 Task: Find connections with filter location Brčko with filter topic #lifewith filter profile language Spanish with filter current company Medline Industries, LP with filter school St. John's High School with filter industry Office Furniture and Fixtures Manufacturing with filter service category Translation with filter keywords title Chemical Engineer
Action: Mouse moved to (620, 118)
Screenshot: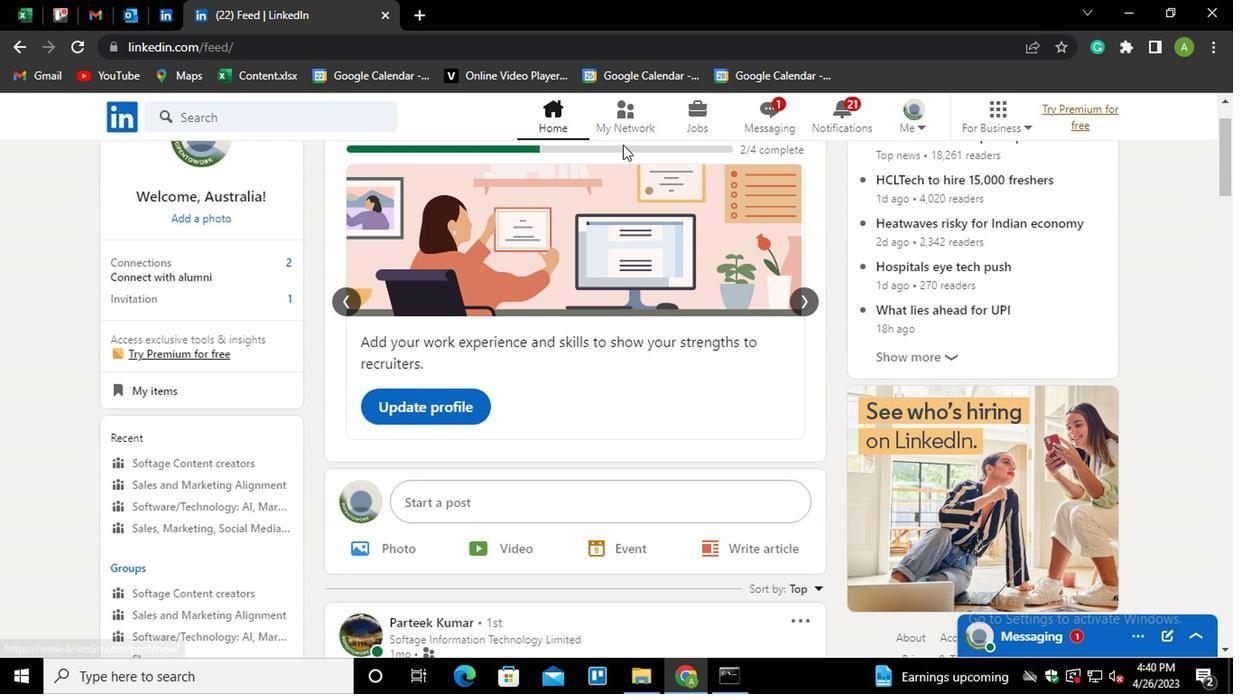 
Action: Mouse pressed left at (620, 118)
Screenshot: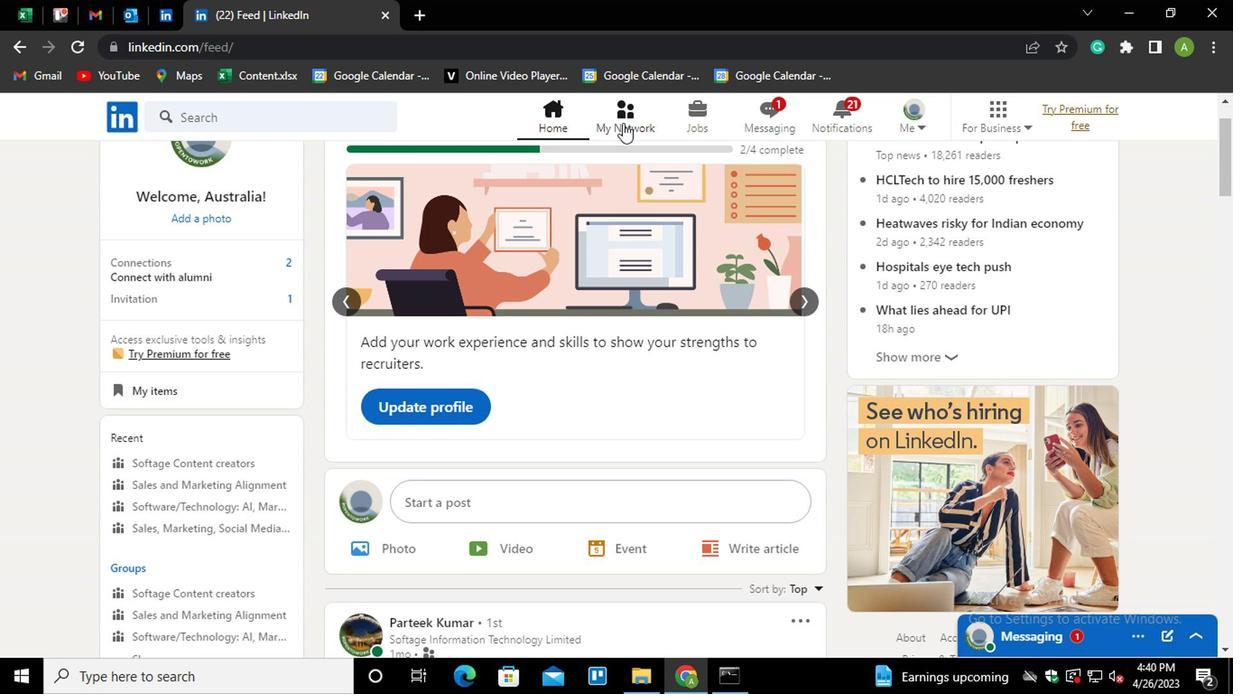
Action: Mouse moved to (190, 217)
Screenshot: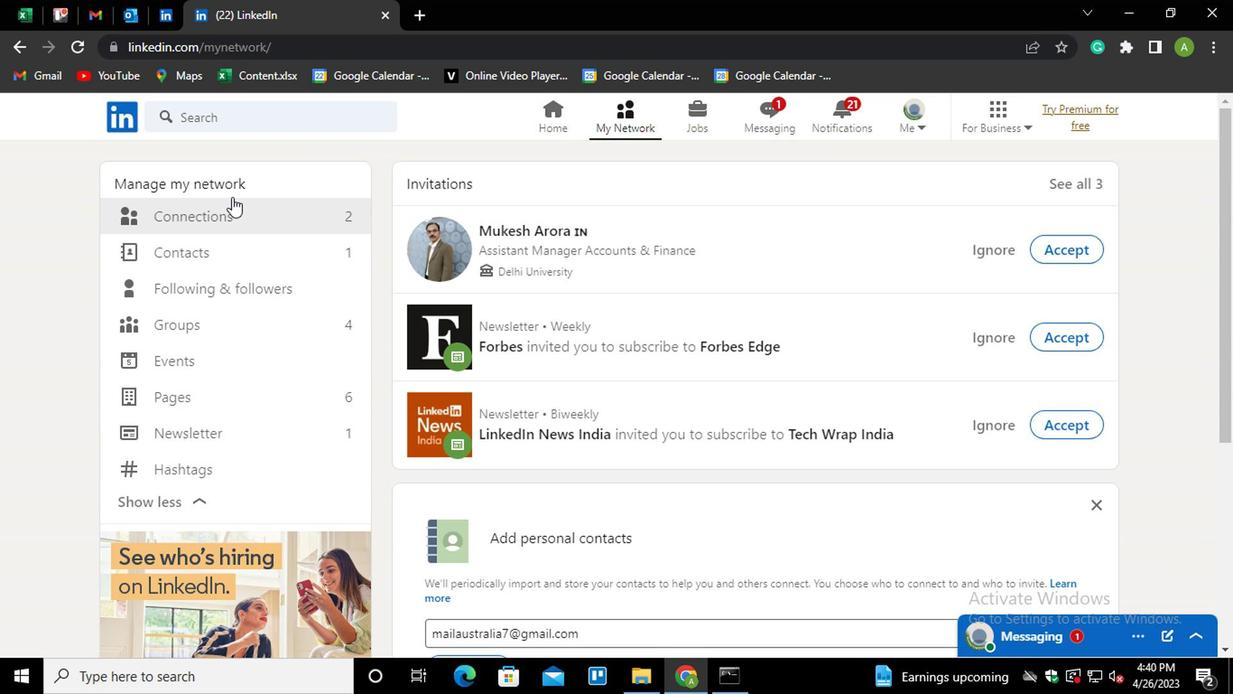 
Action: Mouse pressed left at (190, 217)
Screenshot: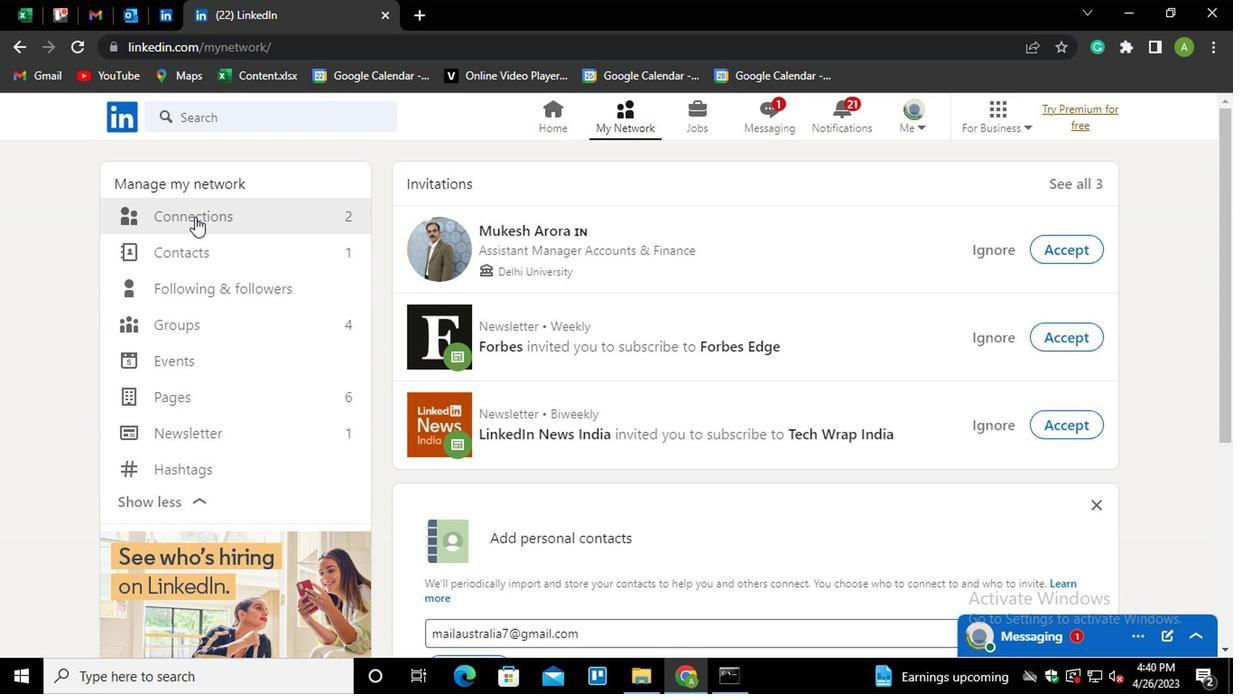 
Action: Mouse moved to (723, 219)
Screenshot: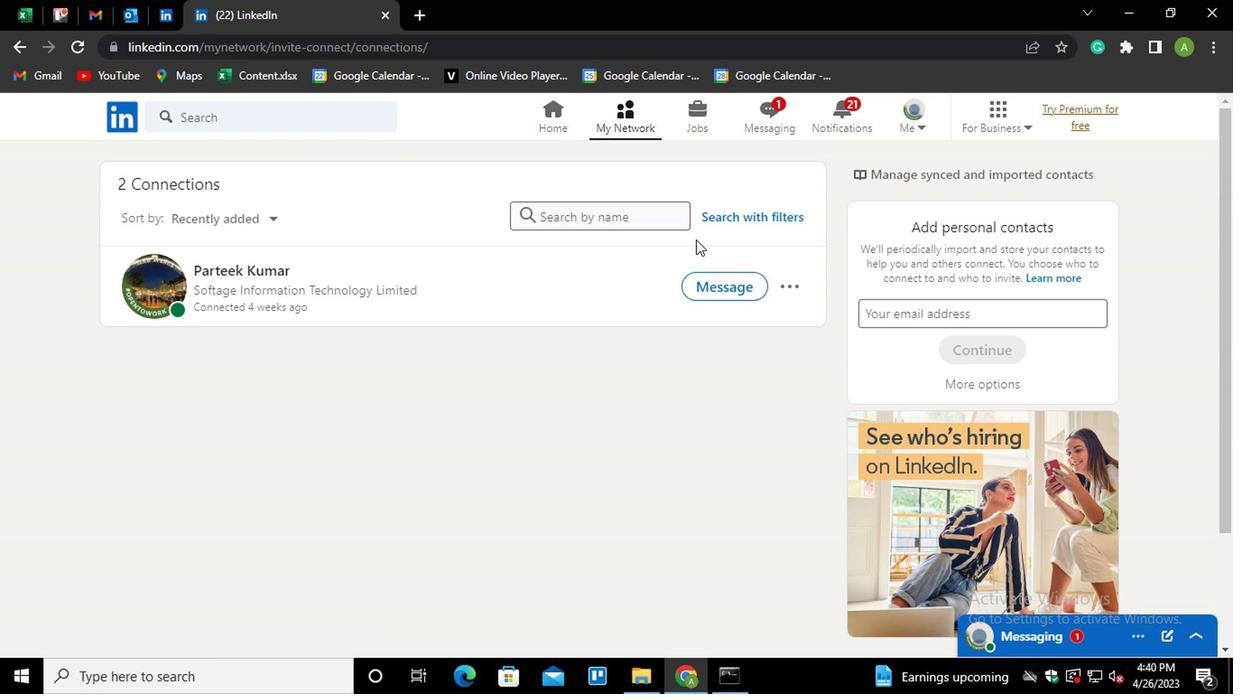 
Action: Mouse pressed left at (723, 219)
Screenshot: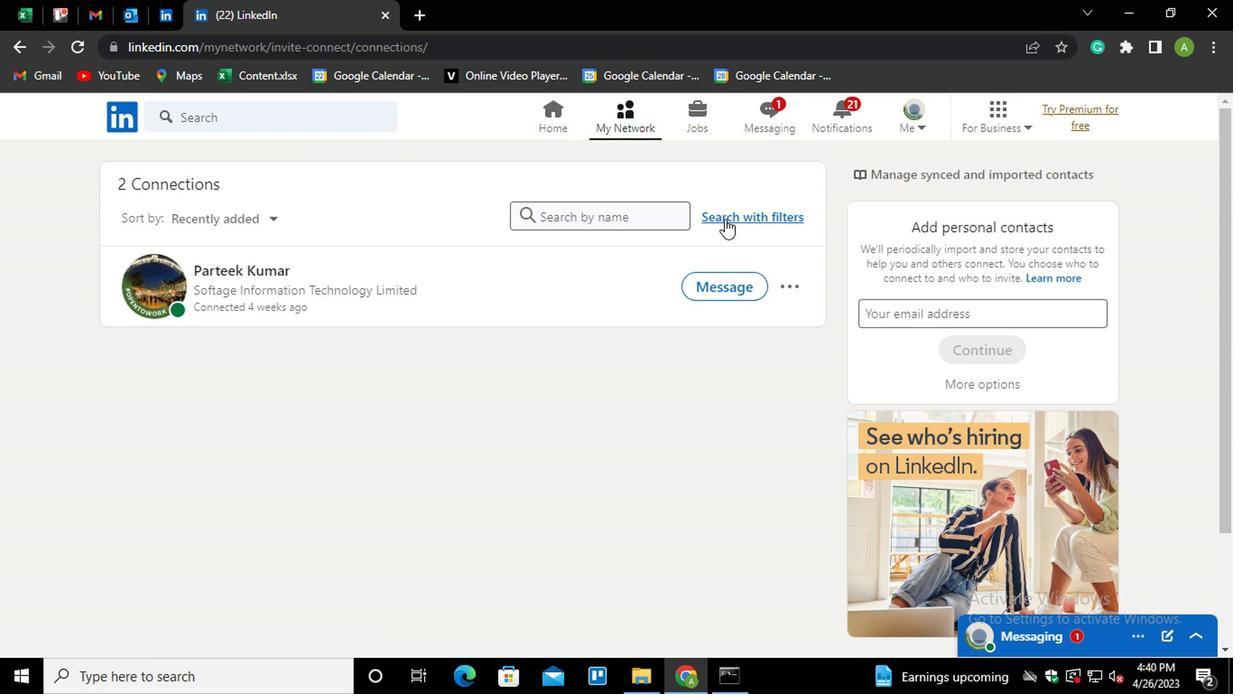 
Action: Mouse moved to (602, 165)
Screenshot: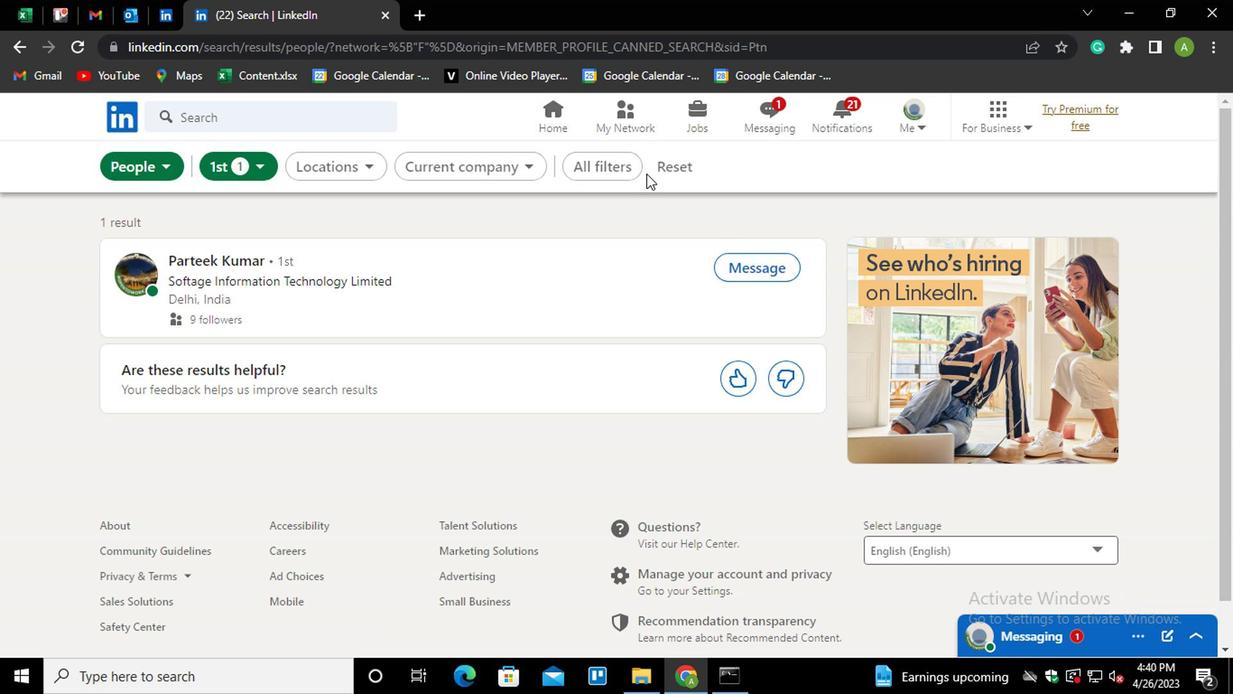 
Action: Mouse pressed left at (602, 165)
Screenshot: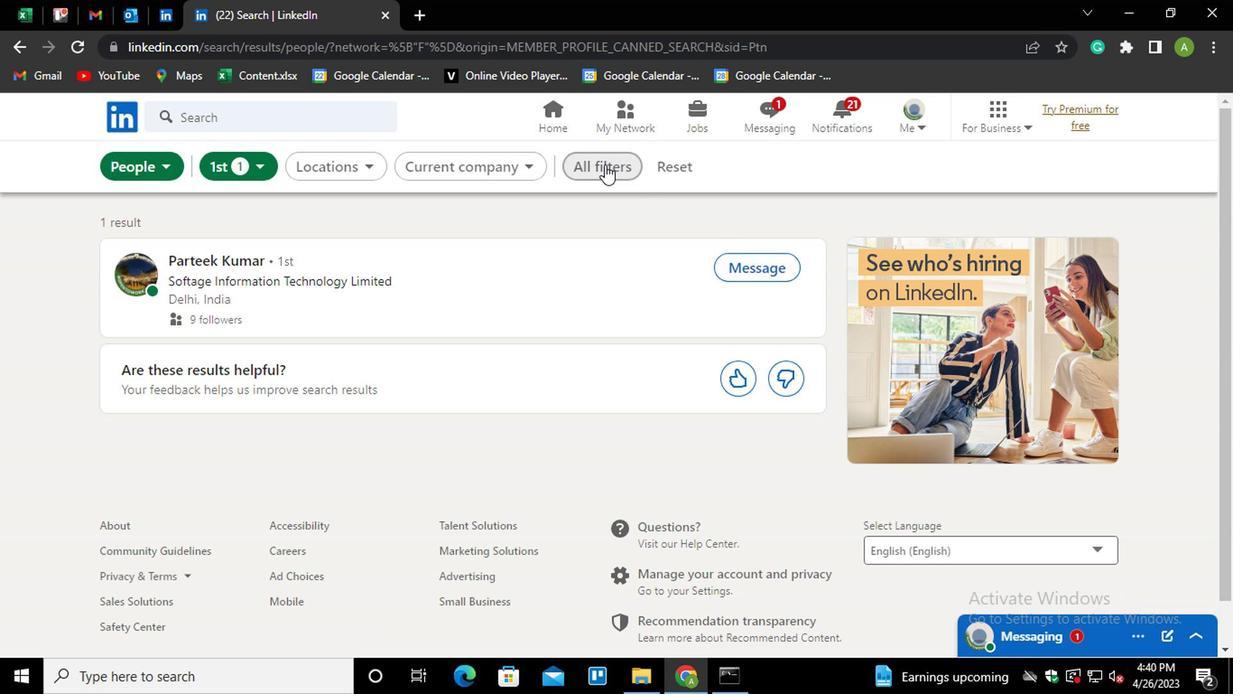 
Action: Mouse moved to (868, 303)
Screenshot: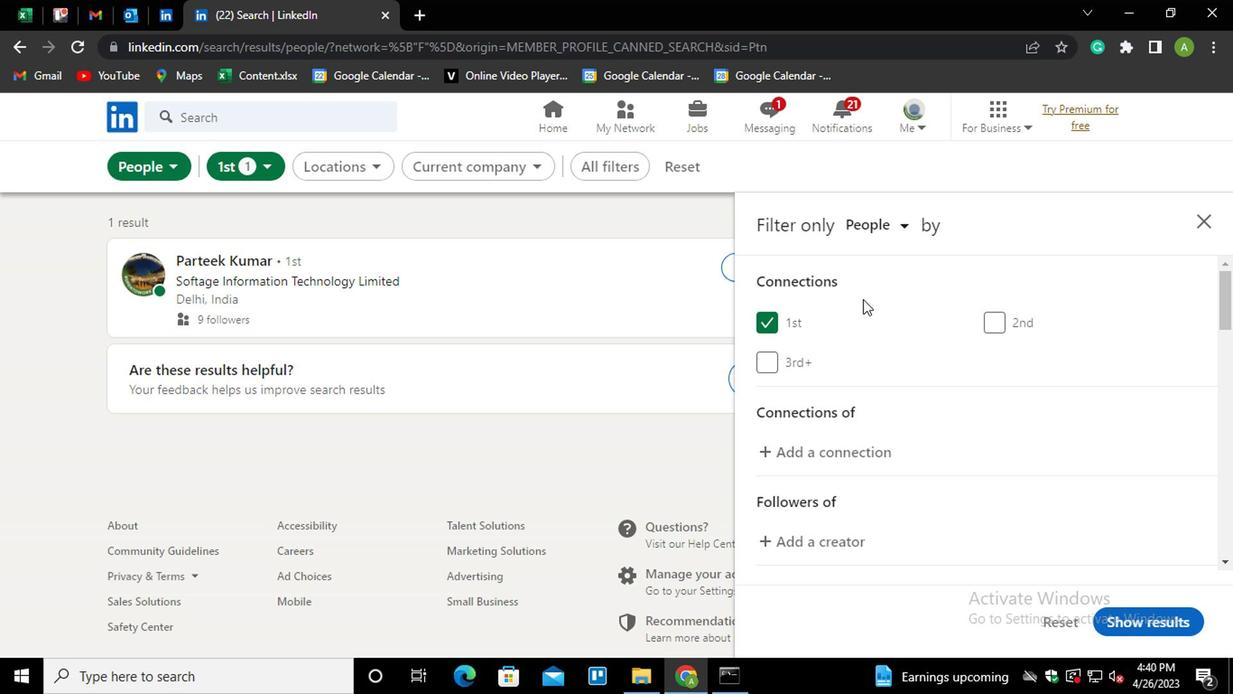 
Action: Mouse scrolled (868, 303) with delta (0, 0)
Screenshot: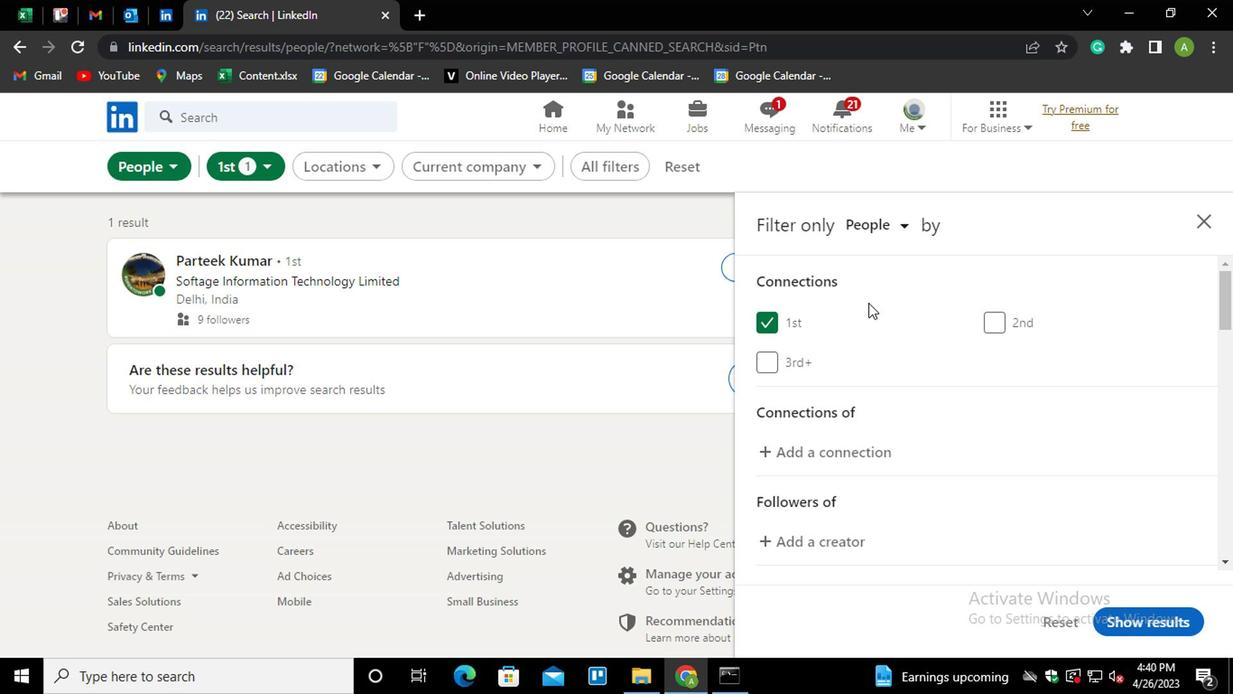 
Action: Mouse moved to (868, 305)
Screenshot: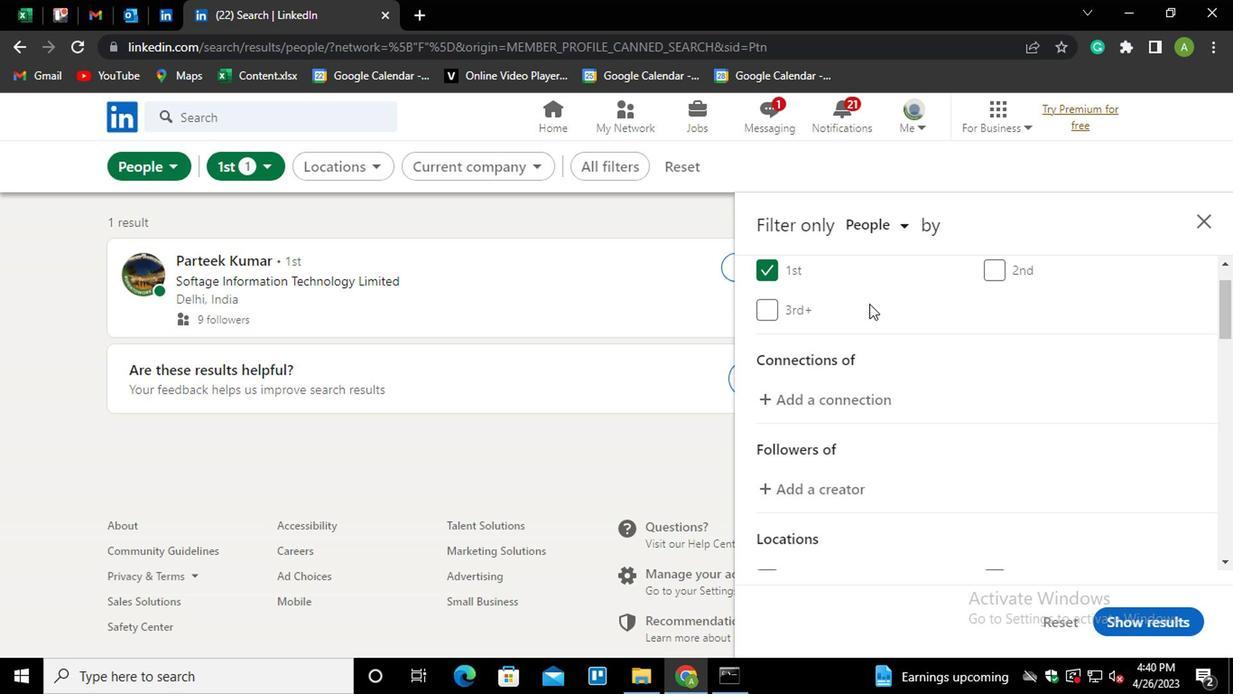 
Action: Mouse scrolled (868, 303) with delta (0, -1)
Screenshot: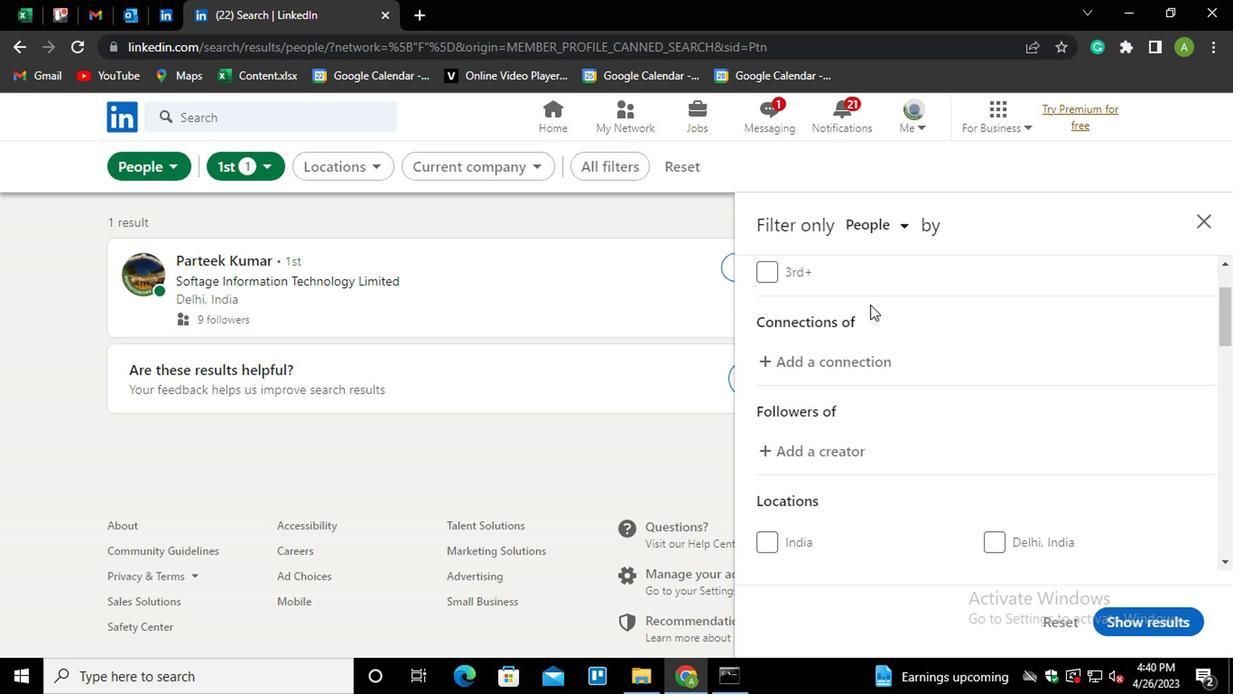 
Action: Mouse moved to (850, 303)
Screenshot: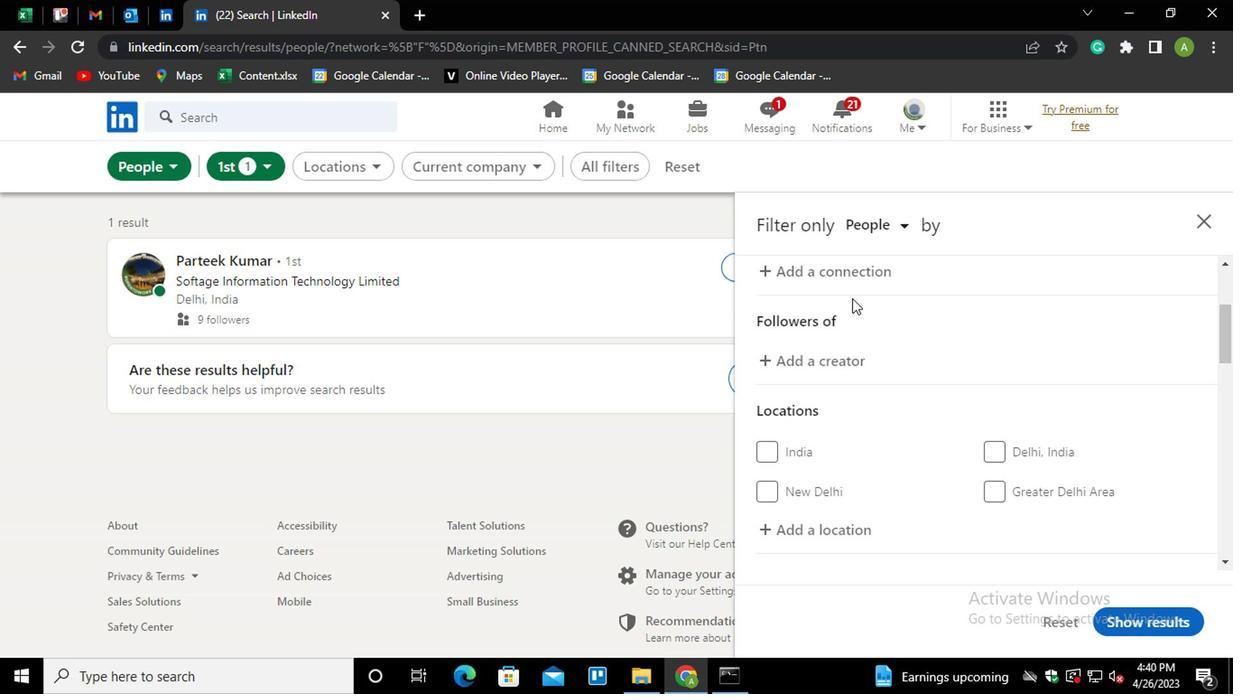 
Action: Mouse scrolled (850, 303) with delta (0, 0)
Screenshot: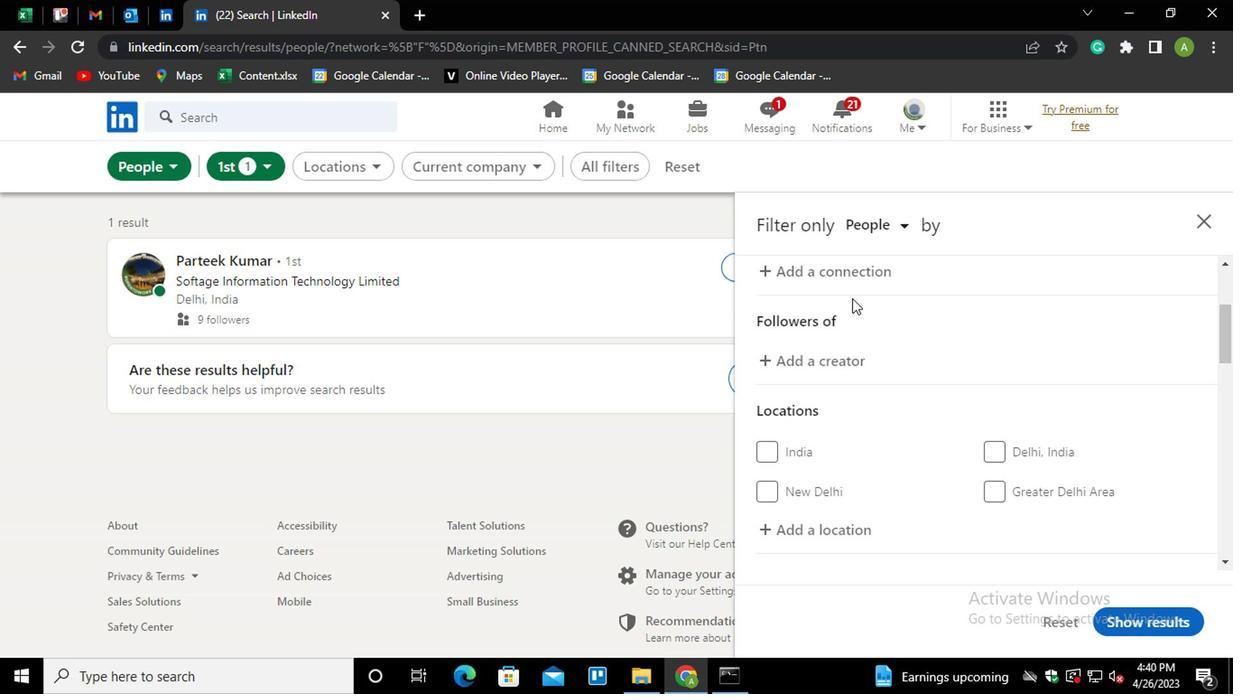 
Action: Mouse moved to (811, 431)
Screenshot: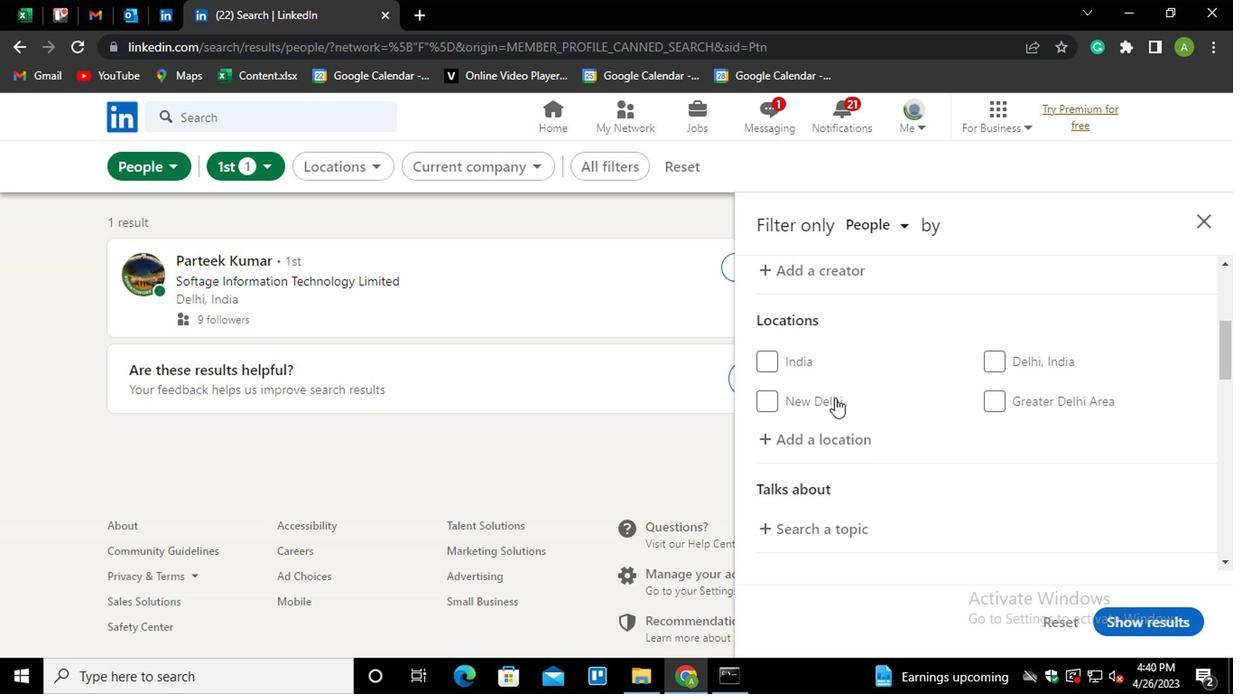 
Action: Mouse pressed left at (811, 431)
Screenshot: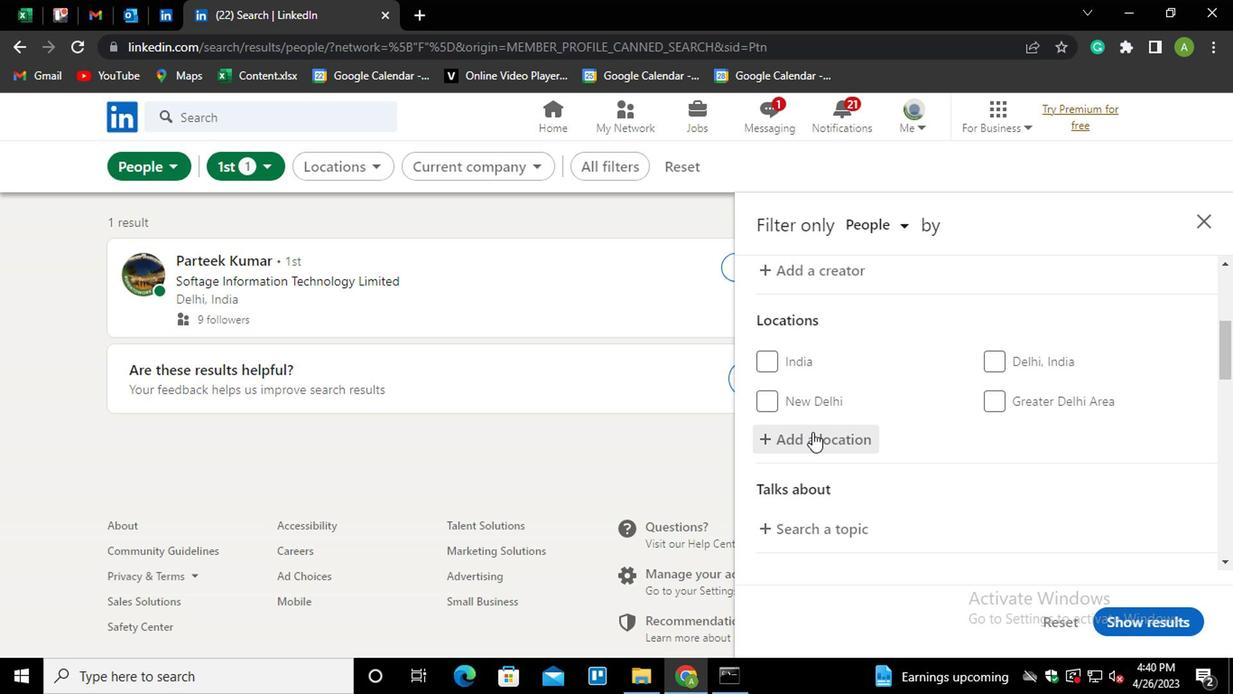
Action: Mouse moved to (813, 436)
Screenshot: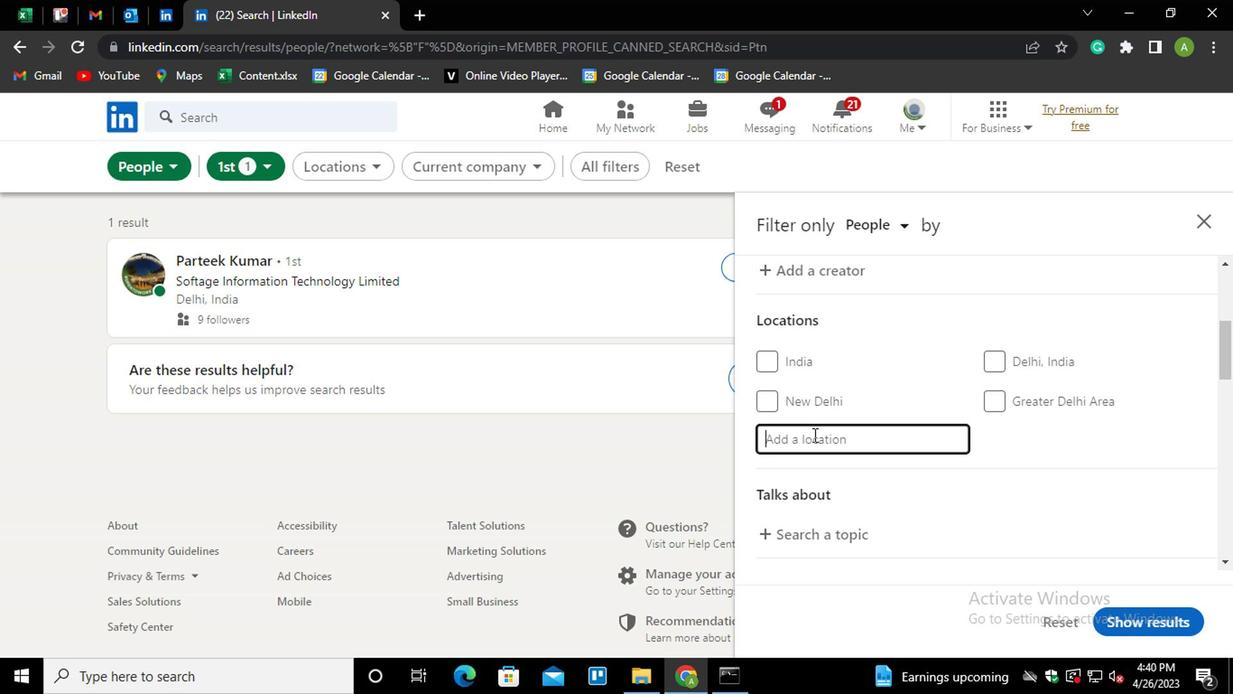 
Action: Mouse pressed left at (813, 436)
Screenshot: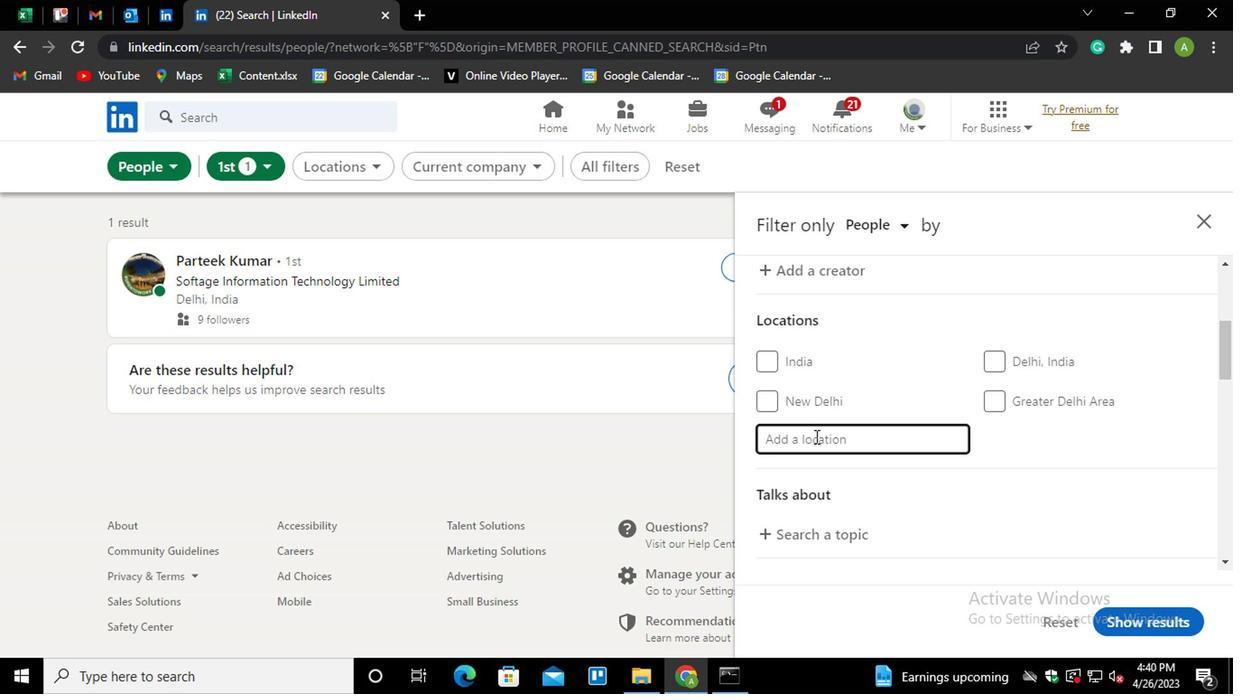 
Action: Mouse moved to (811, 268)
Screenshot: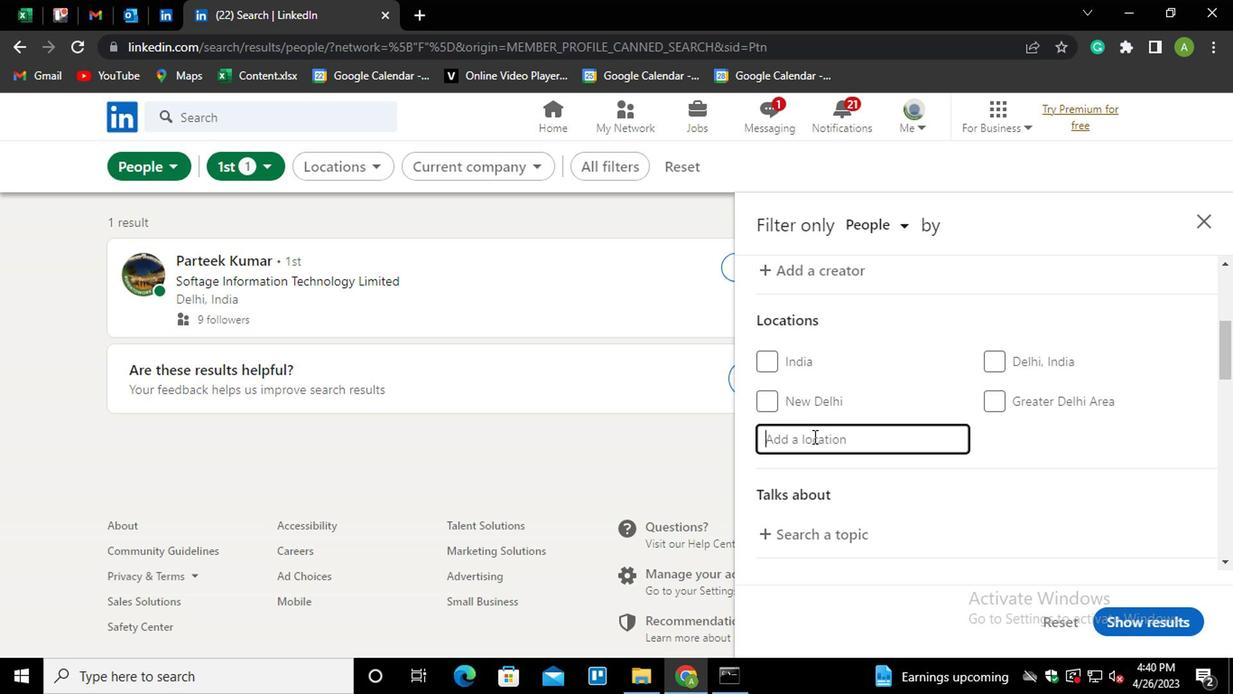 
Action: Key pressed <Key.shift>BRCKO<Key.down><Key.enter>
Screenshot: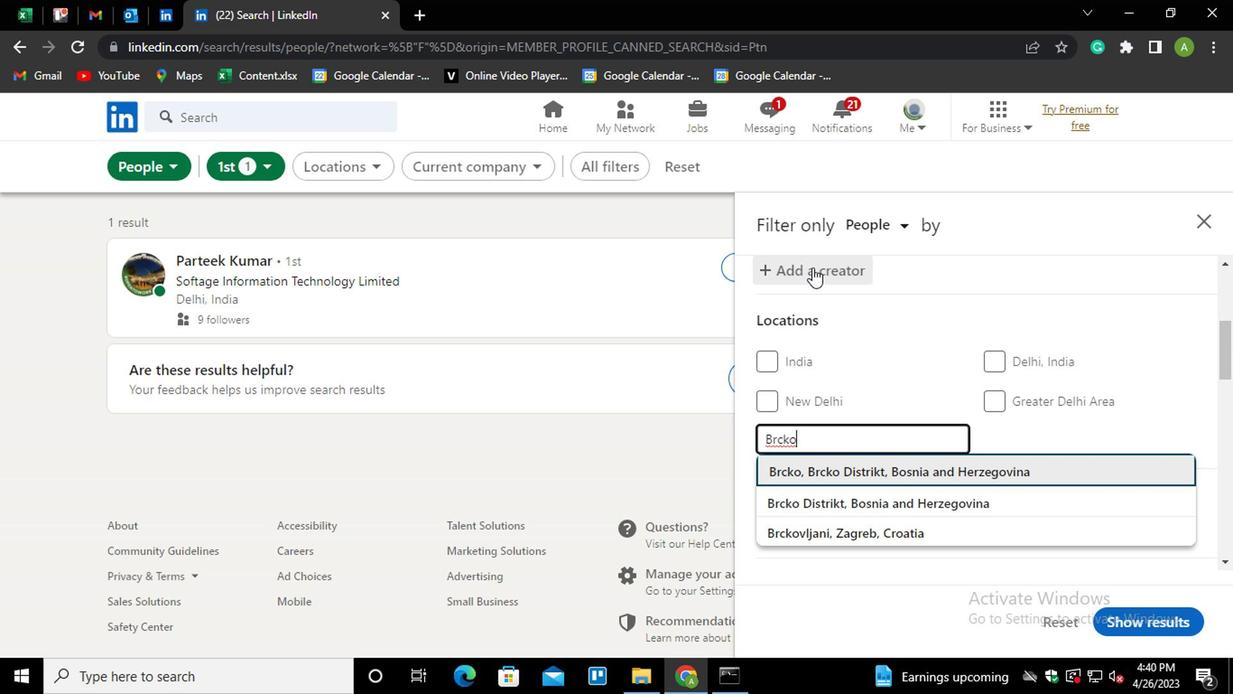 
Action: Mouse moved to (985, 347)
Screenshot: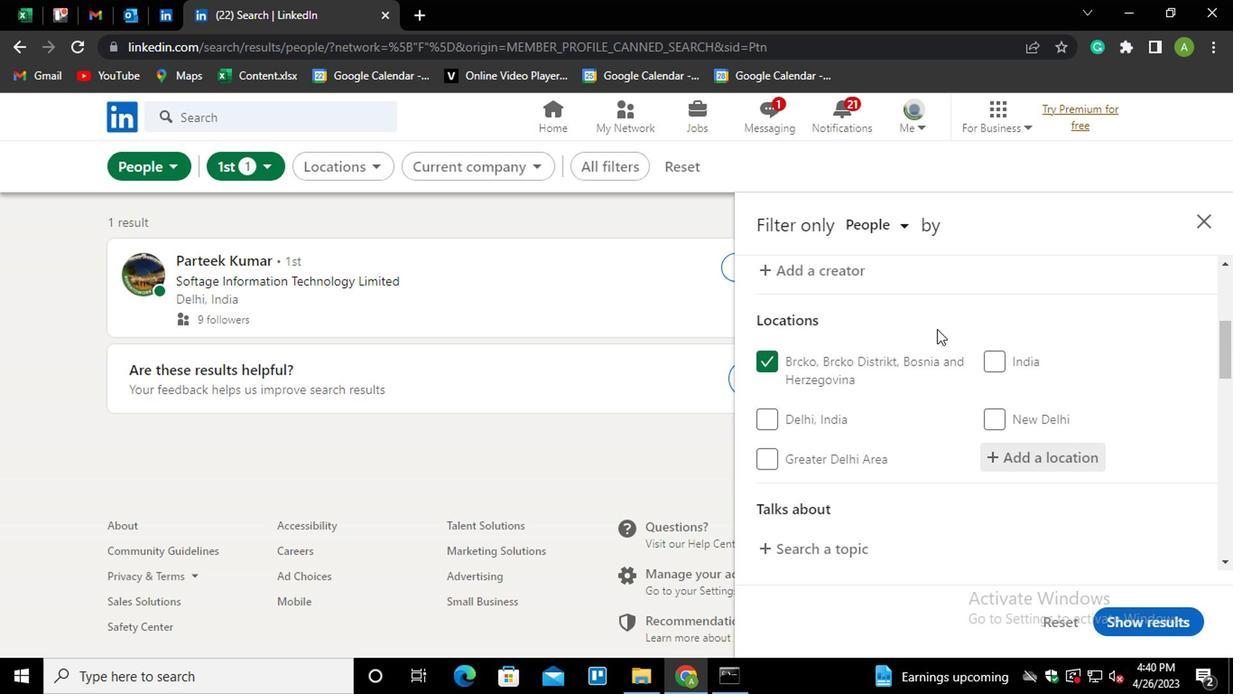 
Action: Mouse scrolled (985, 346) with delta (0, 0)
Screenshot: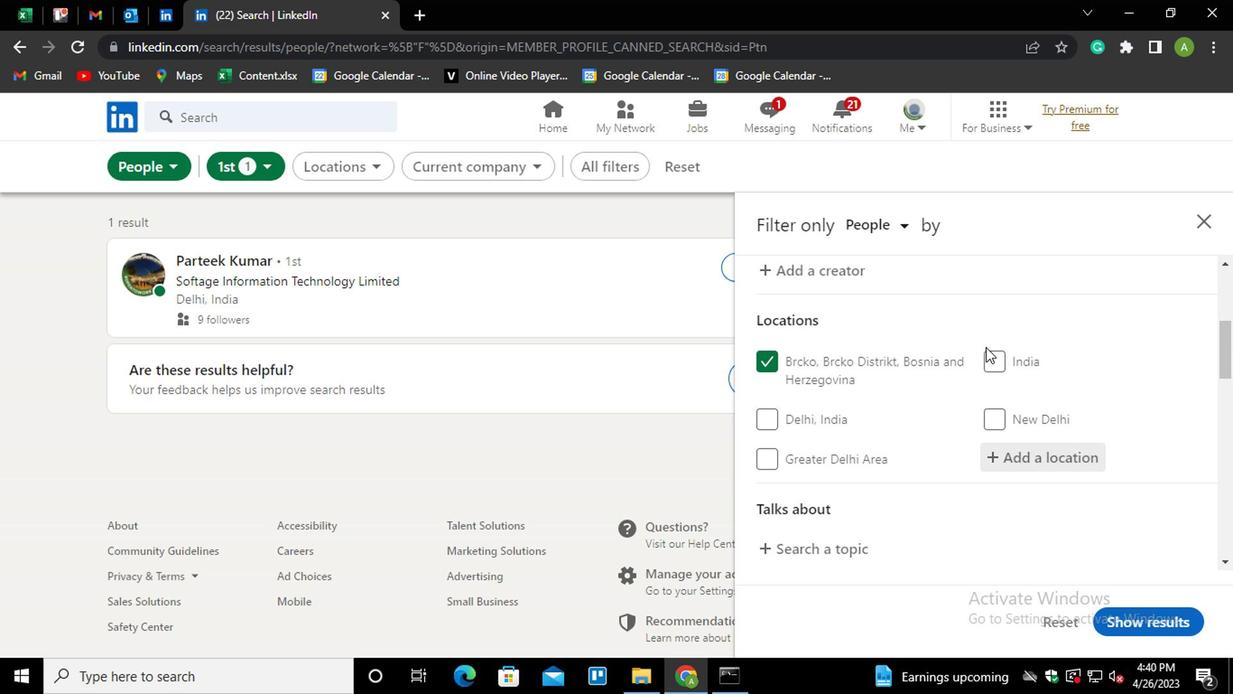 
Action: Mouse moved to (985, 348)
Screenshot: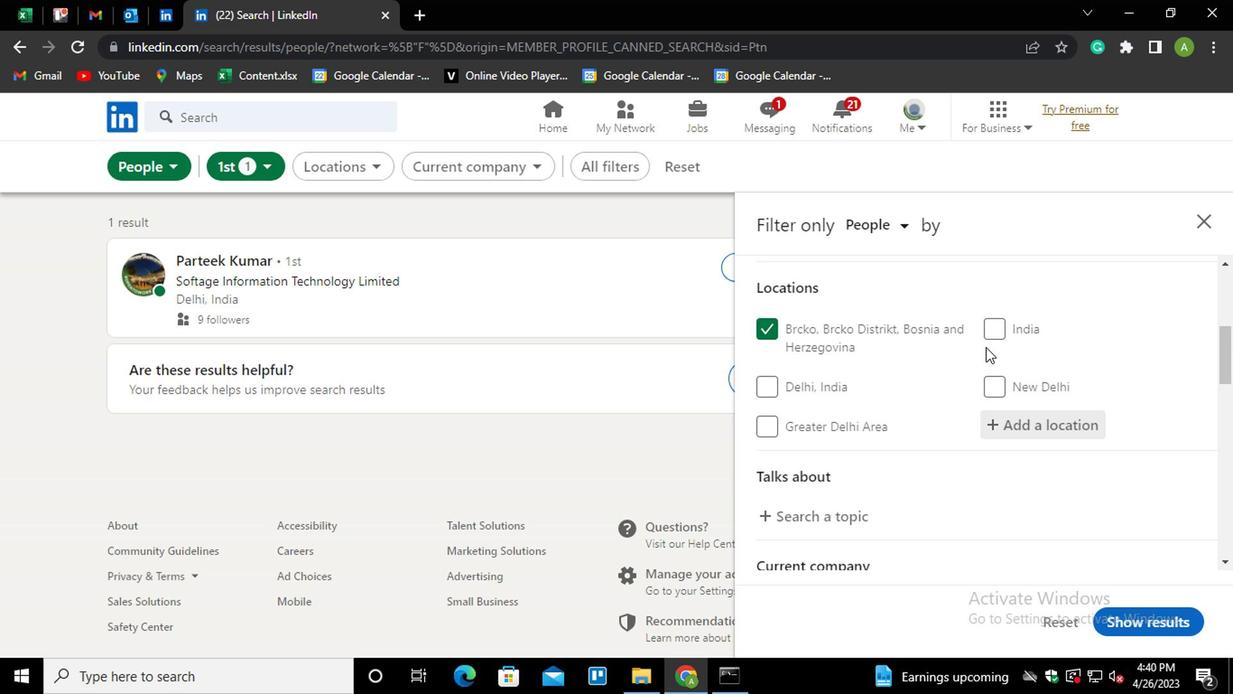 
Action: Mouse scrolled (985, 347) with delta (0, -1)
Screenshot: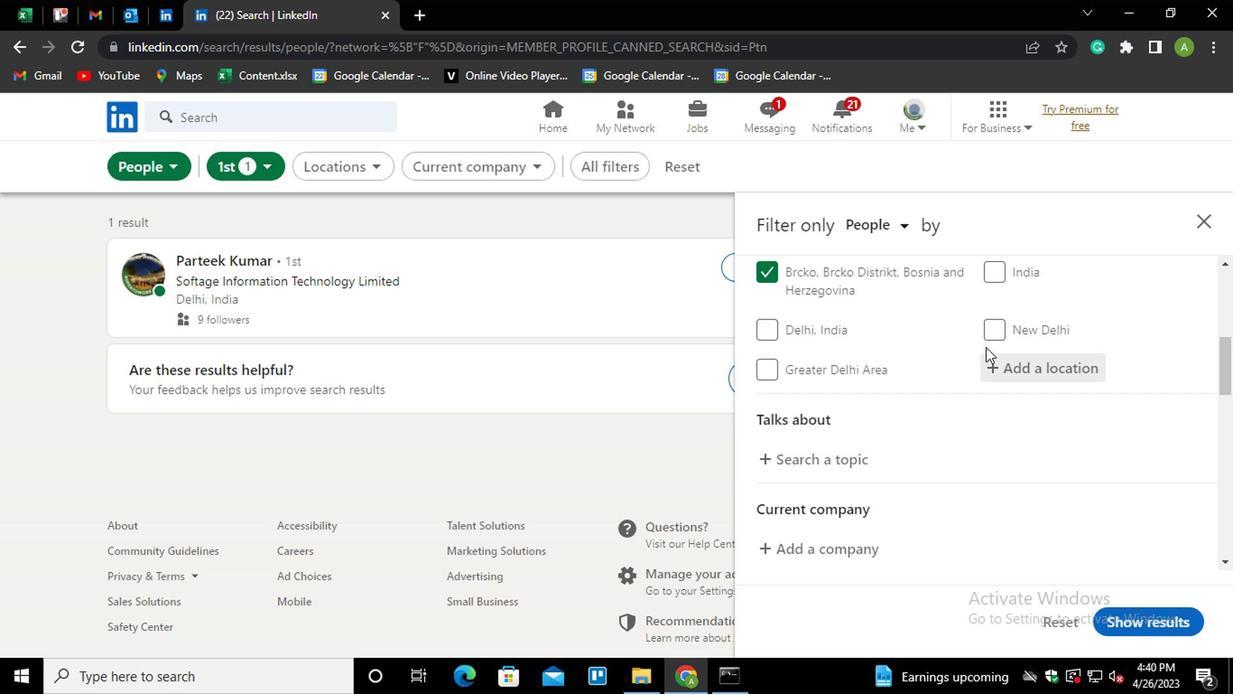 
Action: Mouse moved to (985, 348)
Screenshot: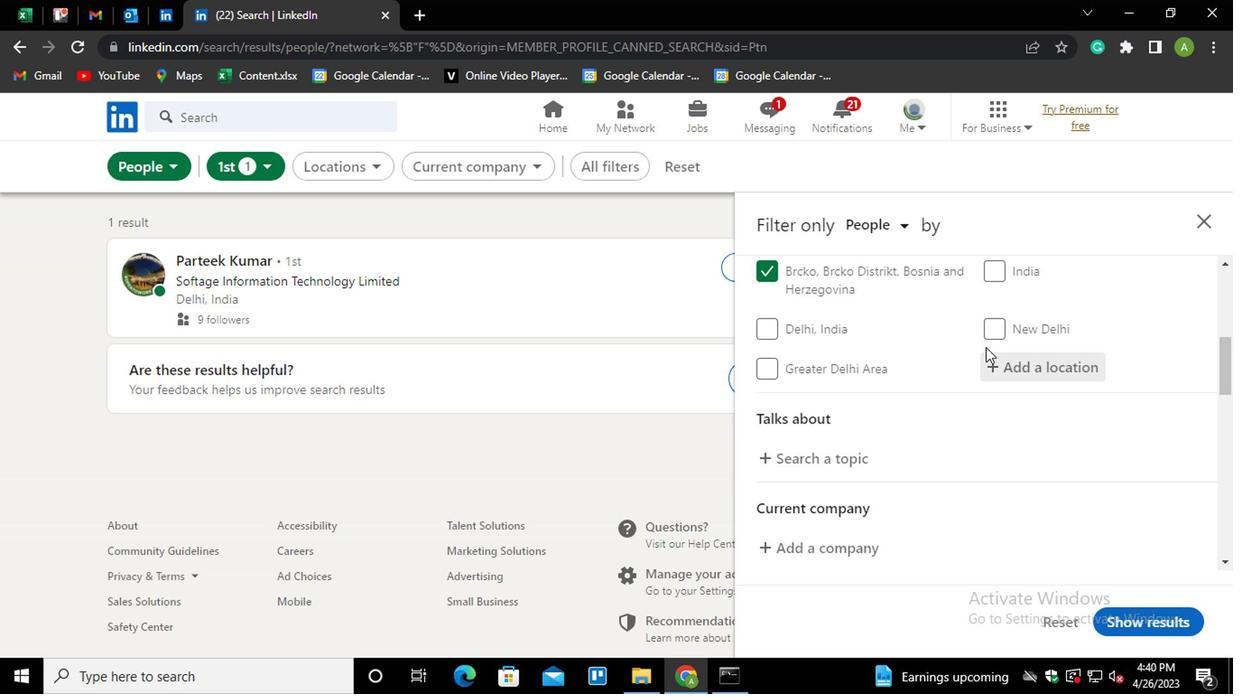 
Action: Mouse scrolled (985, 348) with delta (0, 0)
Screenshot: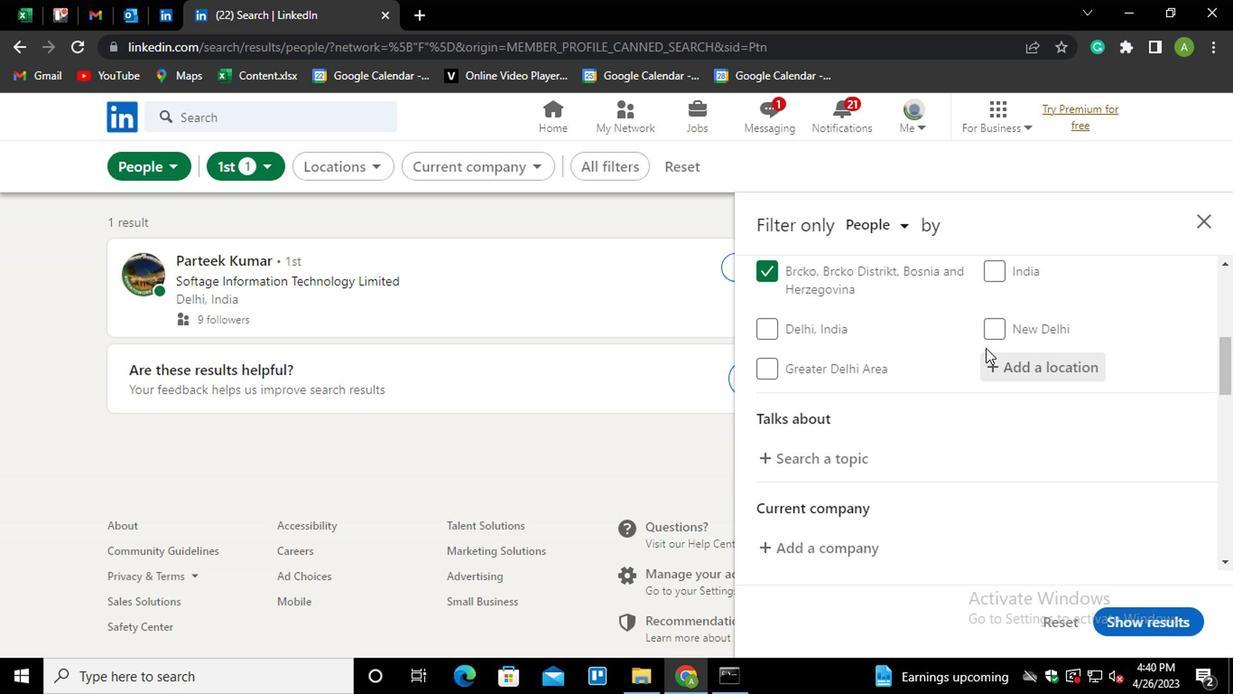 
Action: Mouse moved to (802, 280)
Screenshot: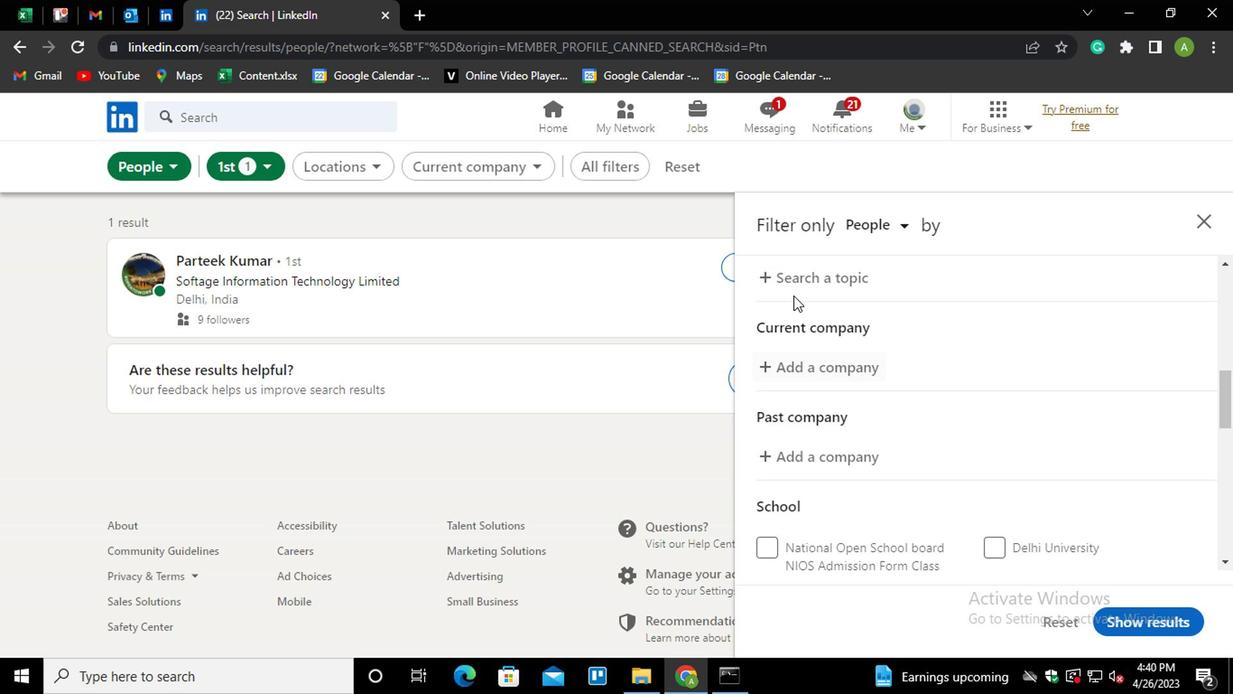 
Action: Mouse pressed left at (802, 280)
Screenshot: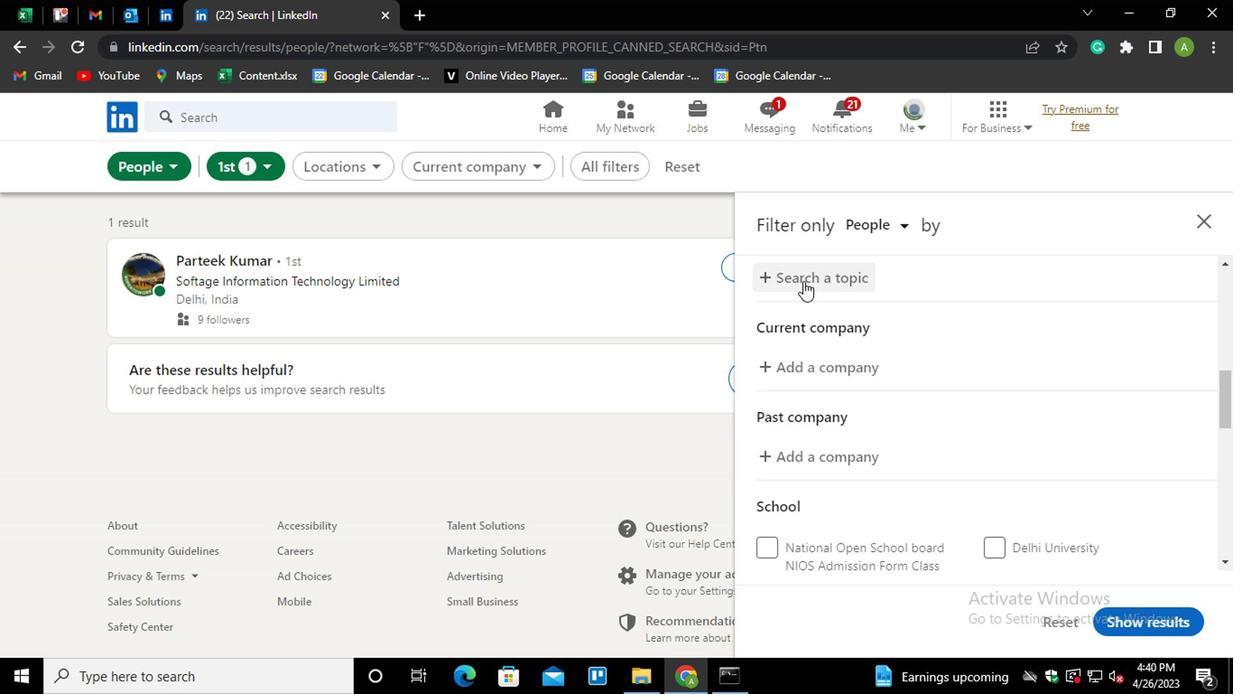 
Action: Mouse moved to (829, 268)
Screenshot: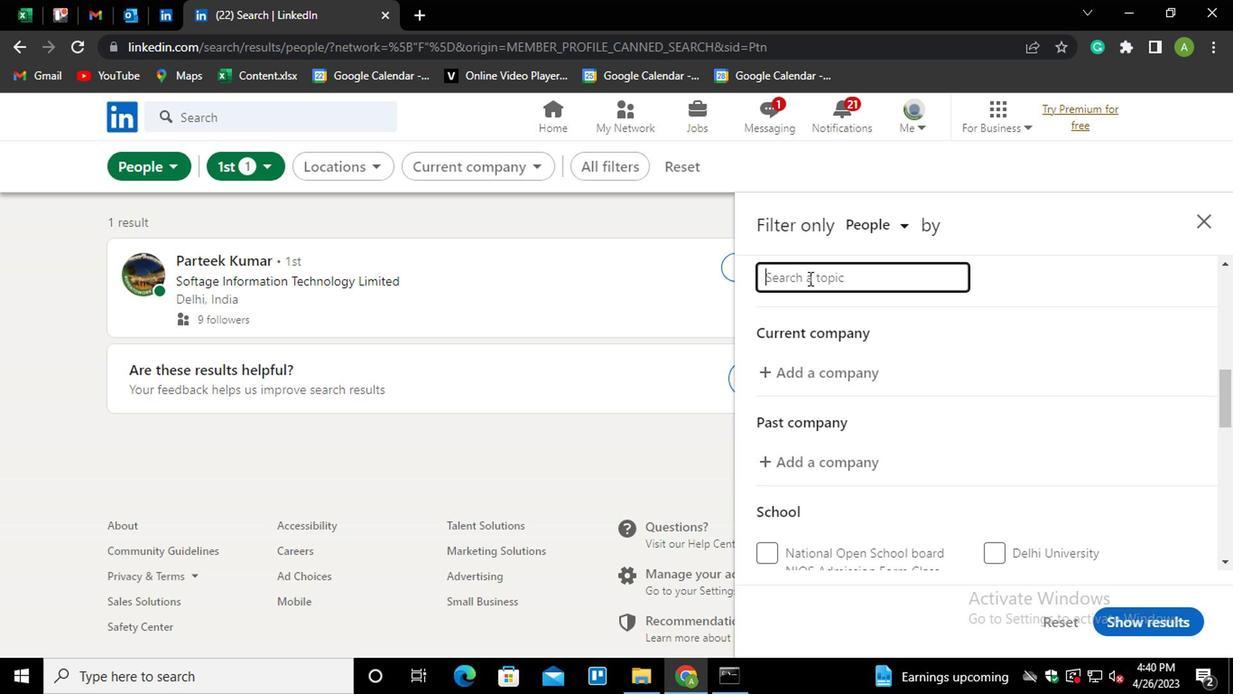 
Action: Key pressed <Key.shift>#LIFE
Screenshot: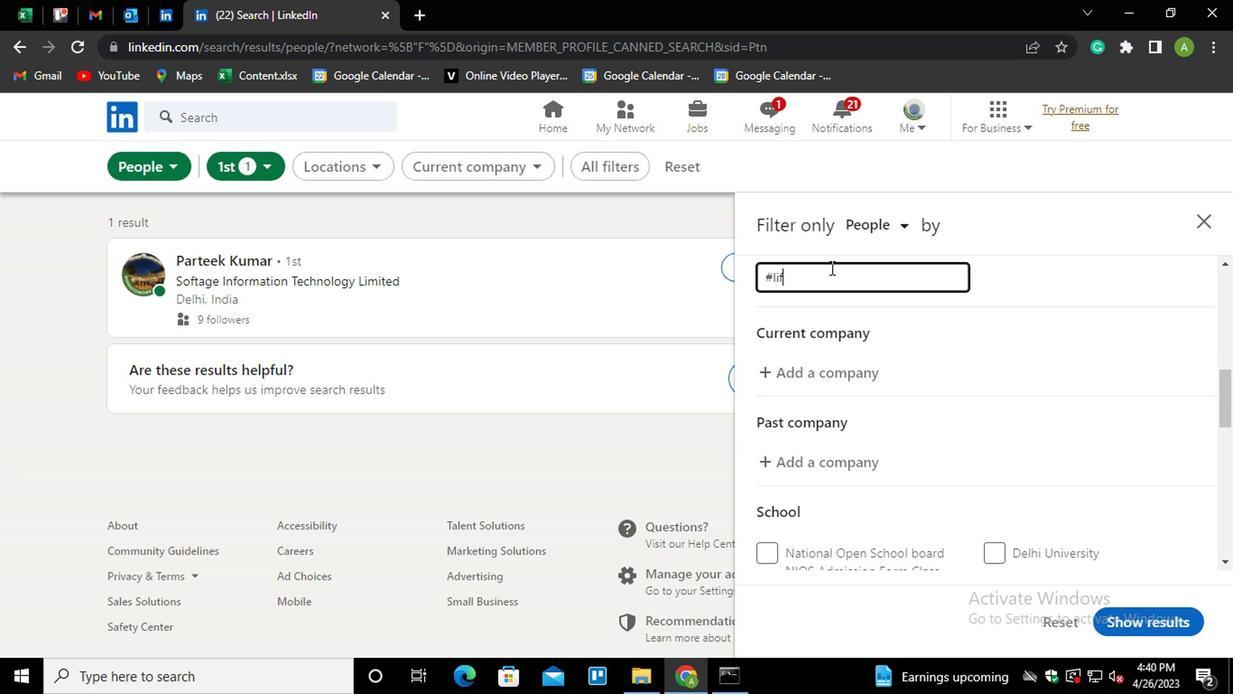 
Action: Mouse moved to (1102, 298)
Screenshot: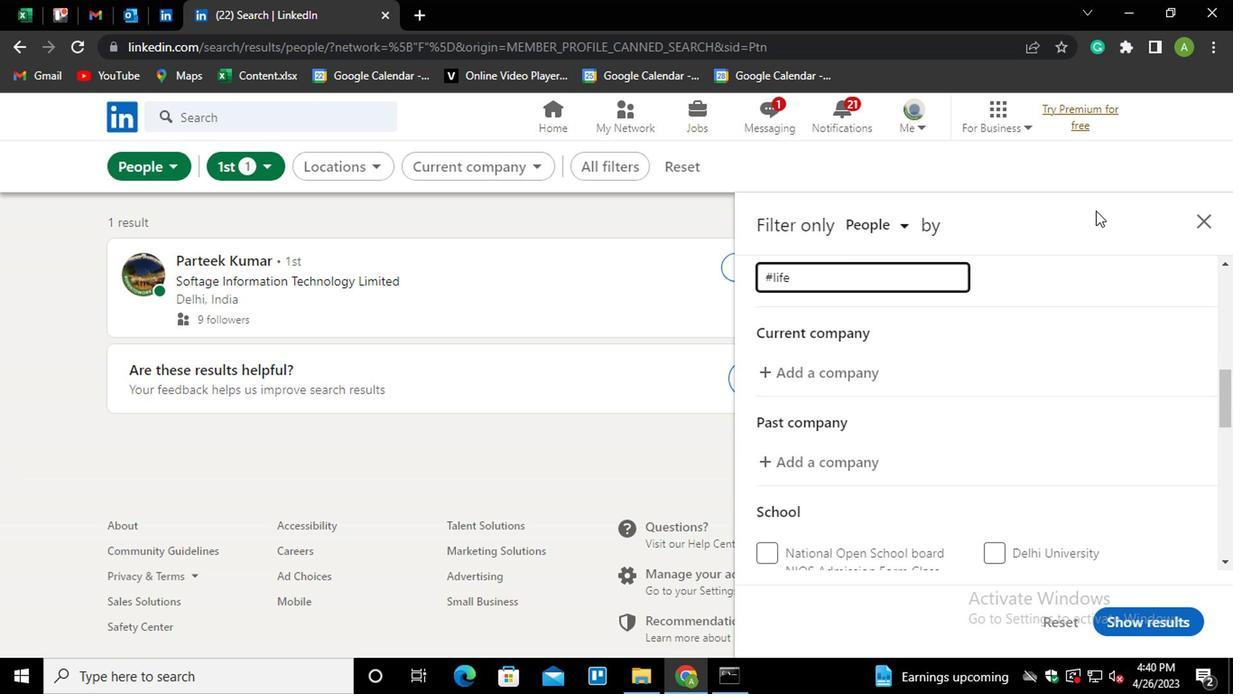 
Action: Mouse pressed left at (1102, 298)
Screenshot: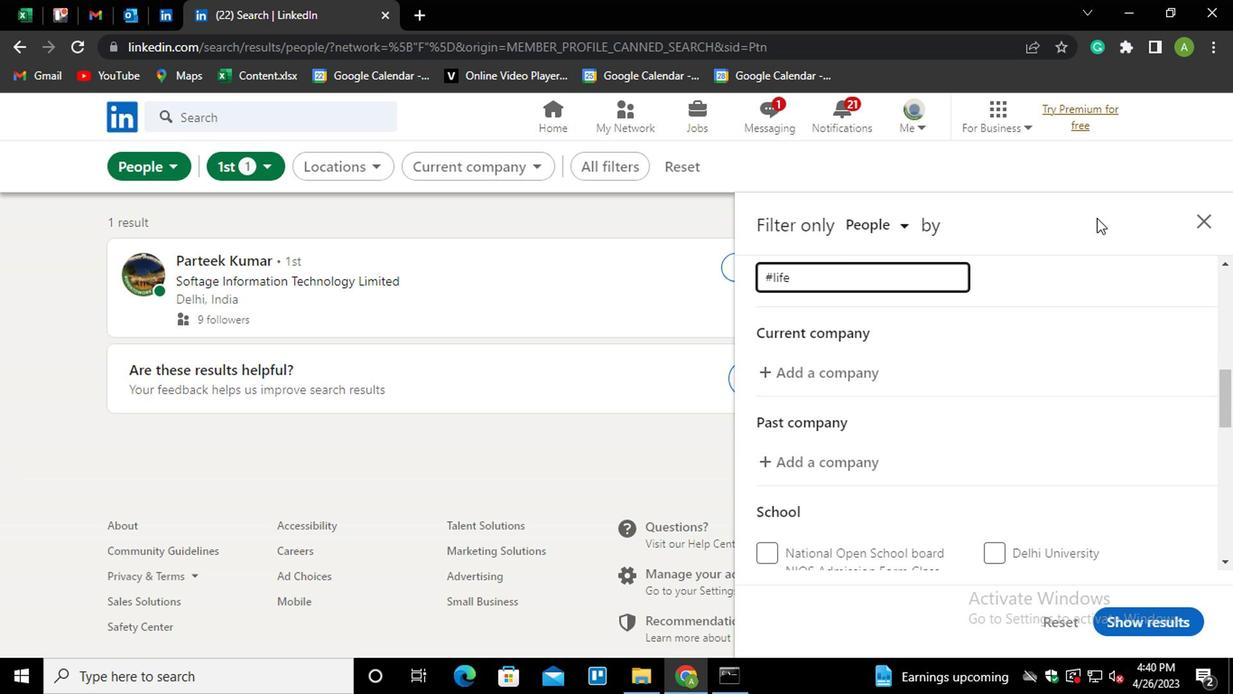 
Action: Mouse moved to (1087, 314)
Screenshot: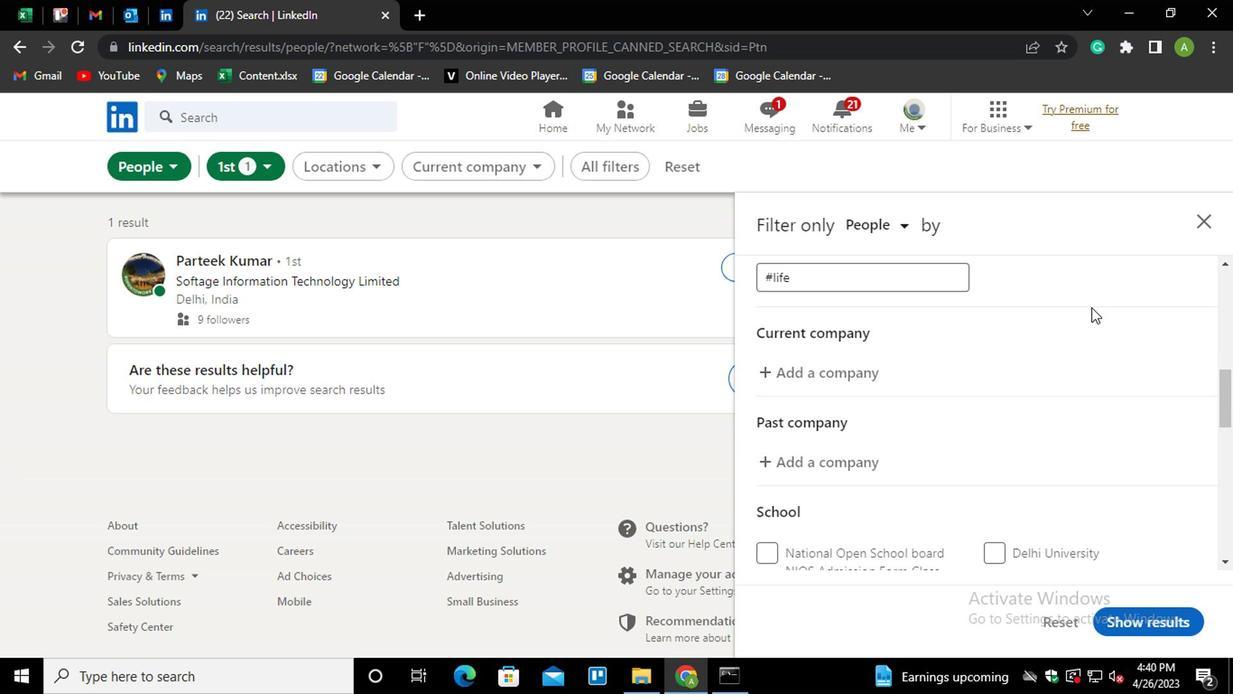 
Action: Mouse scrolled (1087, 312) with delta (0, -1)
Screenshot: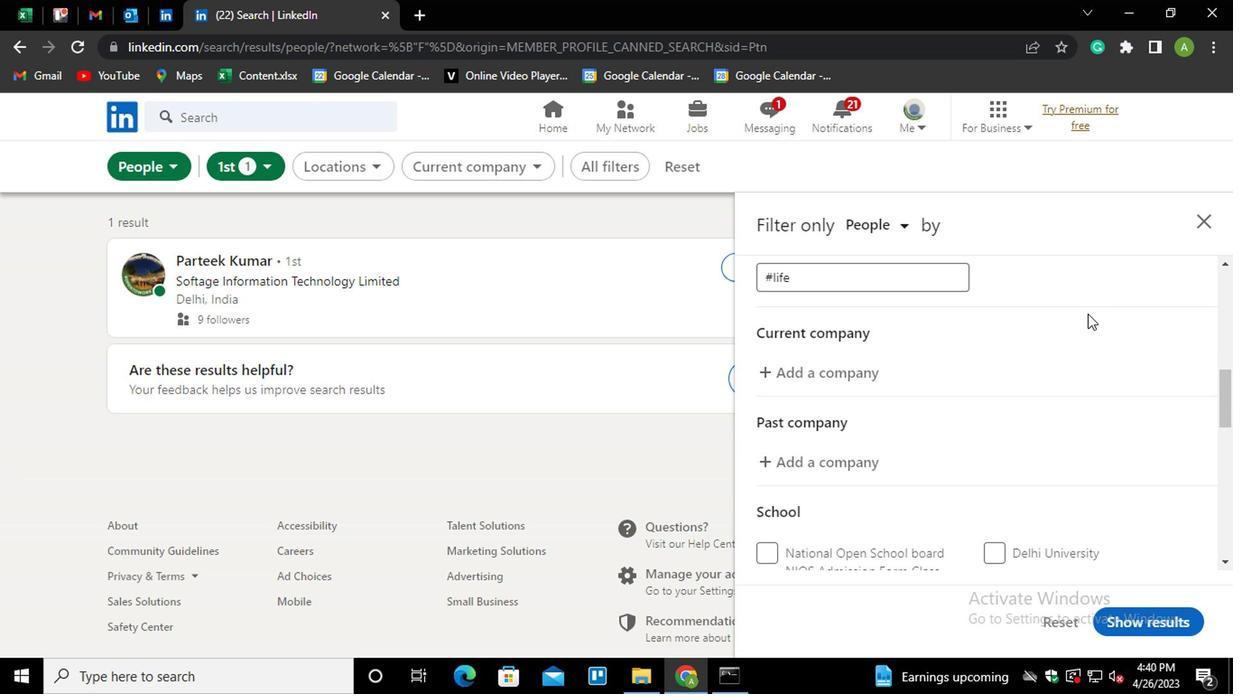 
Action: Mouse moved to (839, 422)
Screenshot: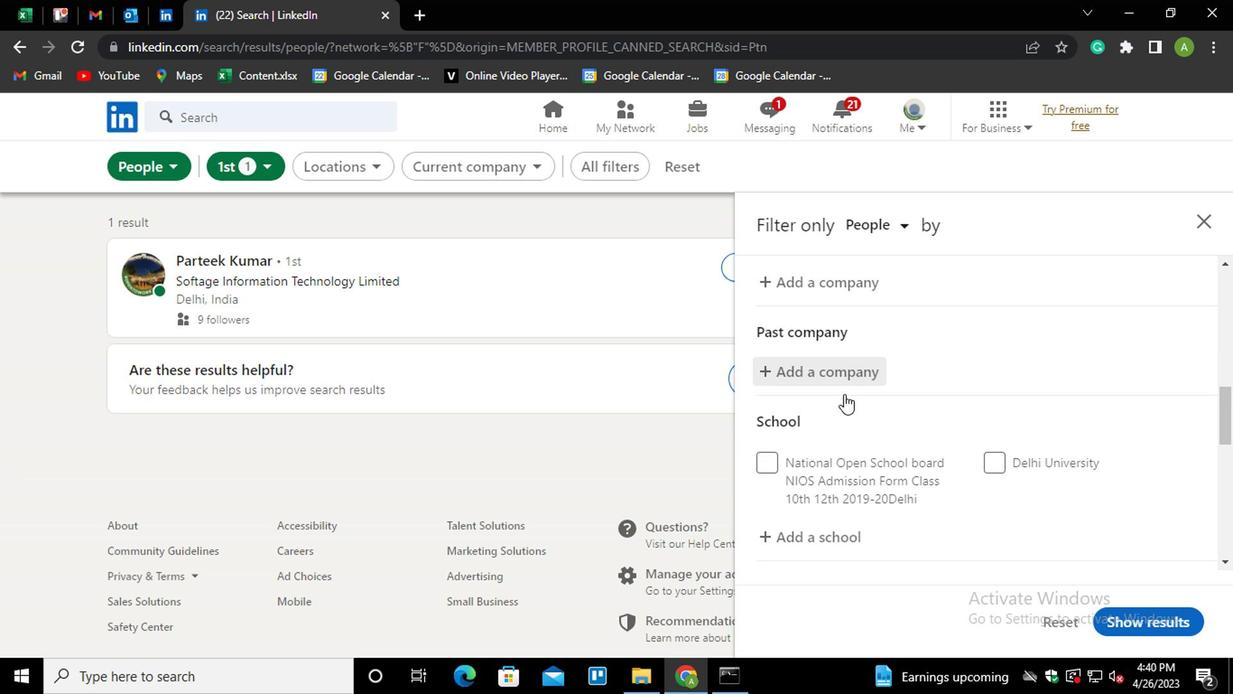 
Action: Mouse scrolled (839, 422) with delta (0, 0)
Screenshot: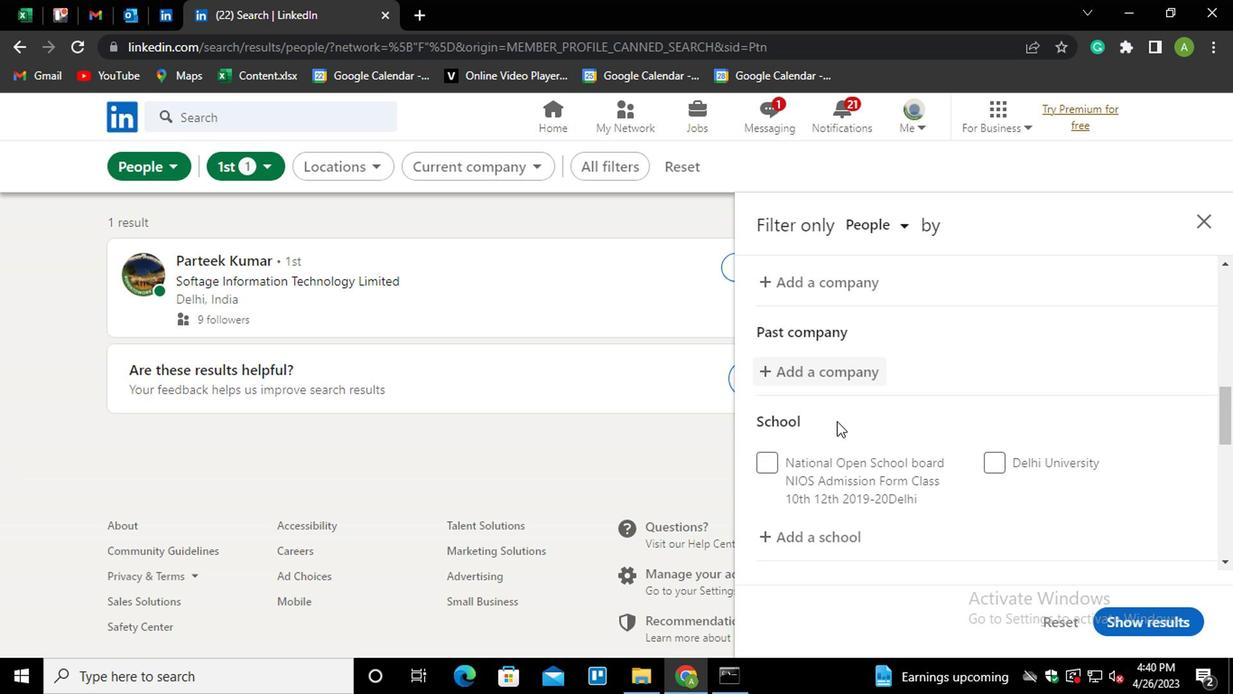 
Action: Mouse moved to (815, 439)
Screenshot: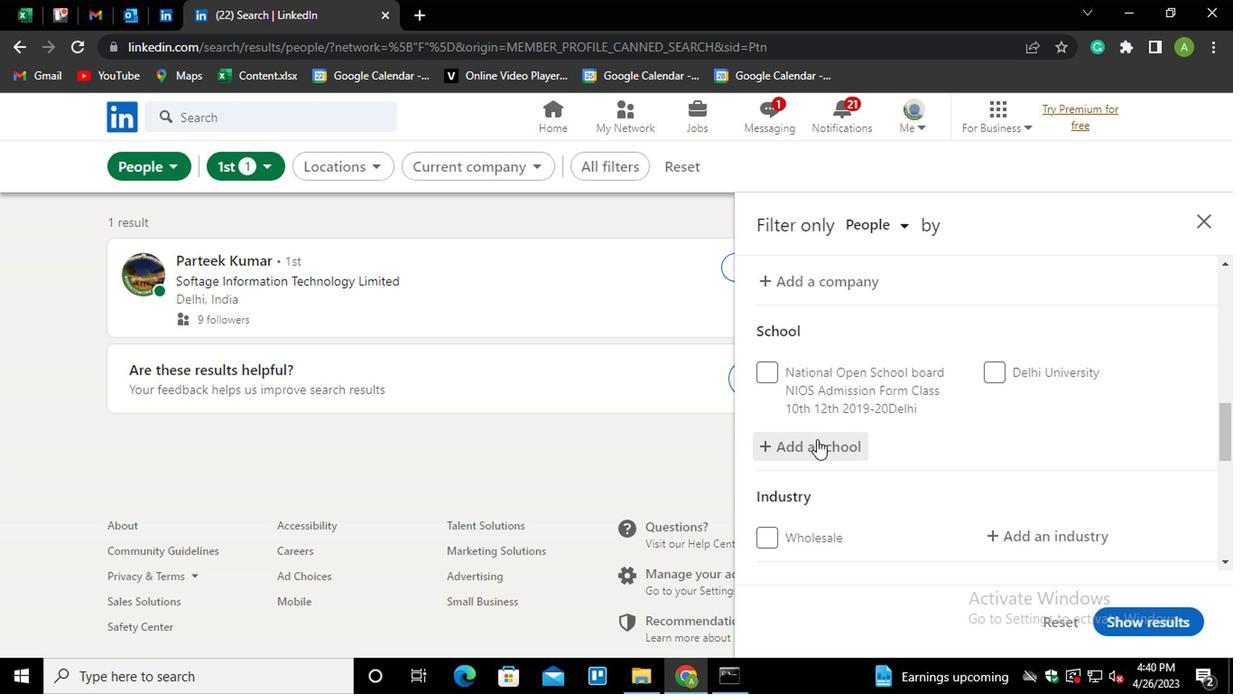 
Action: Mouse pressed left at (815, 439)
Screenshot: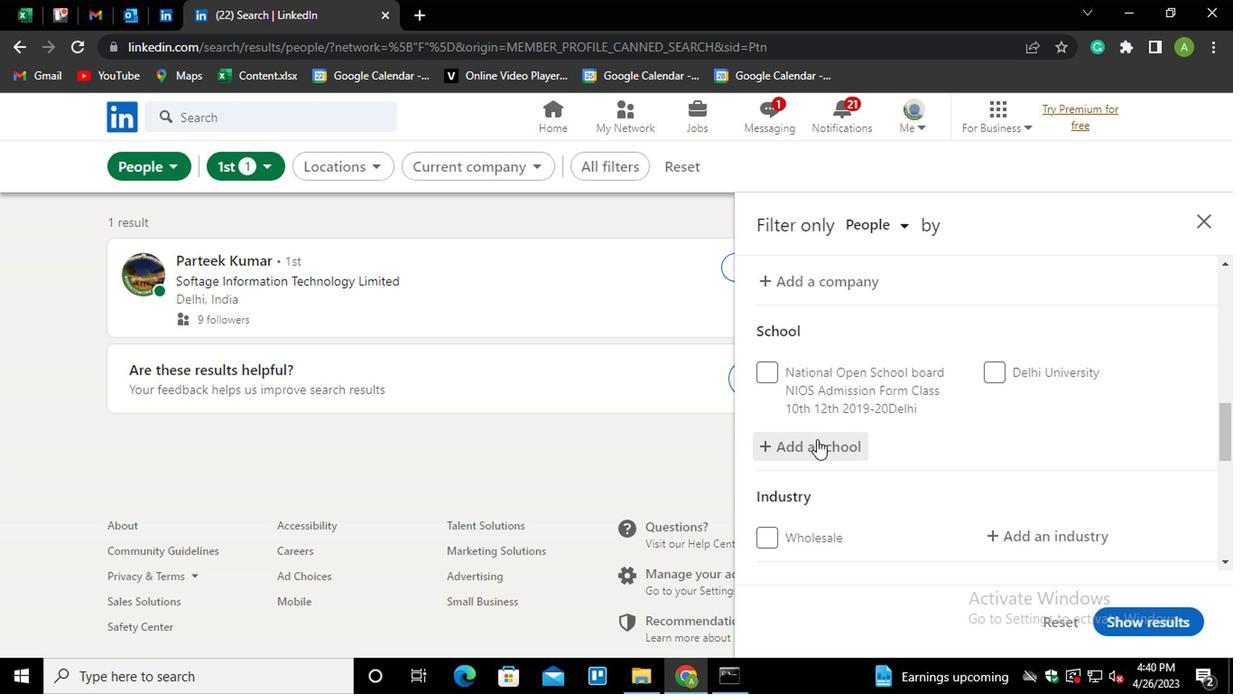 
Action: Mouse moved to (859, 401)
Screenshot: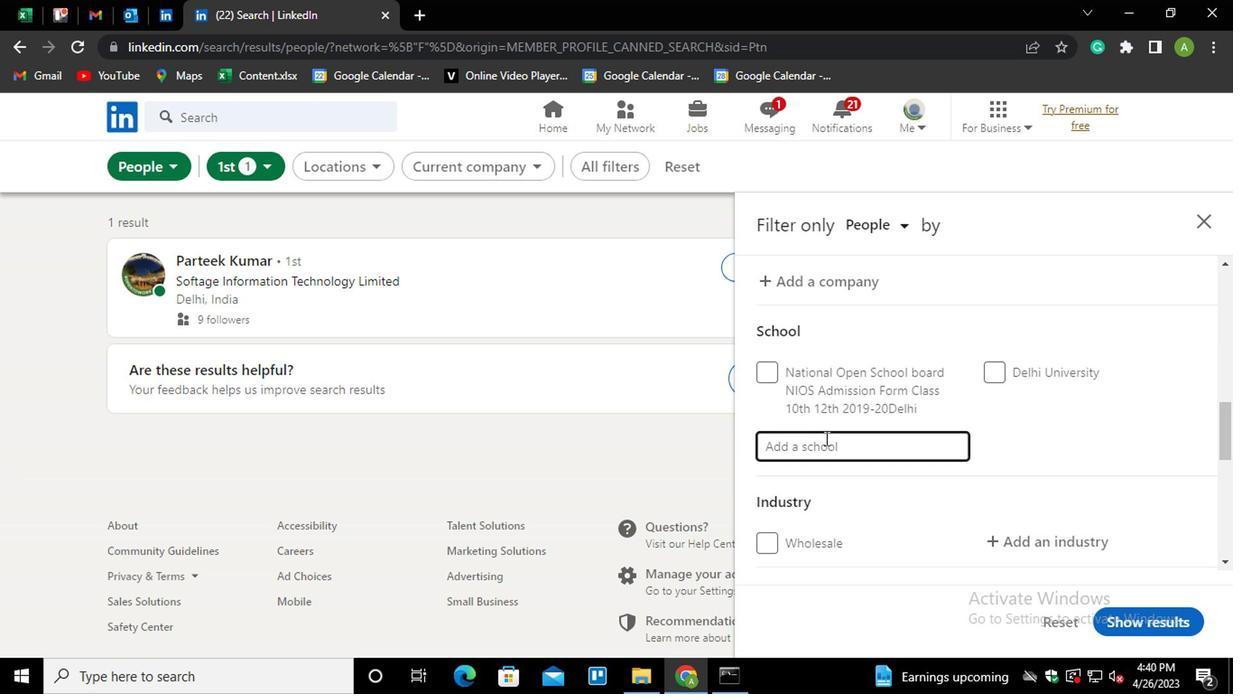 
Action: Mouse scrolled (859, 402) with delta (0, 1)
Screenshot: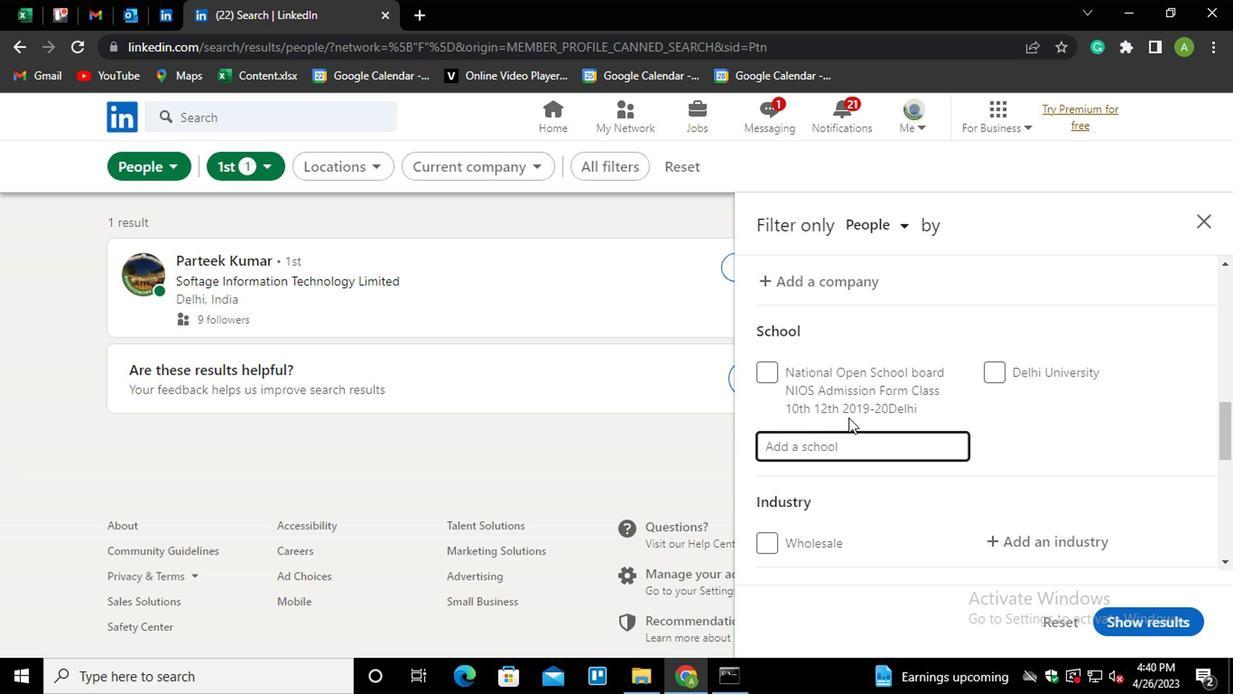 
Action: Mouse scrolled (859, 402) with delta (0, 1)
Screenshot: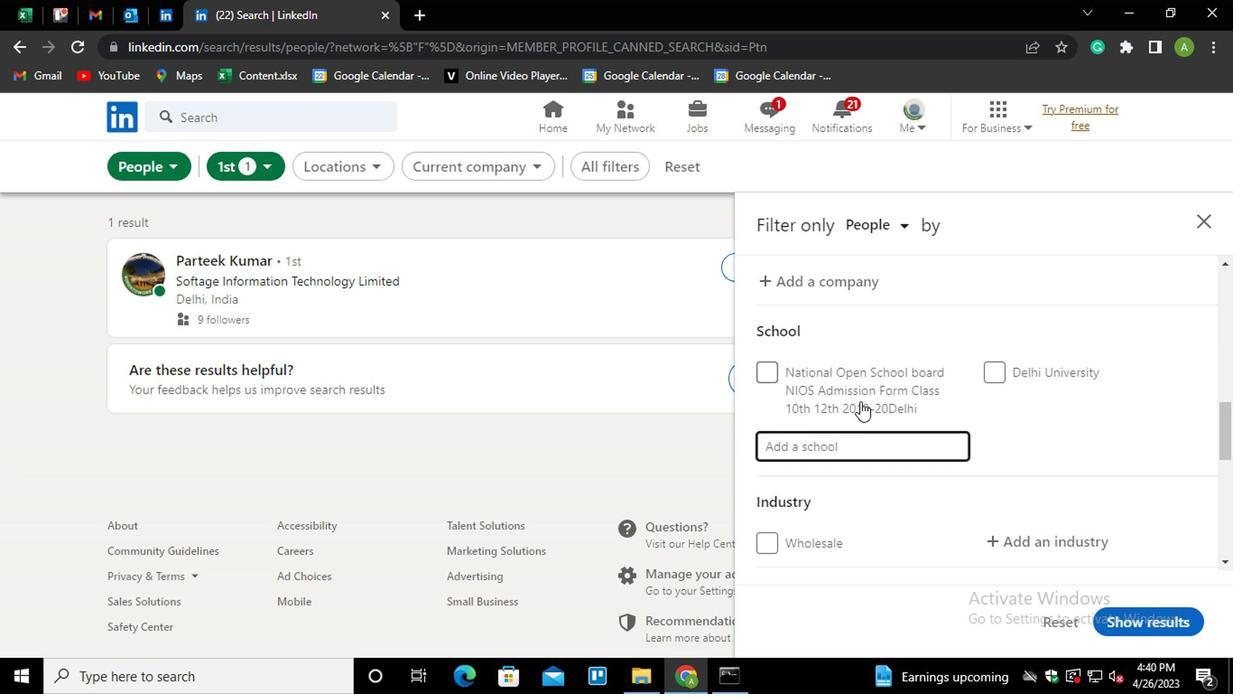 
Action: Mouse moved to (816, 357)
Screenshot: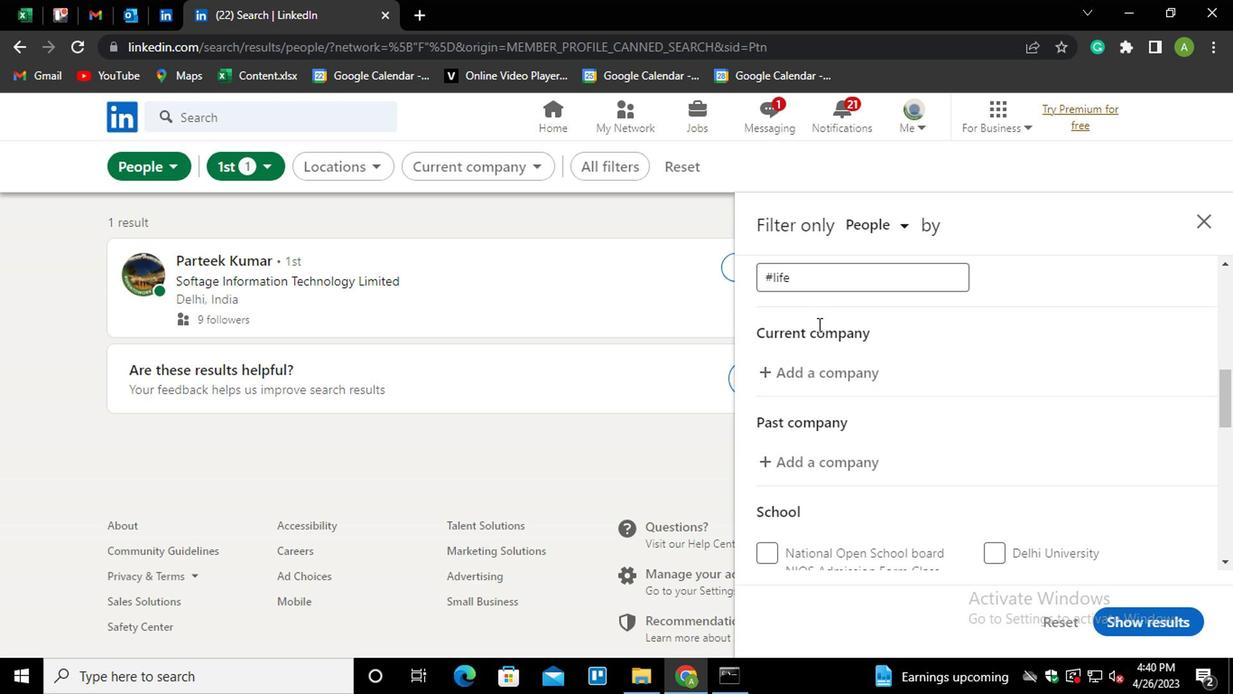 
Action: Mouse pressed left at (816, 357)
Screenshot: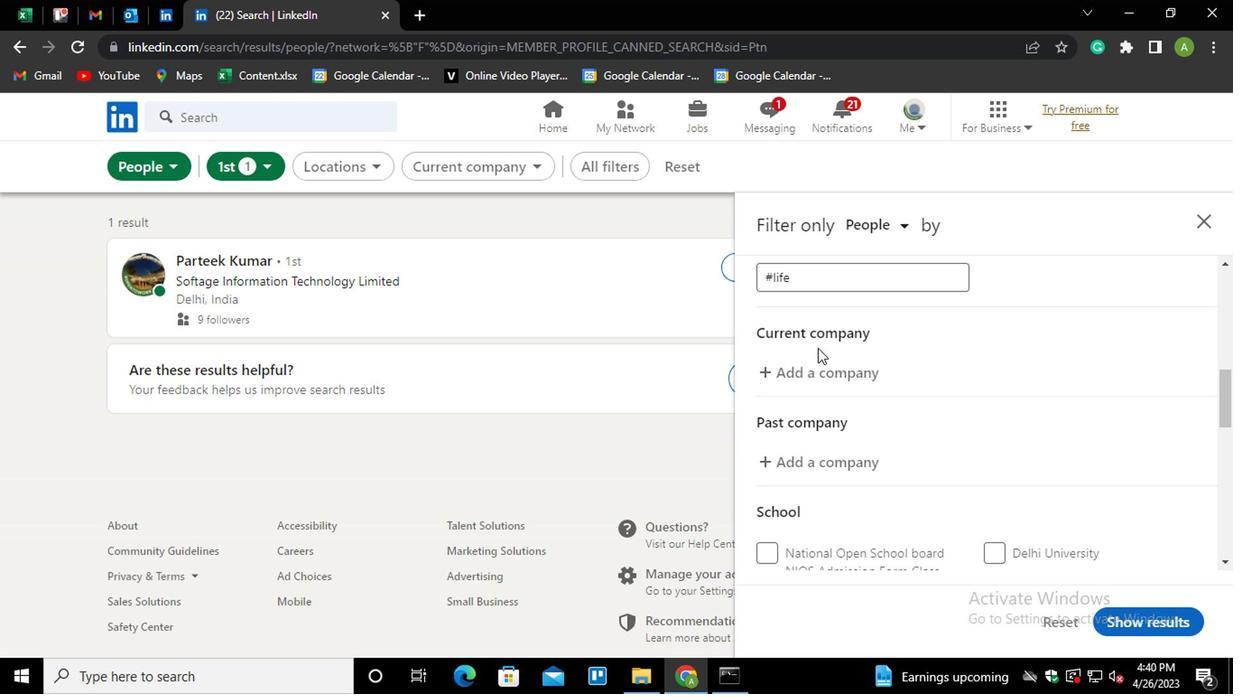 
Action: Mouse moved to (822, 365)
Screenshot: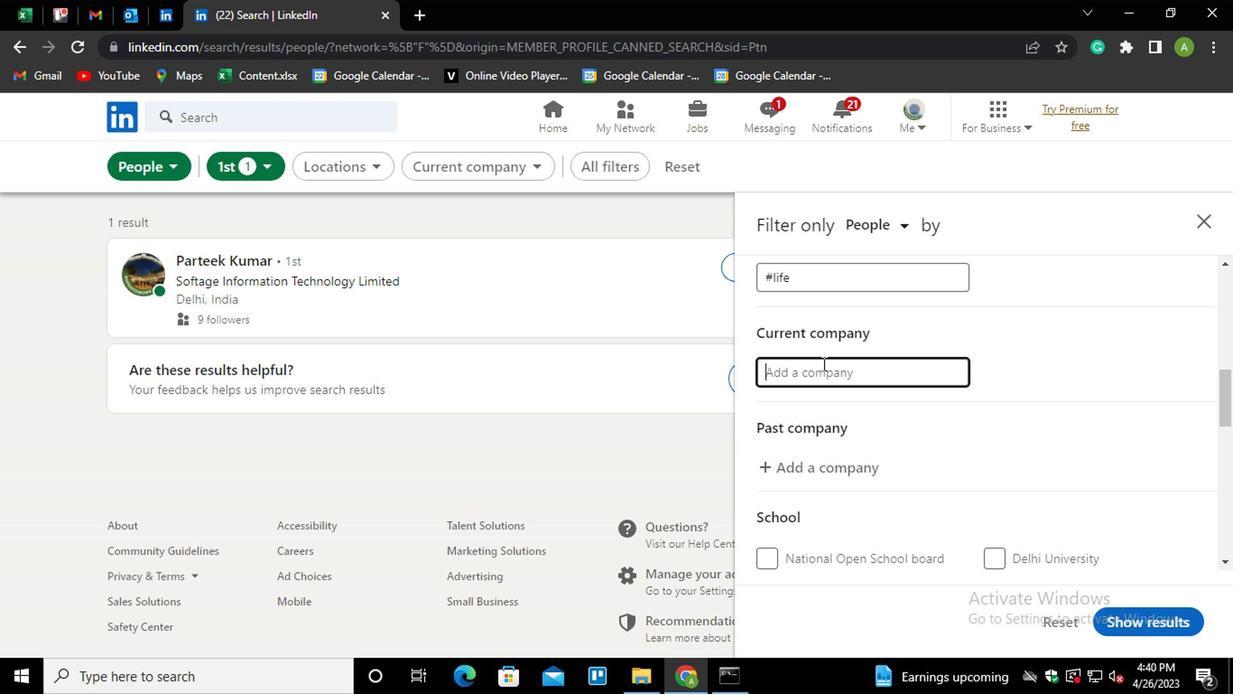 
Action: Mouse pressed left at (822, 365)
Screenshot: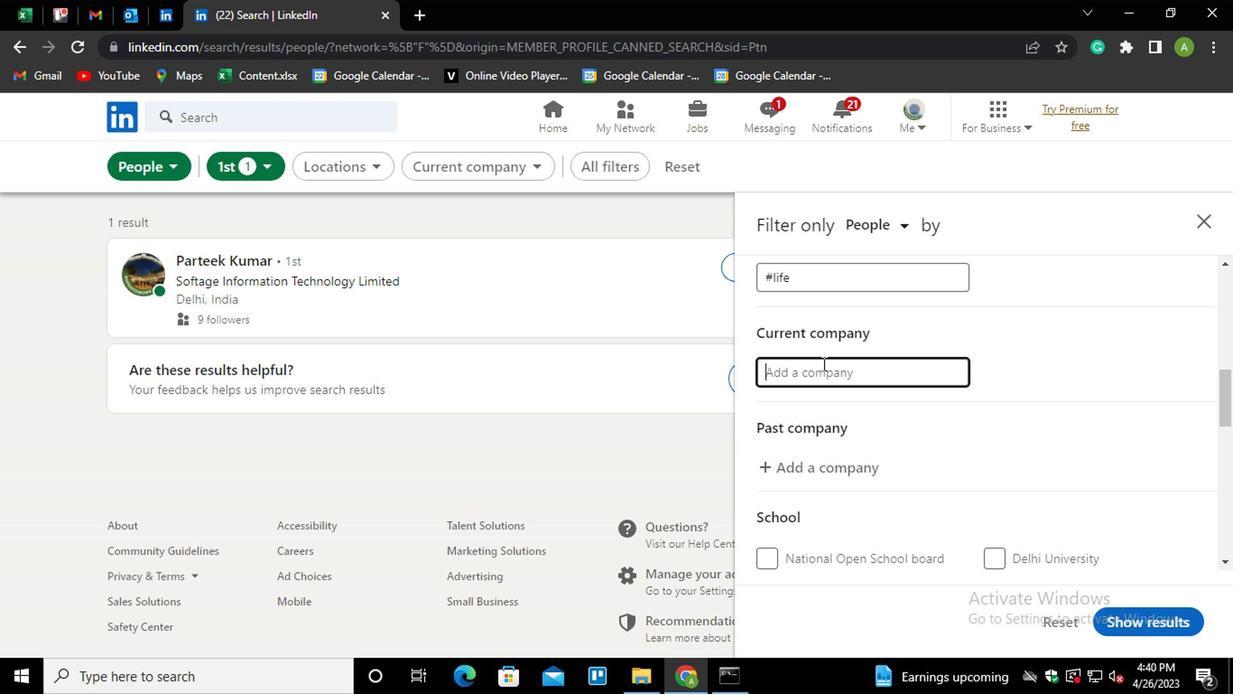 
Action: Mouse moved to (825, 363)
Screenshot: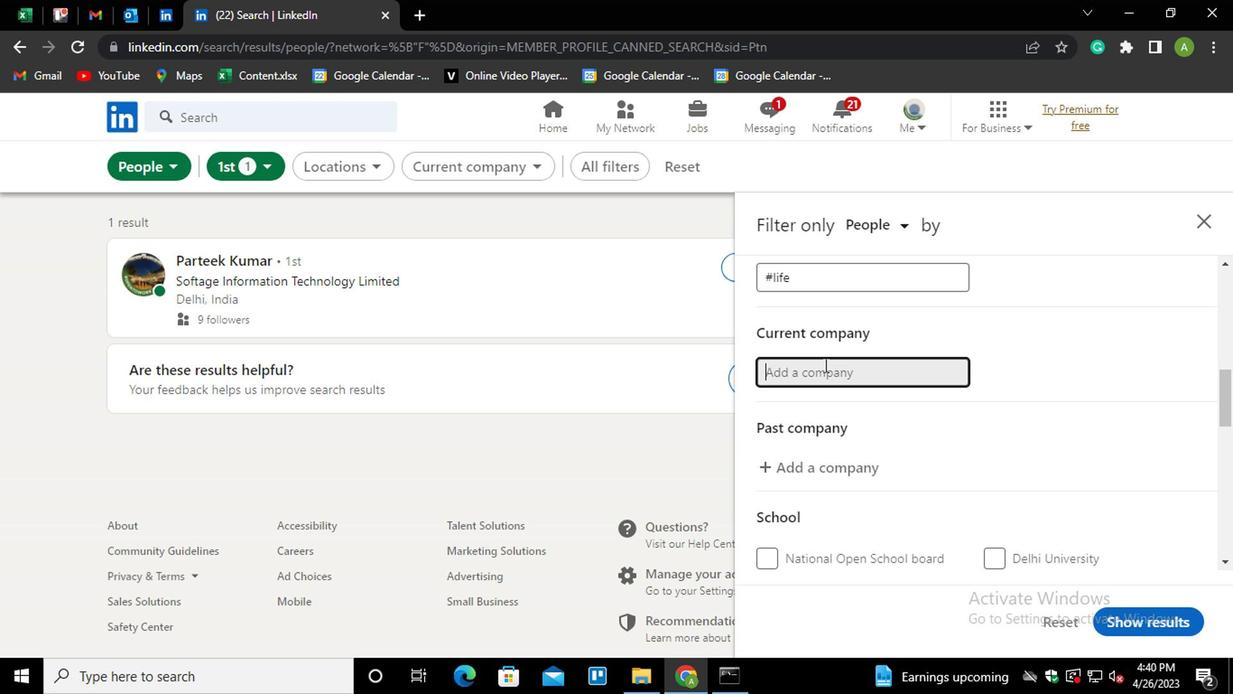 
Action: Key pressed <Key.shift_r>MEDLINE<Key.space>
Screenshot: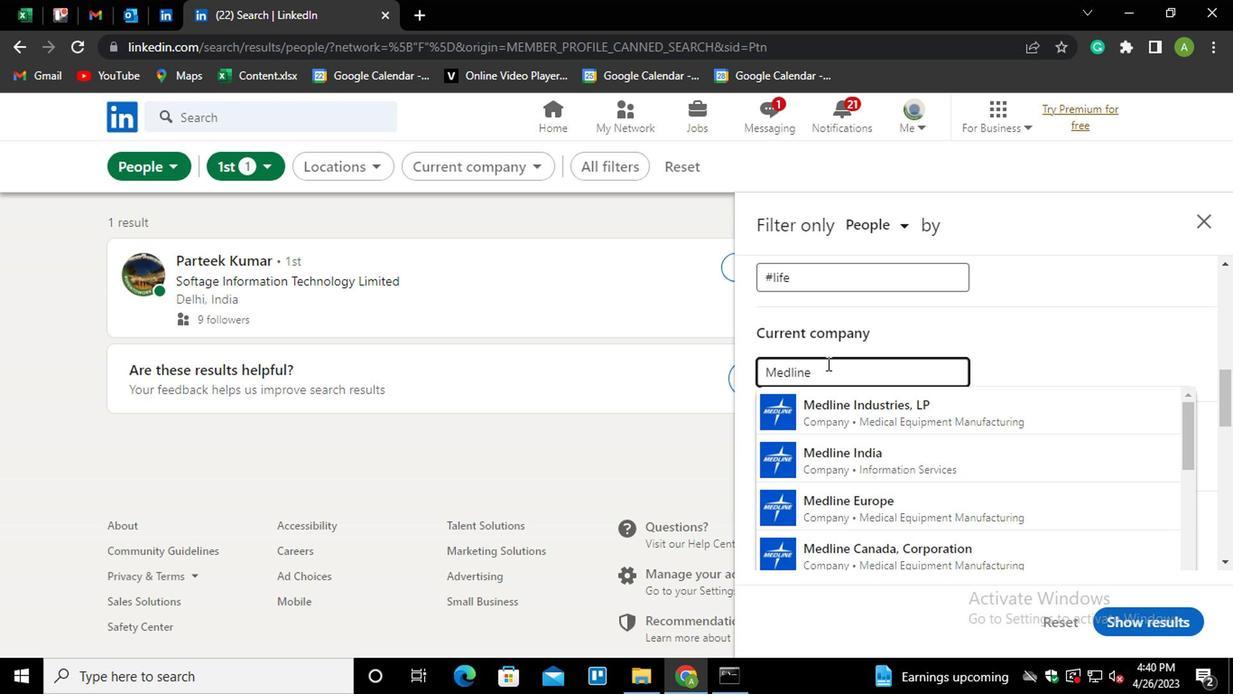 
Action: Mouse moved to (825, 362)
Screenshot: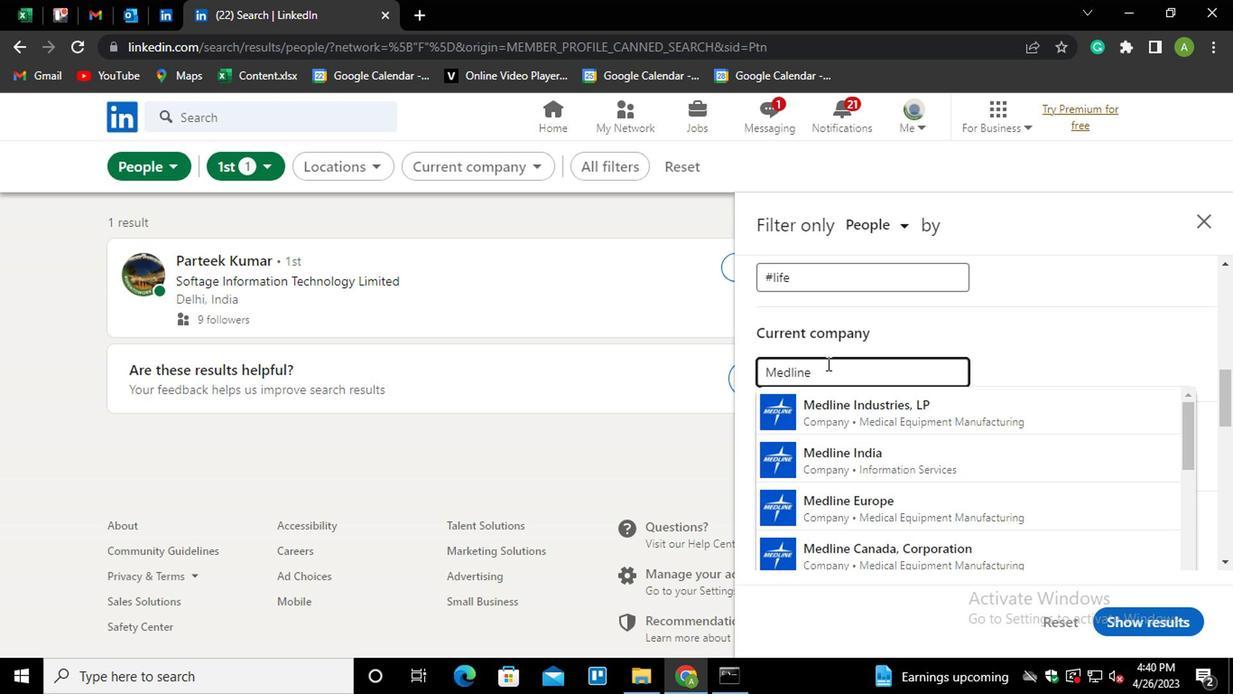 
Action: Key pressed <Key.down><Key.enter>
Screenshot: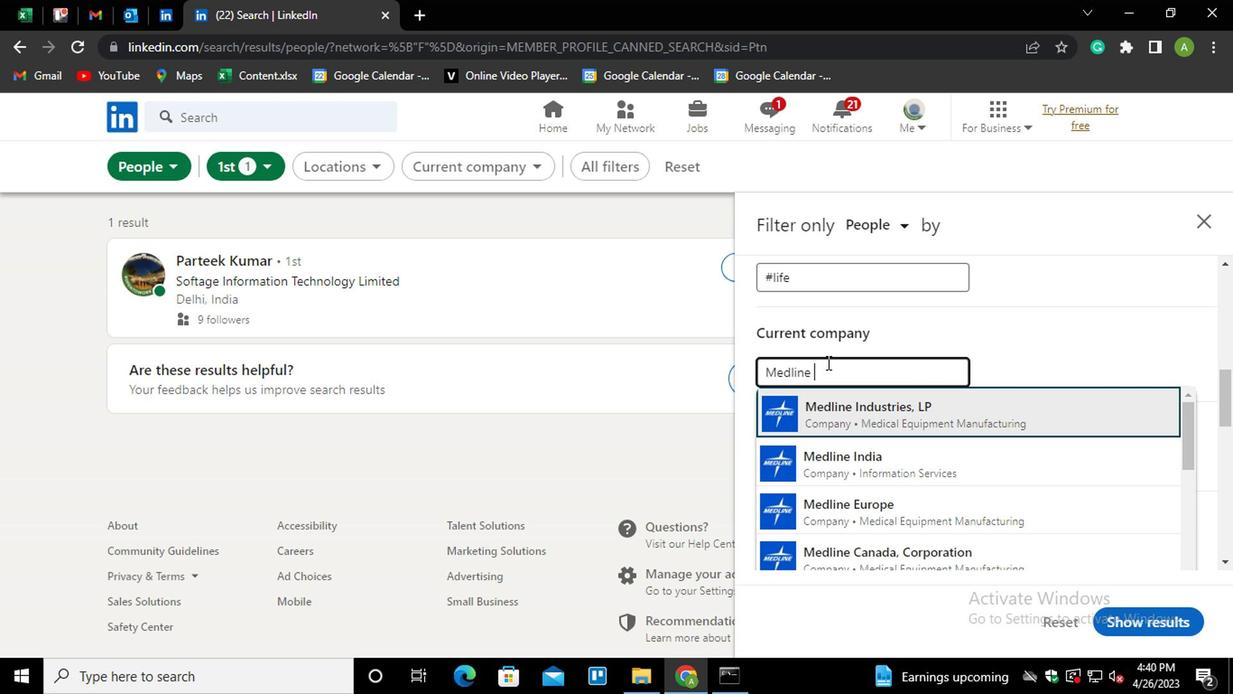 
Action: Mouse moved to (830, 351)
Screenshot: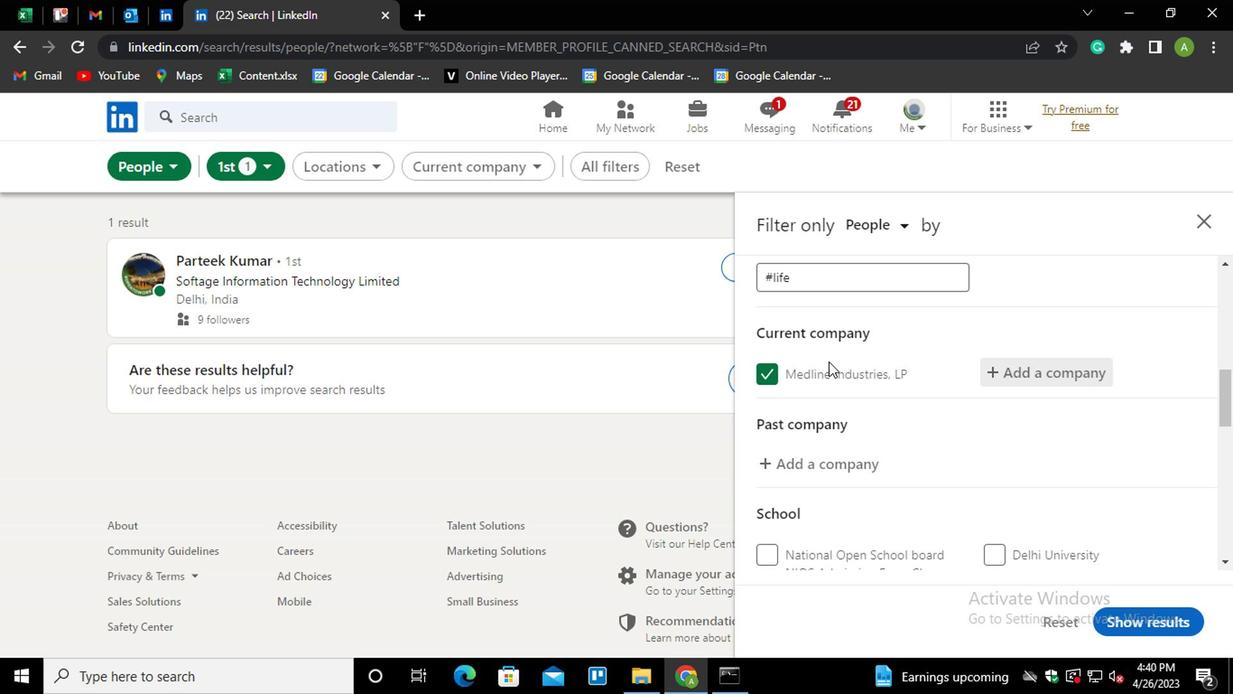 
Action: Mouse scrolled (830, 350) with delta (0, 0)
Screenshot: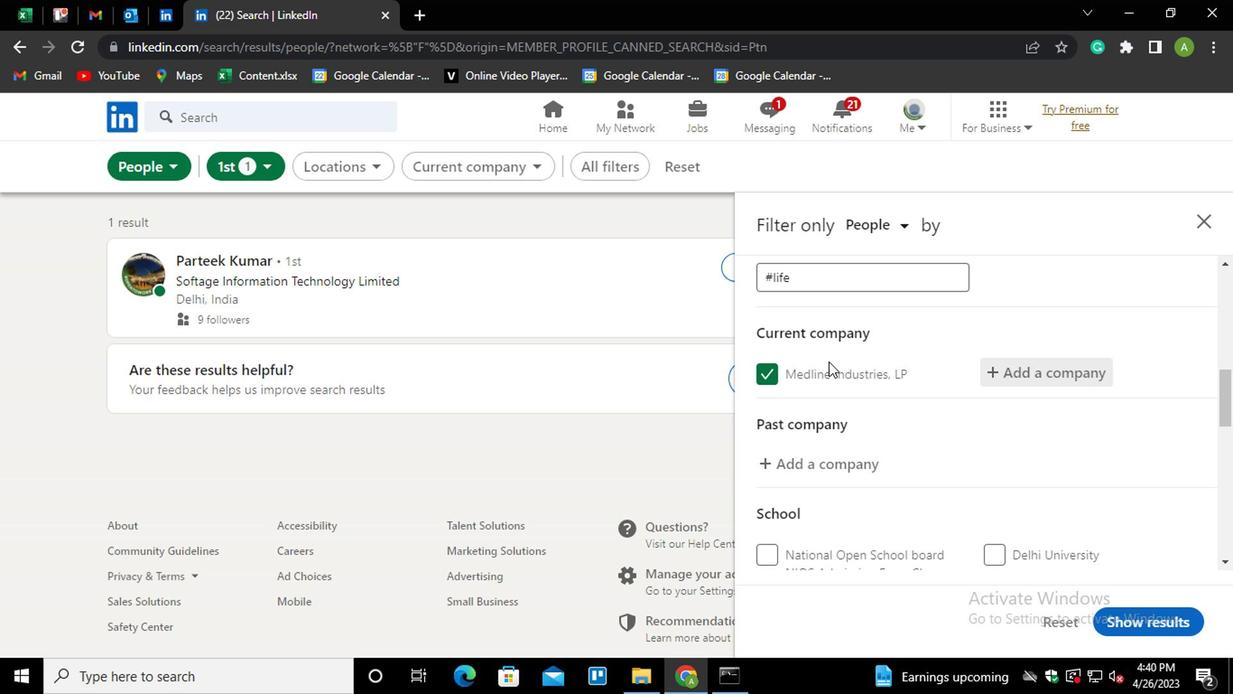 
Action: Mouse moved to (830, 350)
Screenshot: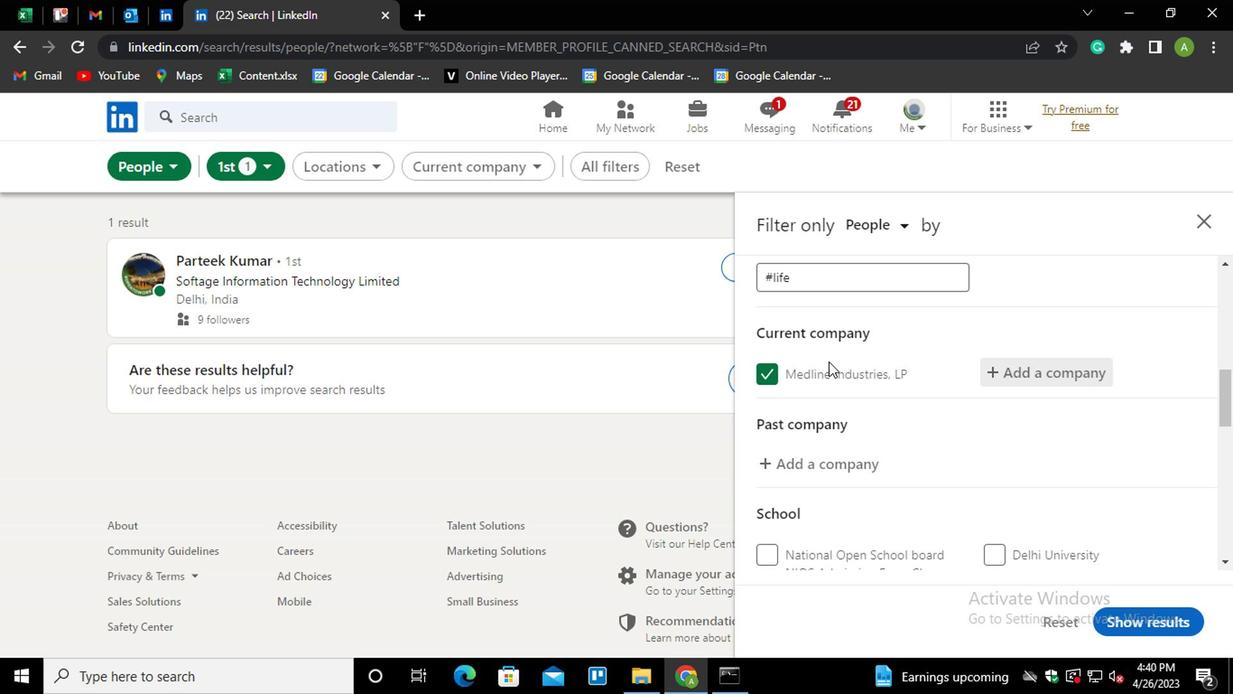 
Action: Mouse scrolled (830, 350) with delta (0, 0)
Screenshot: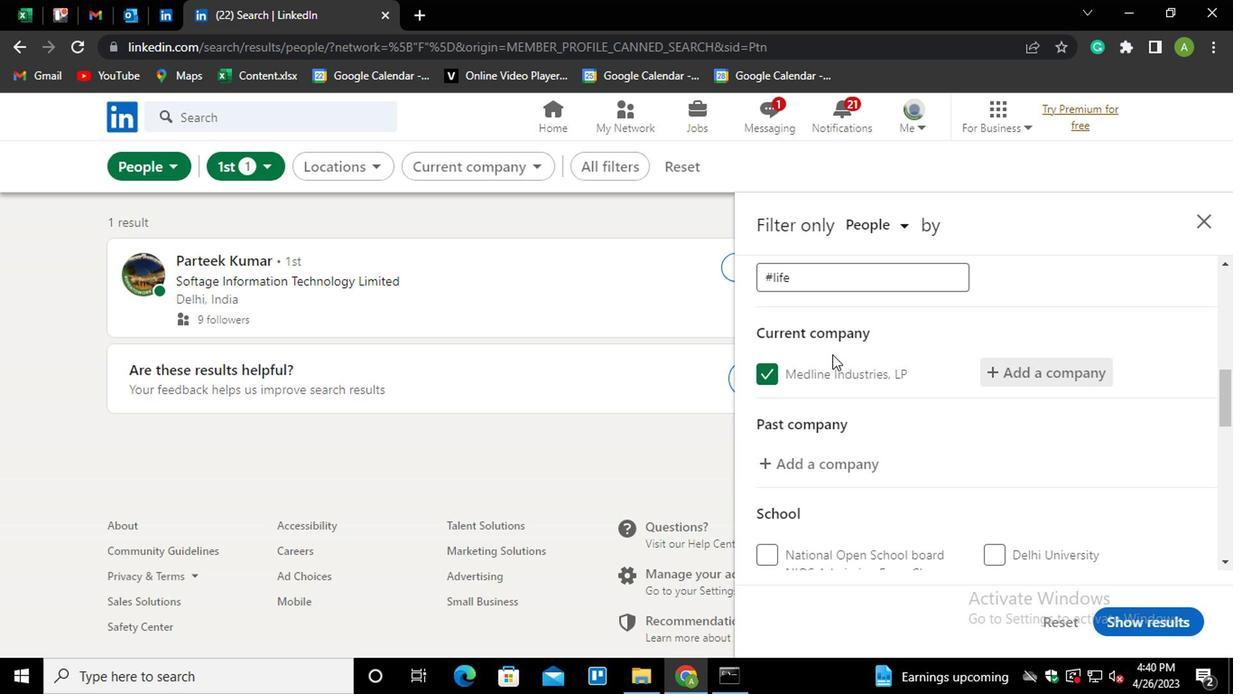 
Action: Mouse scrolled (830, 350) with delta (0, 0)
Screenshot: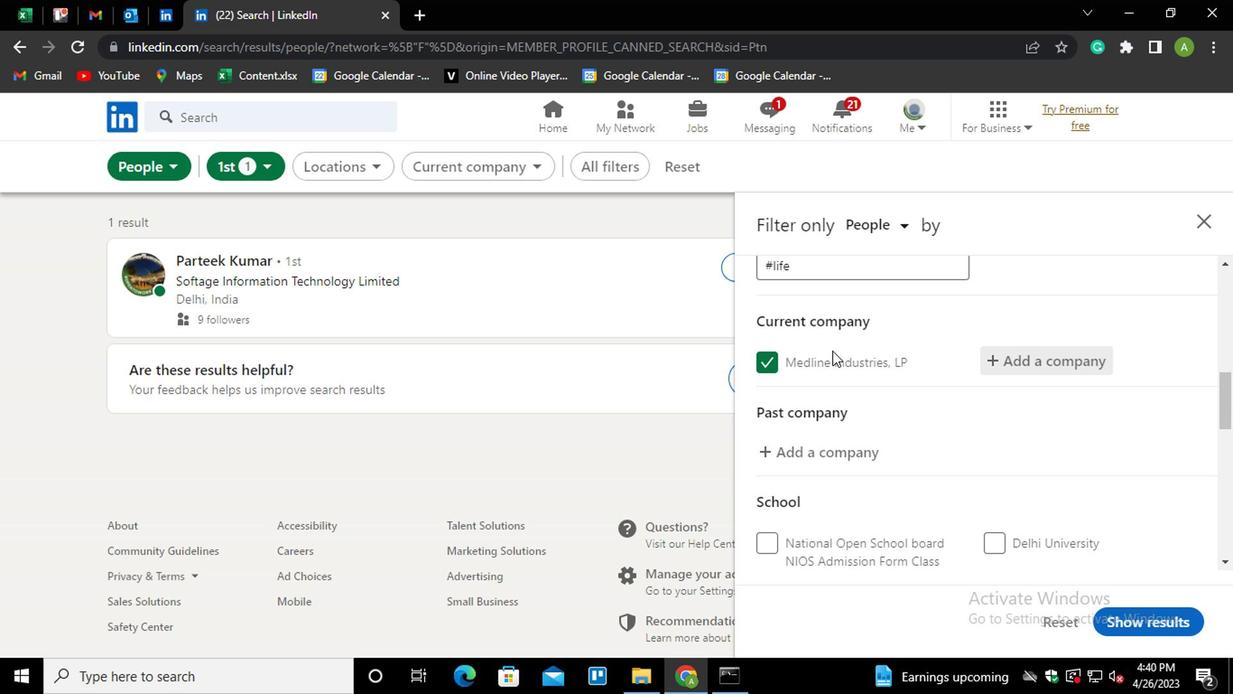 
Action: Mouse moved to (852, 360)
Screenshot: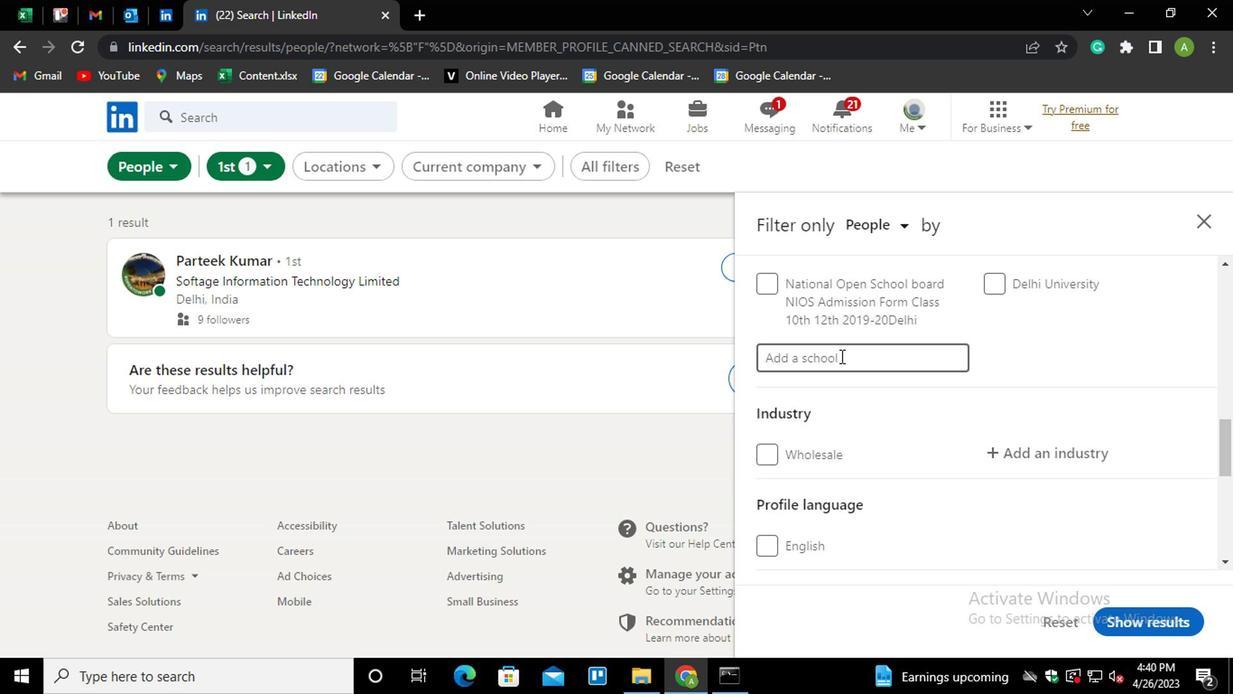 
Action: Mouse pressed left at (852, 360)
Screenshot: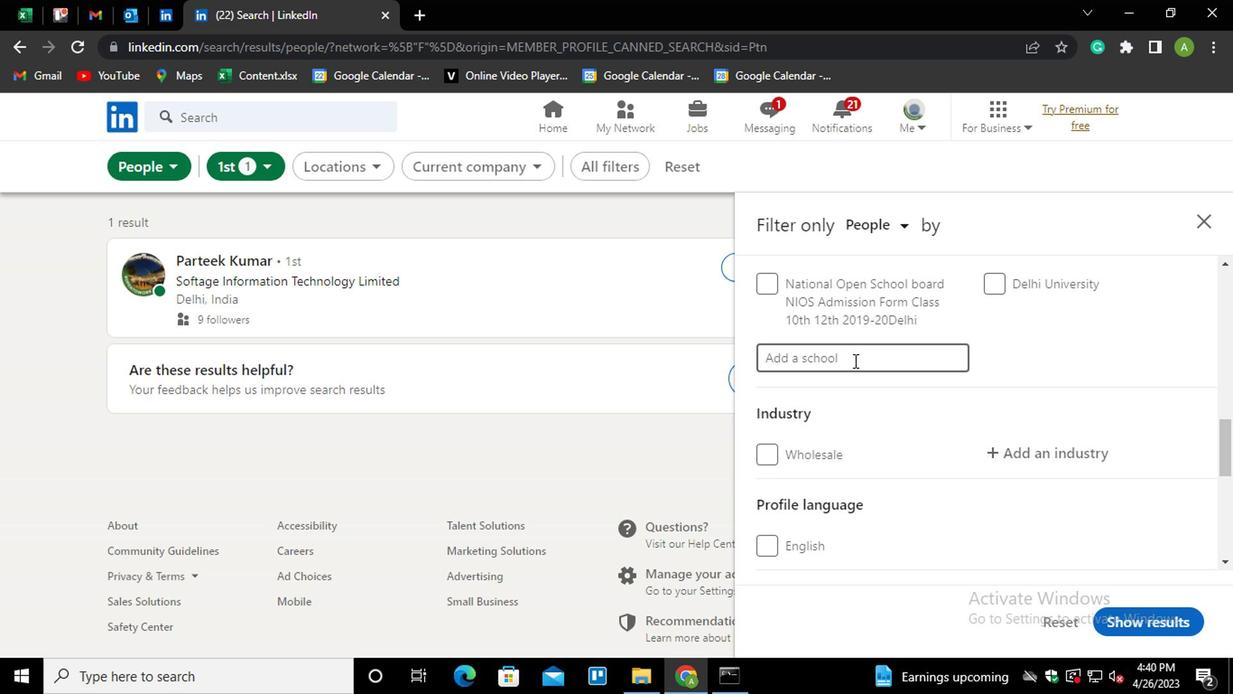 
Action: Mouse moved to (852, 356)
Screenshot: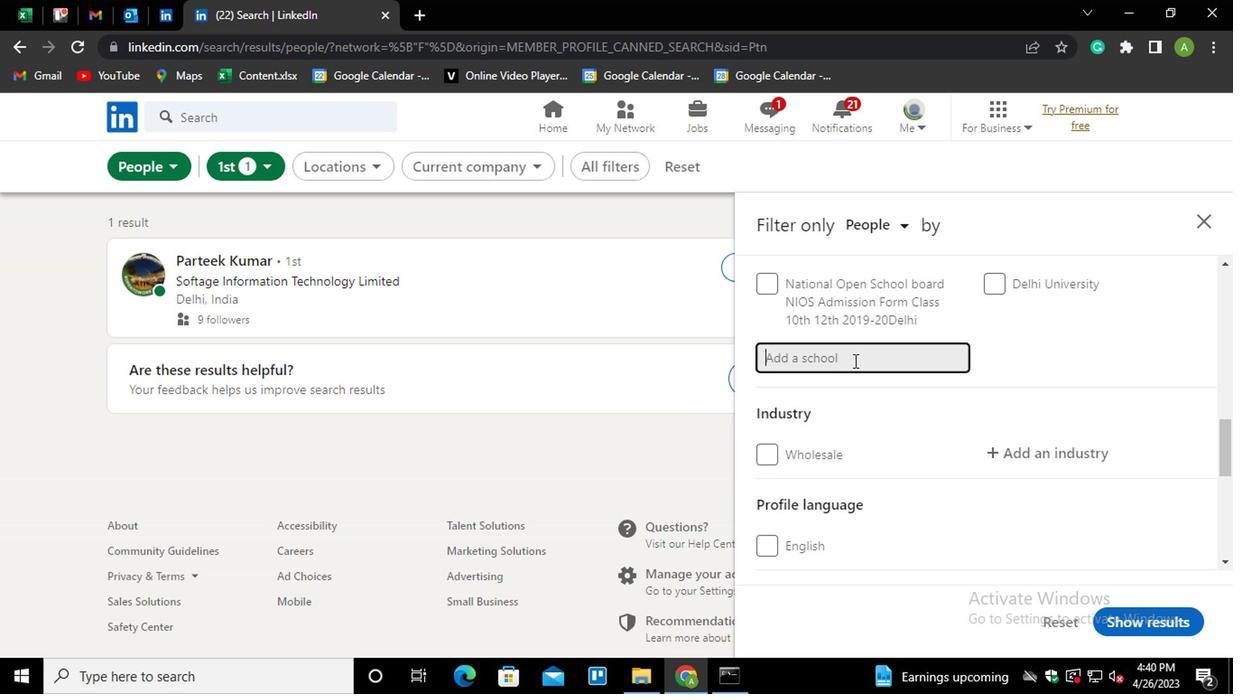 
Action: Key pressed <Key.shift>ST.<Key.space><Key.shift_r>JOHN'S<Key.space><Key.shift>HIGH<Key.down><Key.down><Key.enter>
Screenshot: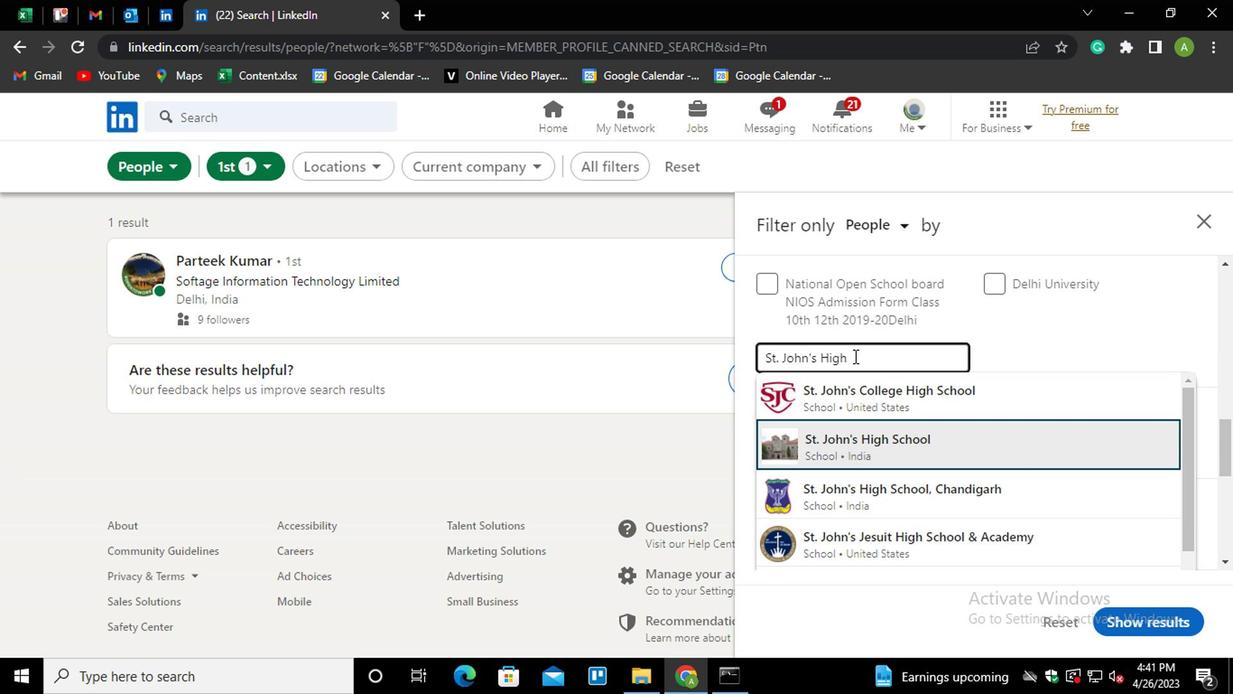 
Action: Mouse moved to (891, 353)
Screenshot: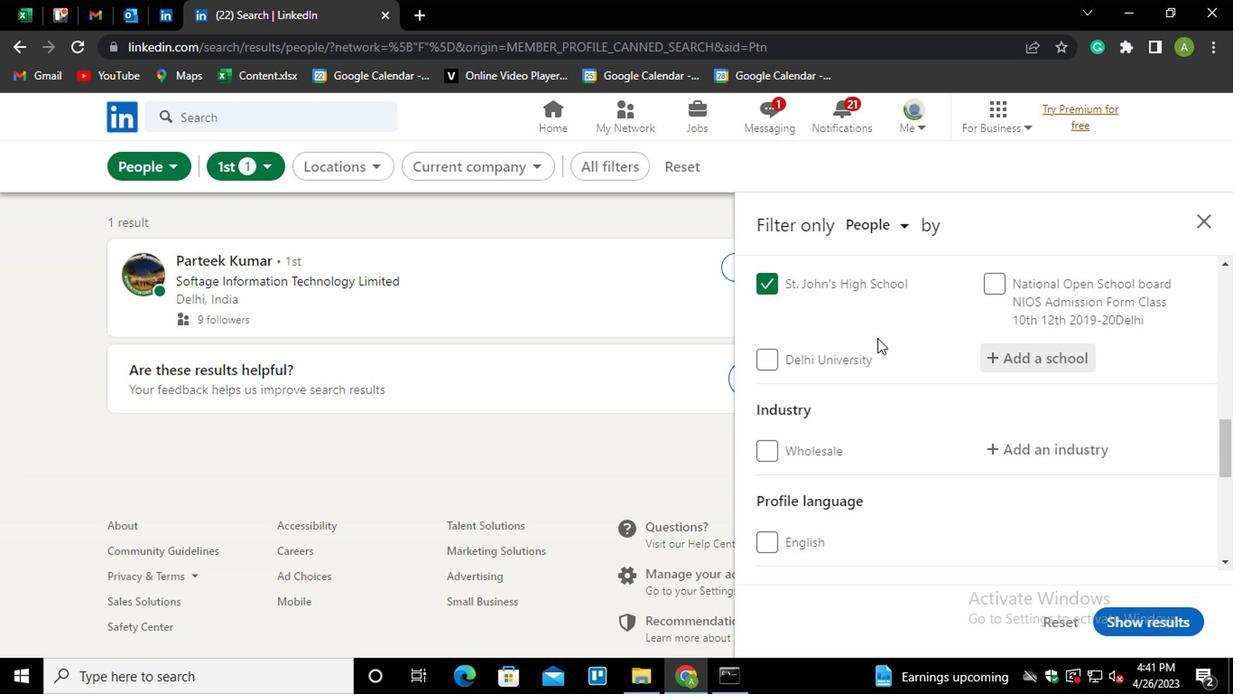 
Action: Mouse scrolled (891, 352) with delta (0, 0)
Screenshot: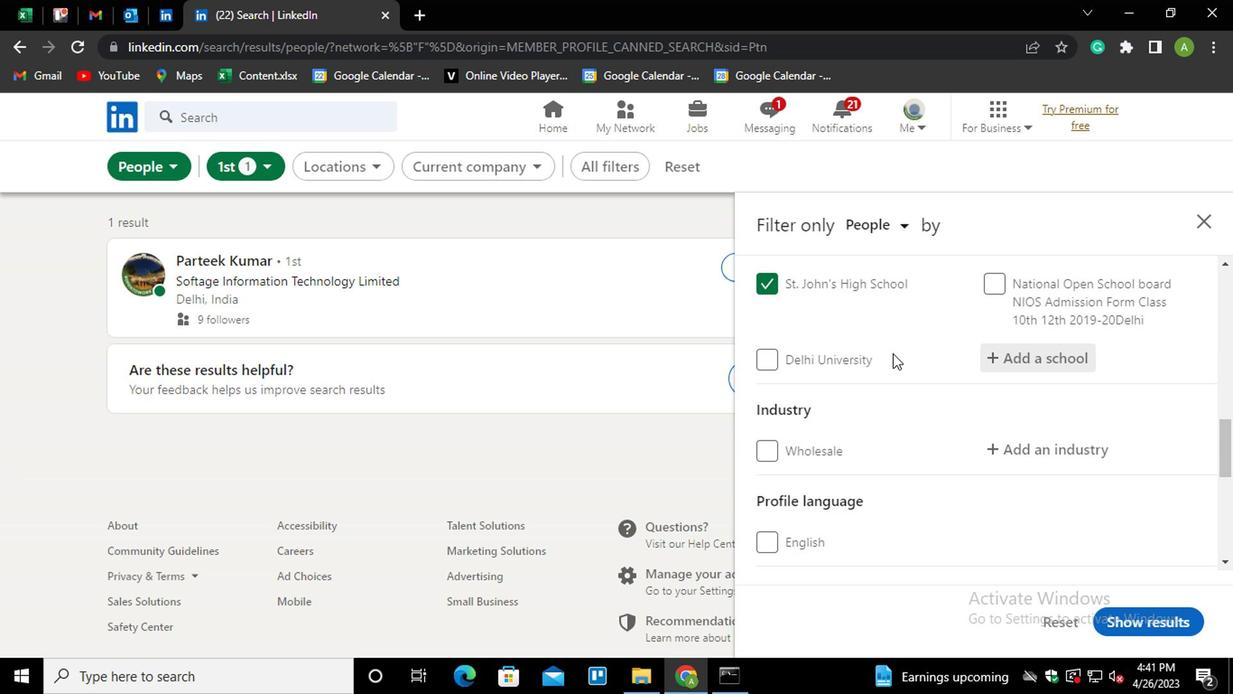 
Action: Mouse moved to (1011, 357)
Screenshot: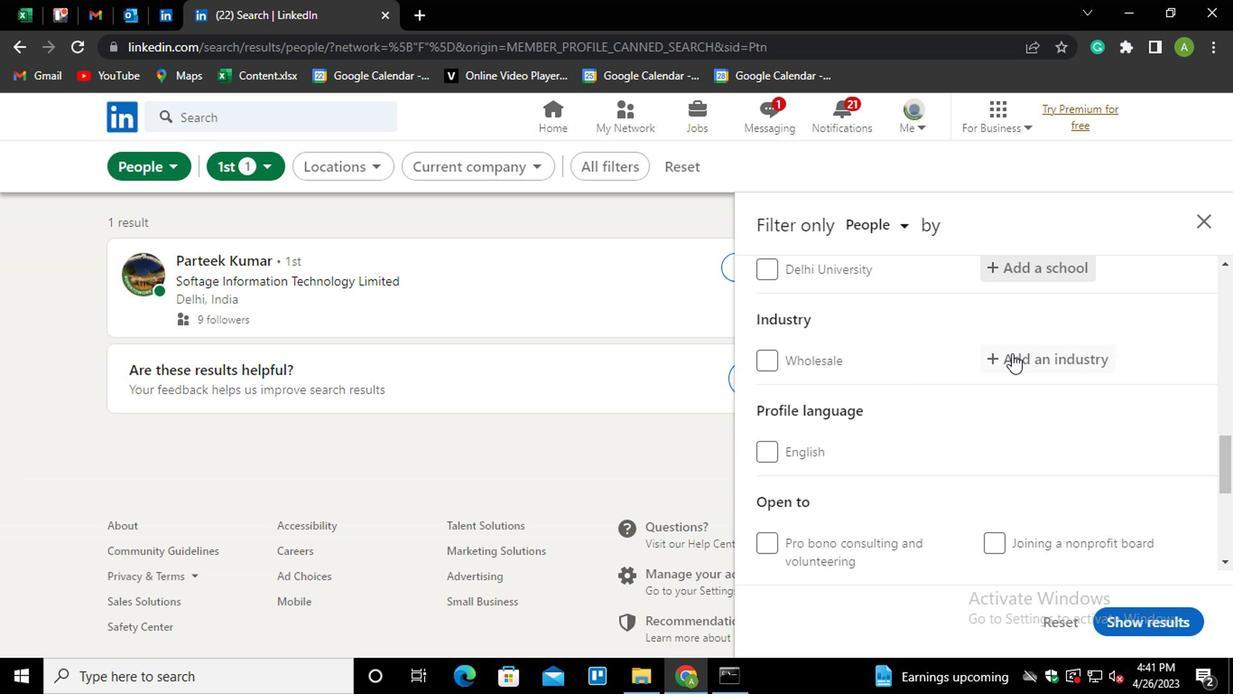 
Action: Mouse pressed left at (1011, 357)
Screenshot: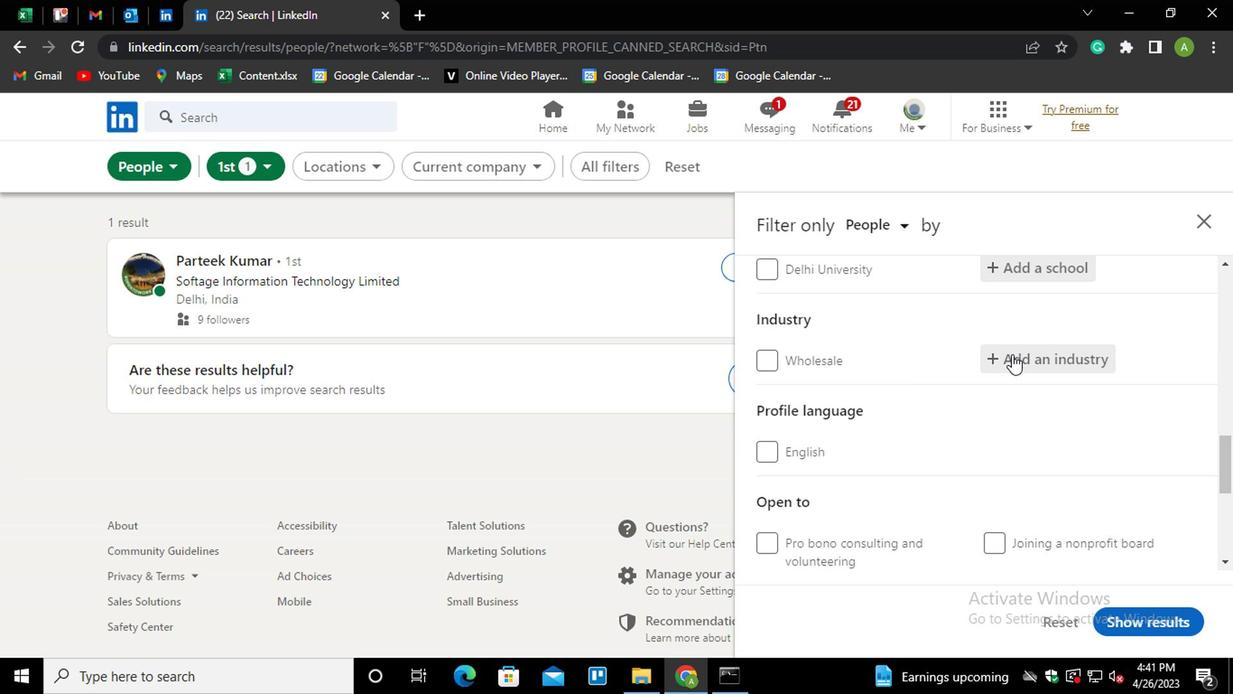 
Action: Mouse moved to (1016, 357)
Screenshot: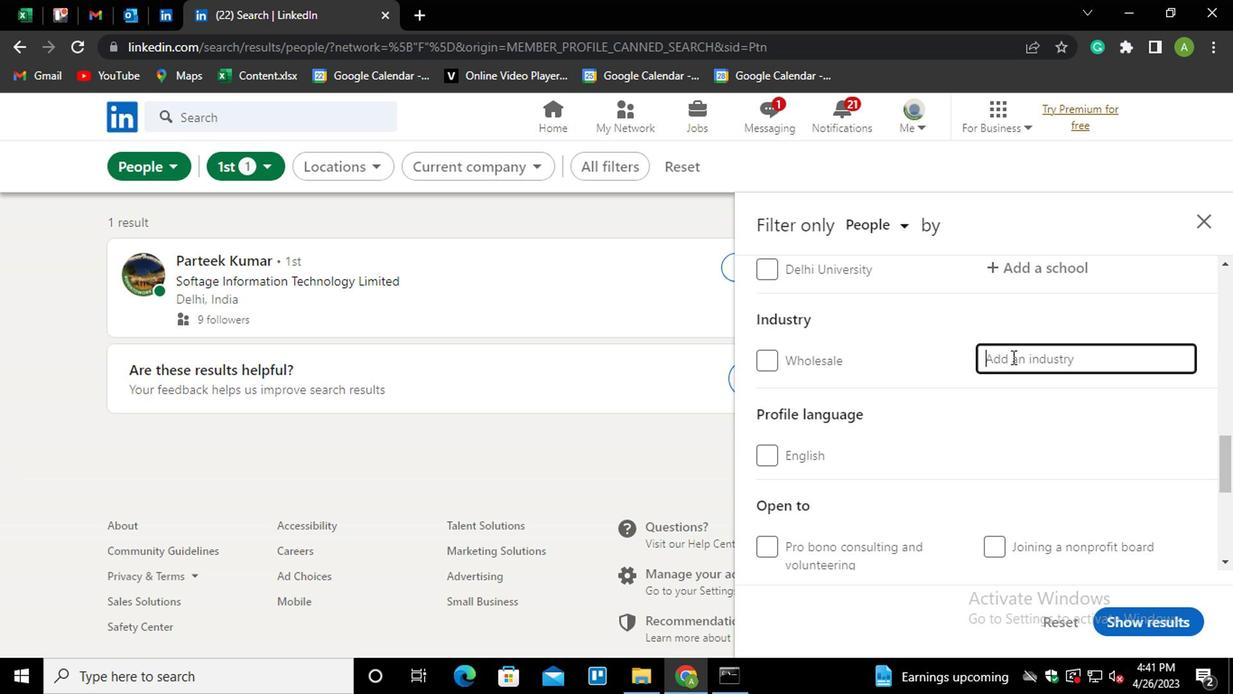 
Action: Mouse pressed left at (1016, 357)
Screenshot: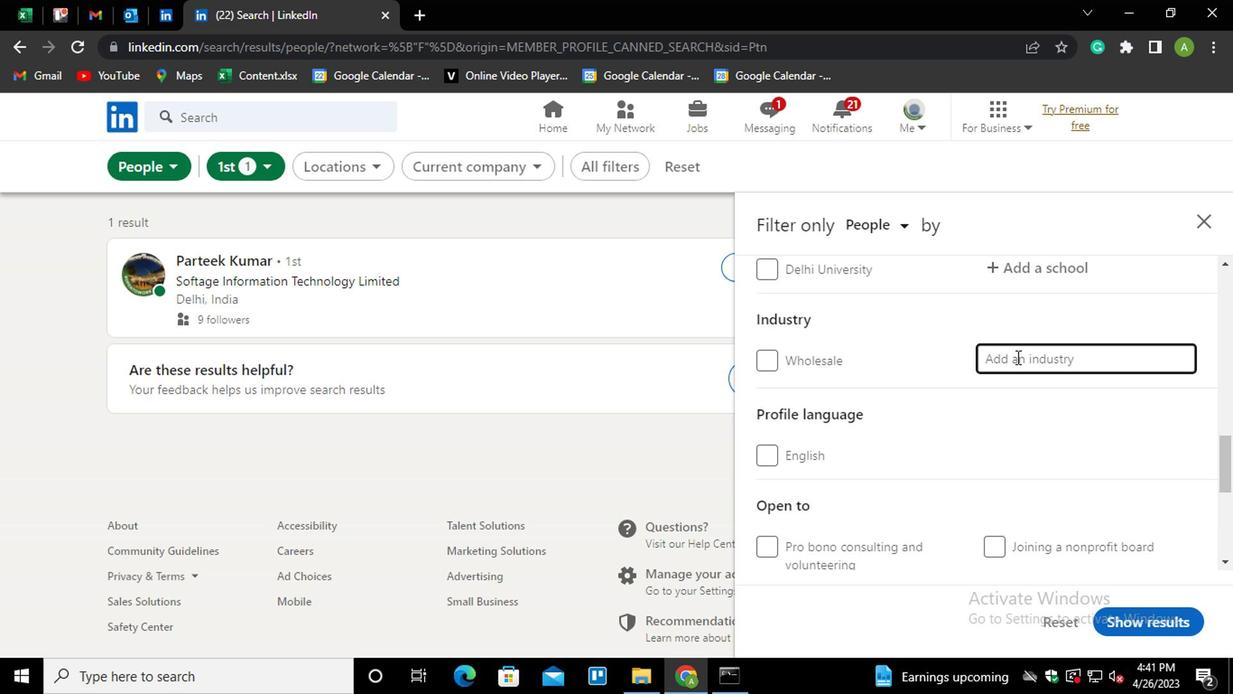 
Action: Mouse moved to (974, 265)
Screenshot: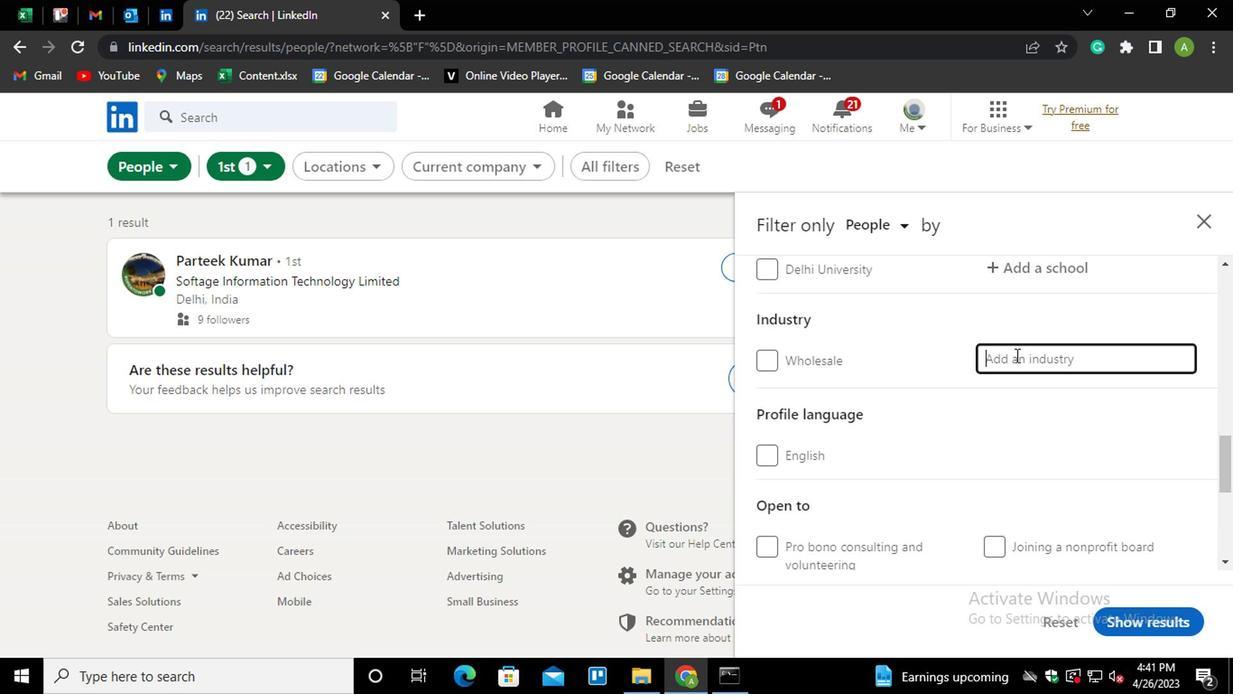 
Action: Key pressed <Key.shift_r>OFFICE<Key.space><Key.shift>FURNITURE<Key.down><Key.enter>
Screenshot: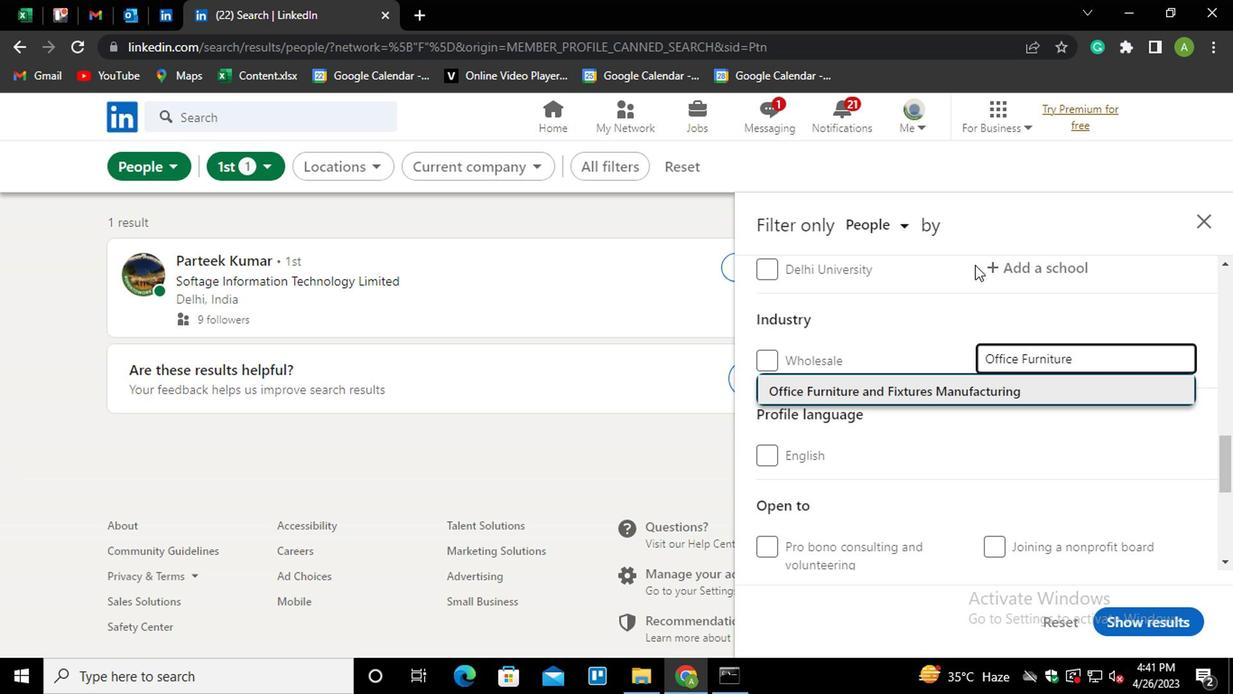 
Action: Mouse moved to (987, 244)
Screenshot: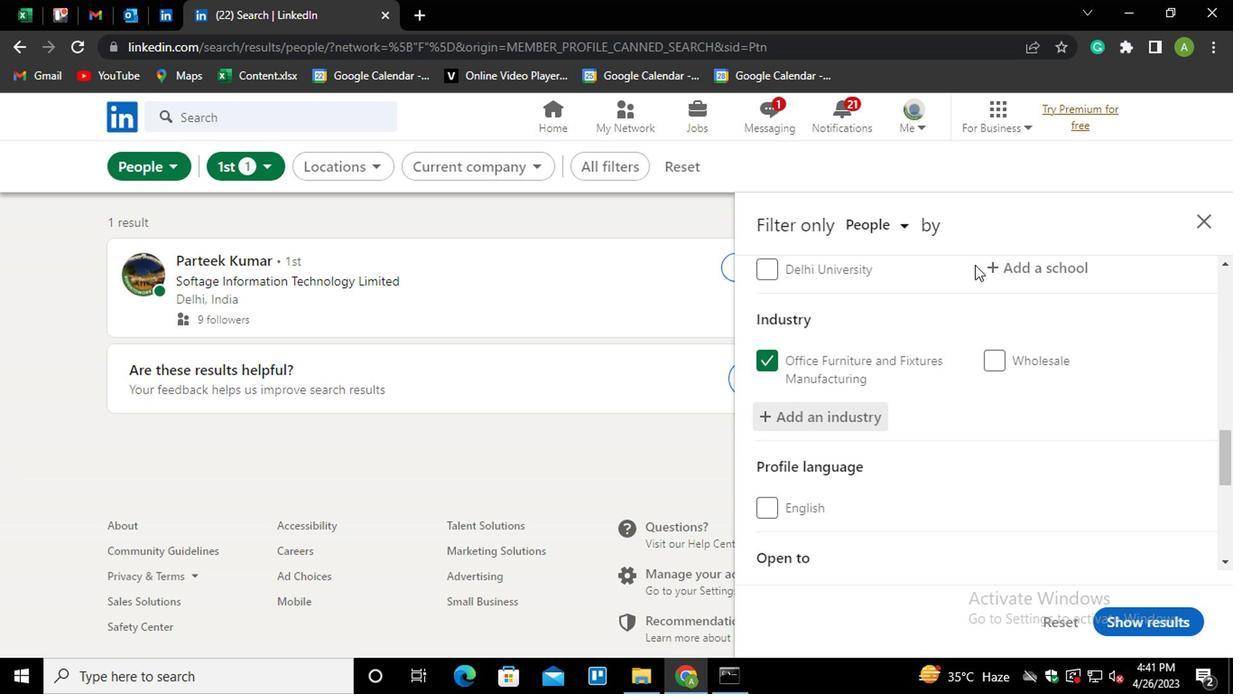 
Action: Mouse scrolled (987, 242) with delta (0, -1)
Screenshot: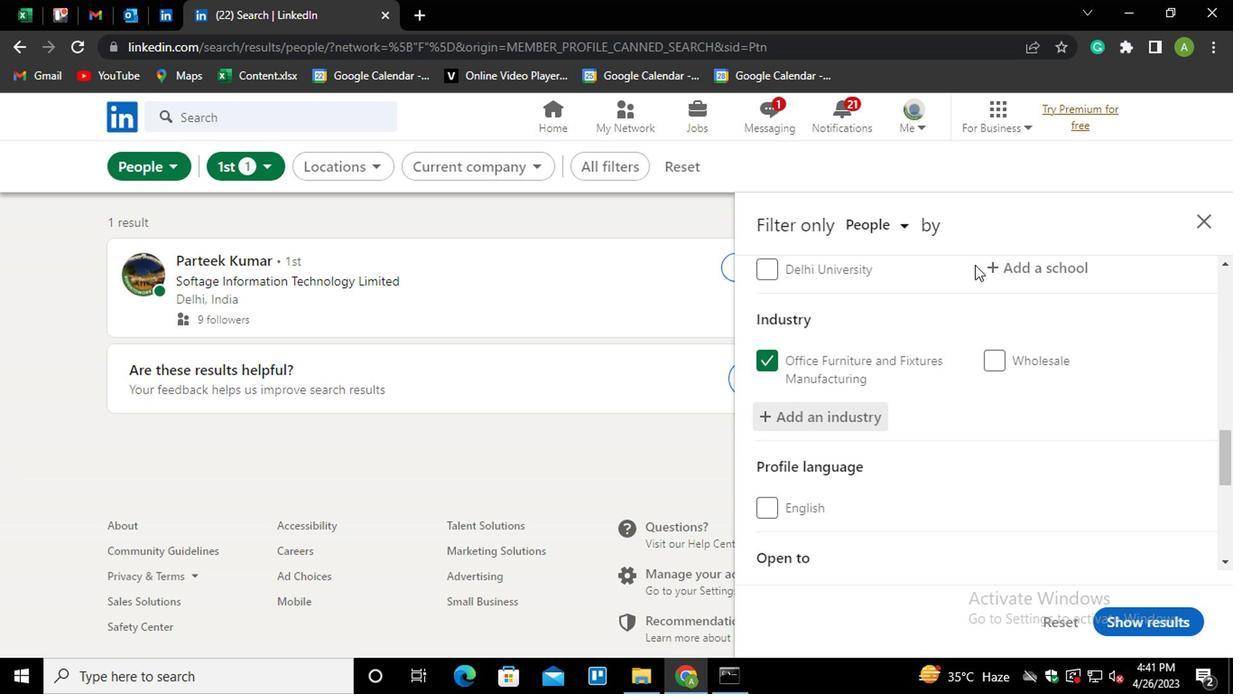 
Action: Mouse scrolled (987, 242) with delta (0, -1)
Screenshot: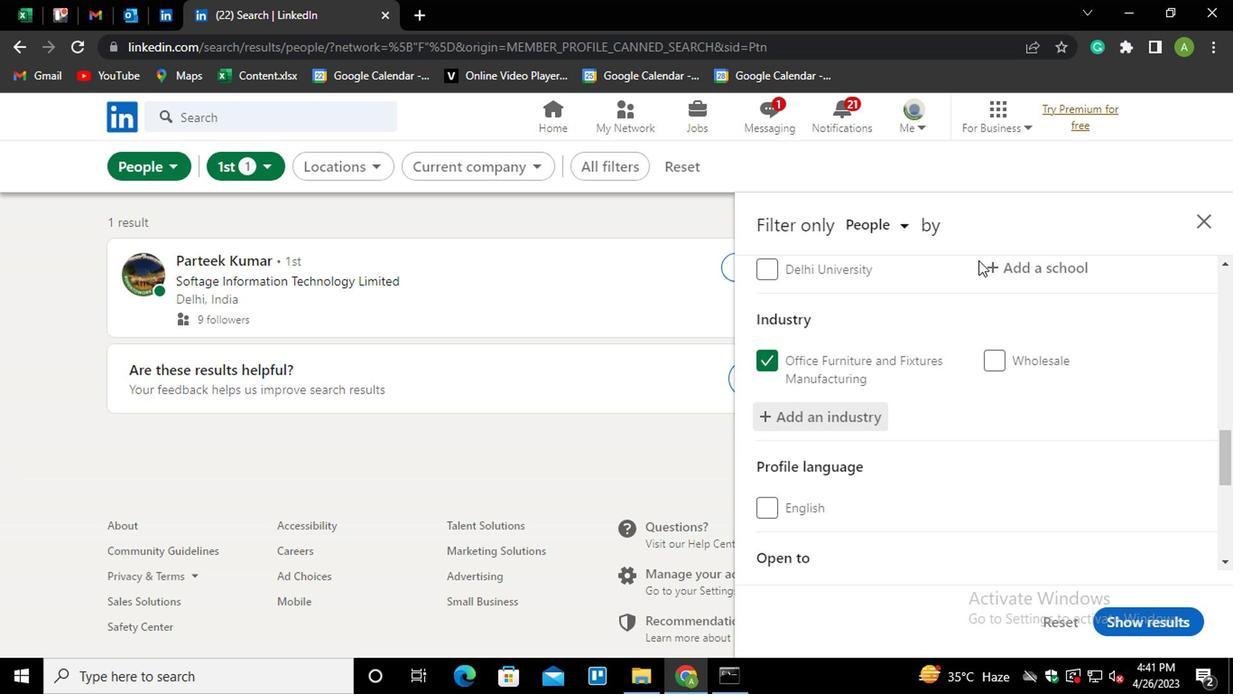 
Action: Mouse moved to (988, 242)
Screenshot: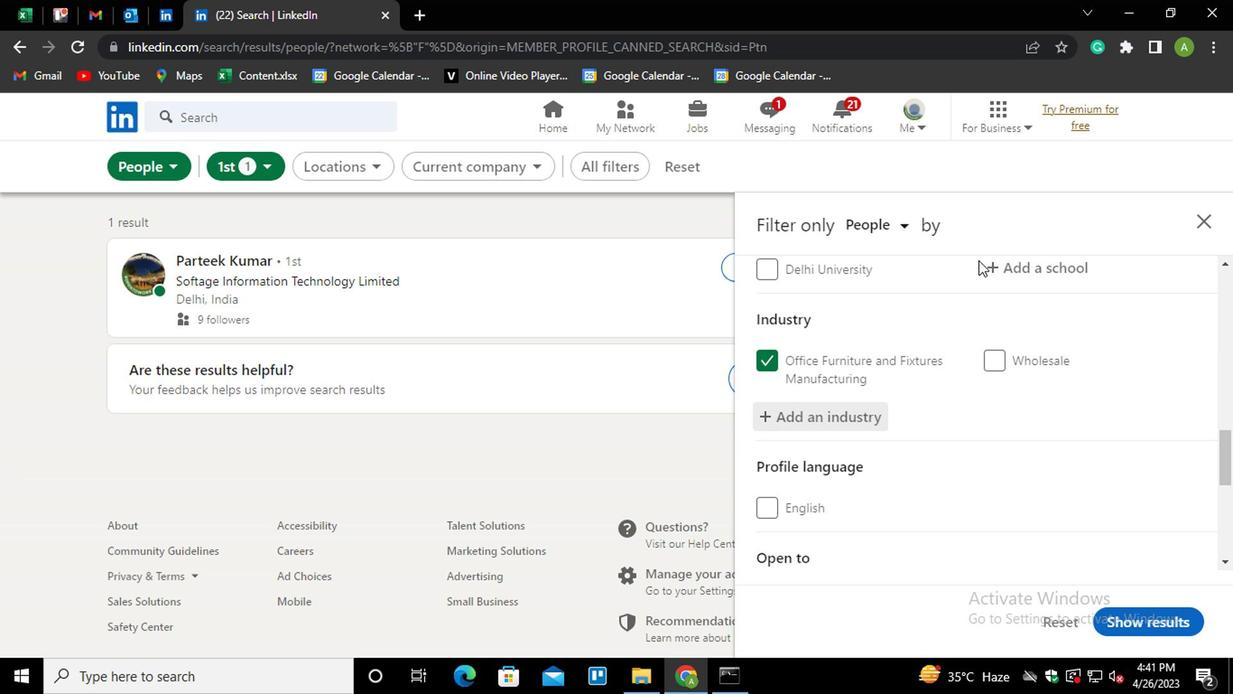 
Action: Mouse scrolled (988, 242) with delta (0, 0)
Screenshot: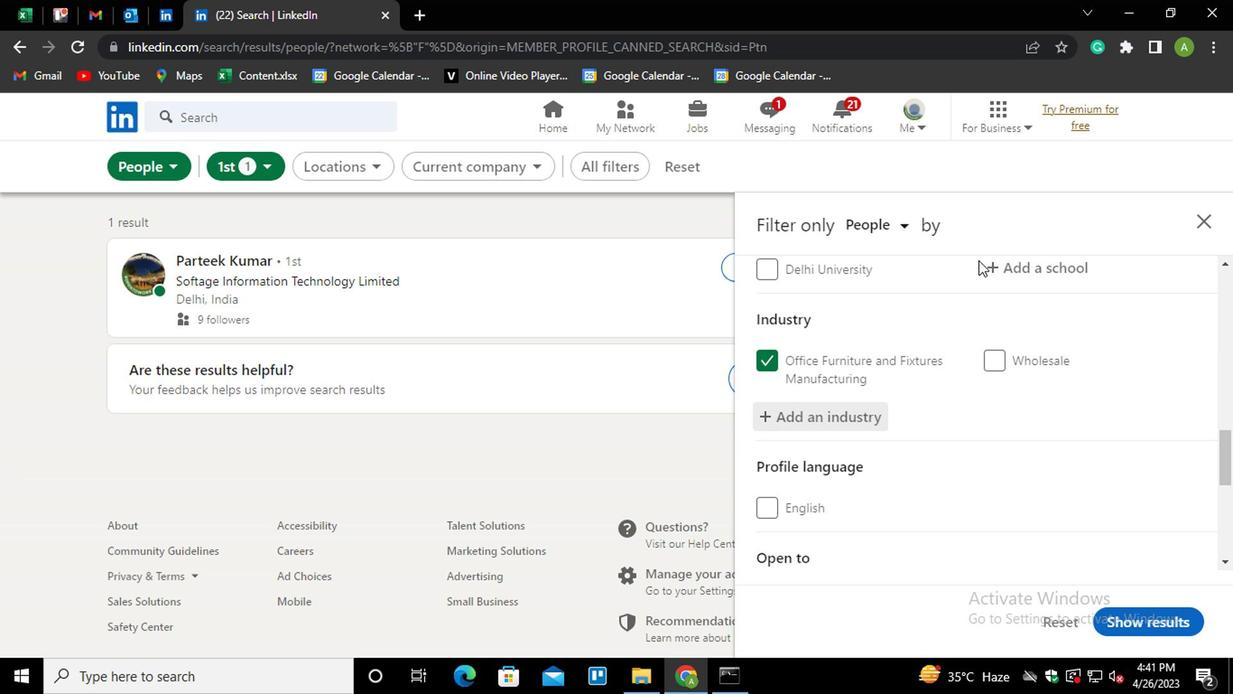 
Action: Mouse moved to (873, 441)
Screenshot: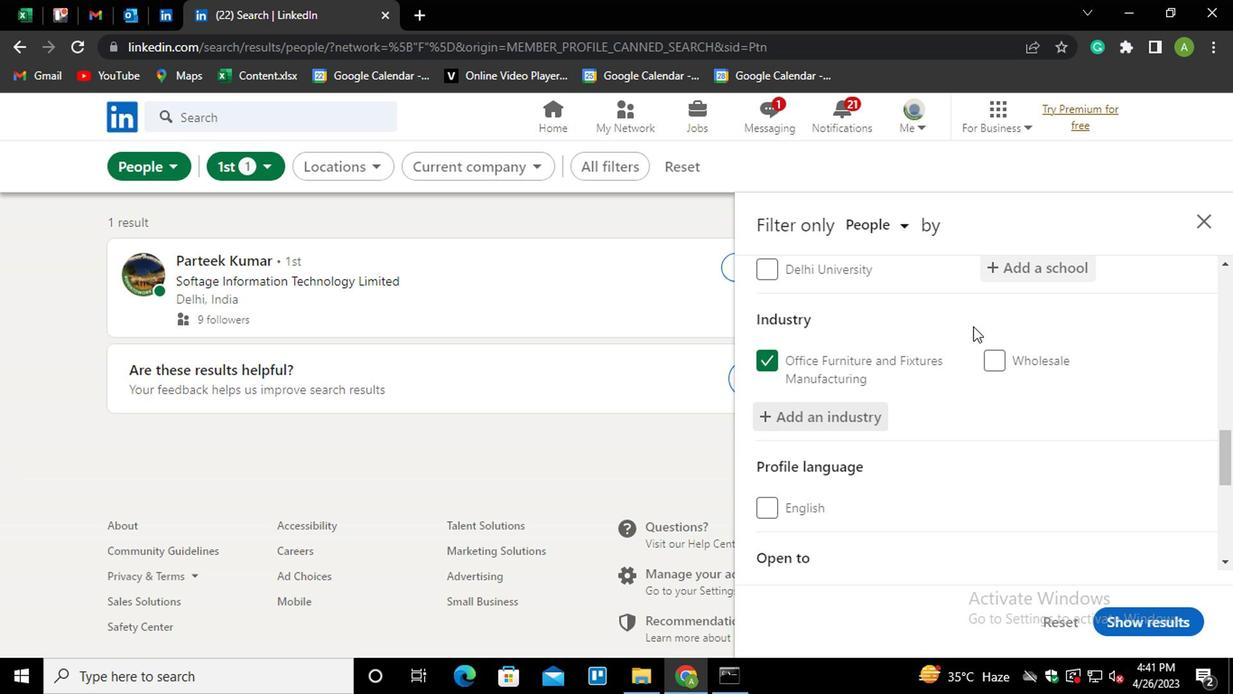 
Action: Mouse scrolled (873, 440) with delta (0, 0)
Screenshot: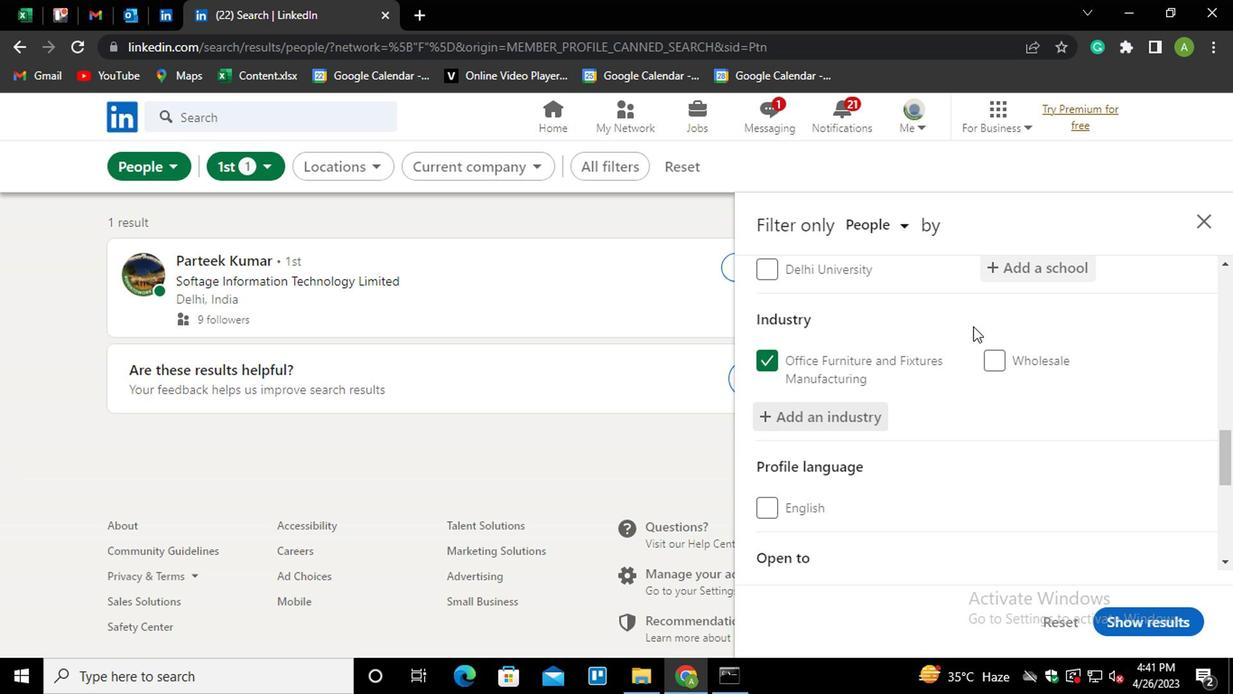 
Action: Mouse moved to (870, 443)
Screenshot: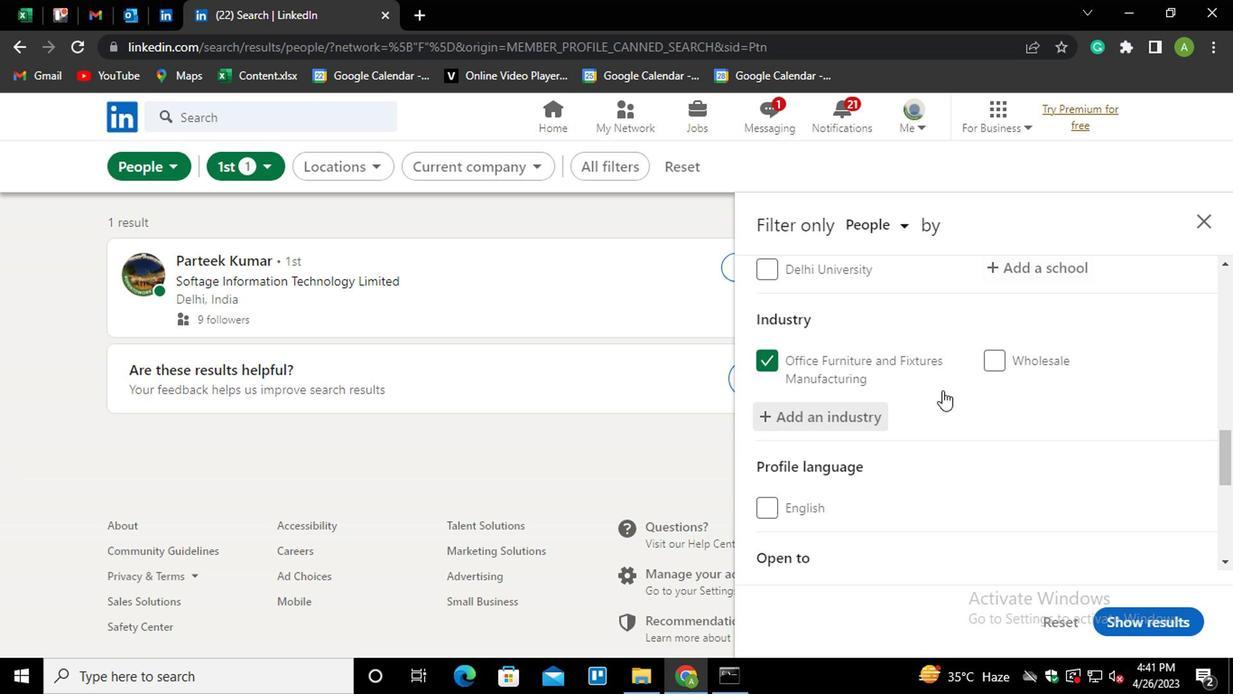 
Action: Mouse scrolled (870, 442) with delta (0, 0)
Screenshot: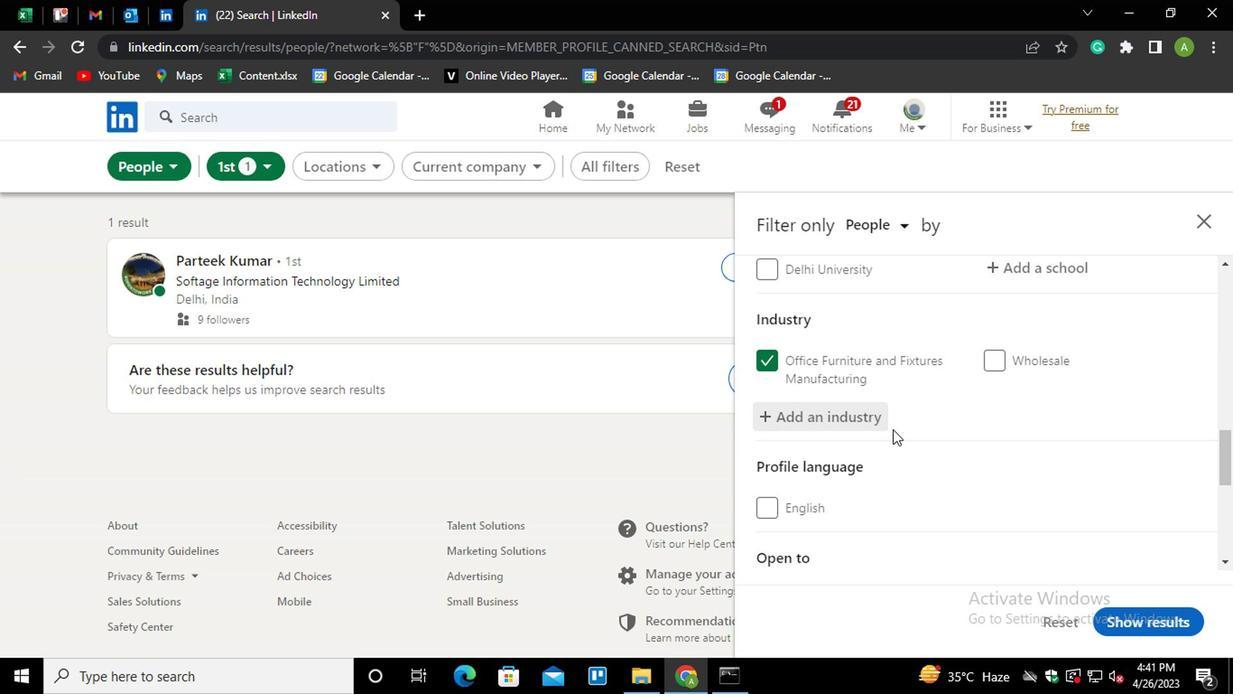 
Action: Mouse moved to (862, 446)
Screenshot: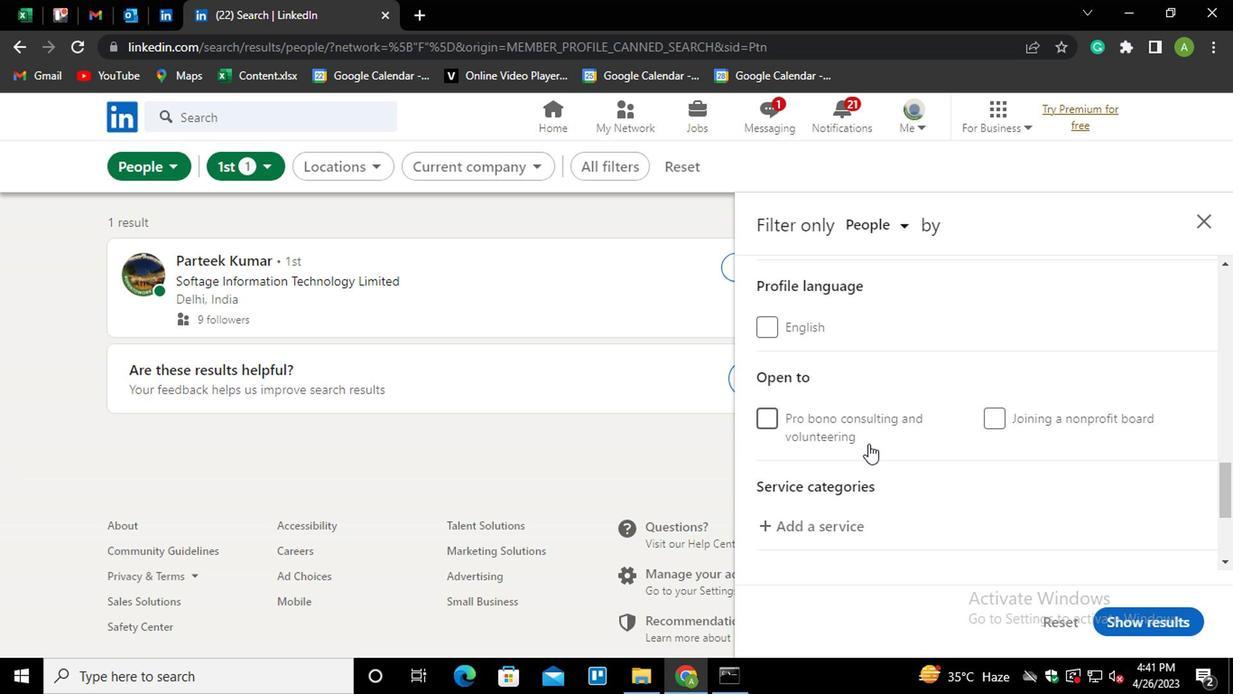 
Action: Mouse scrolled (862, 445) with delta (0, 0)
Screenshot: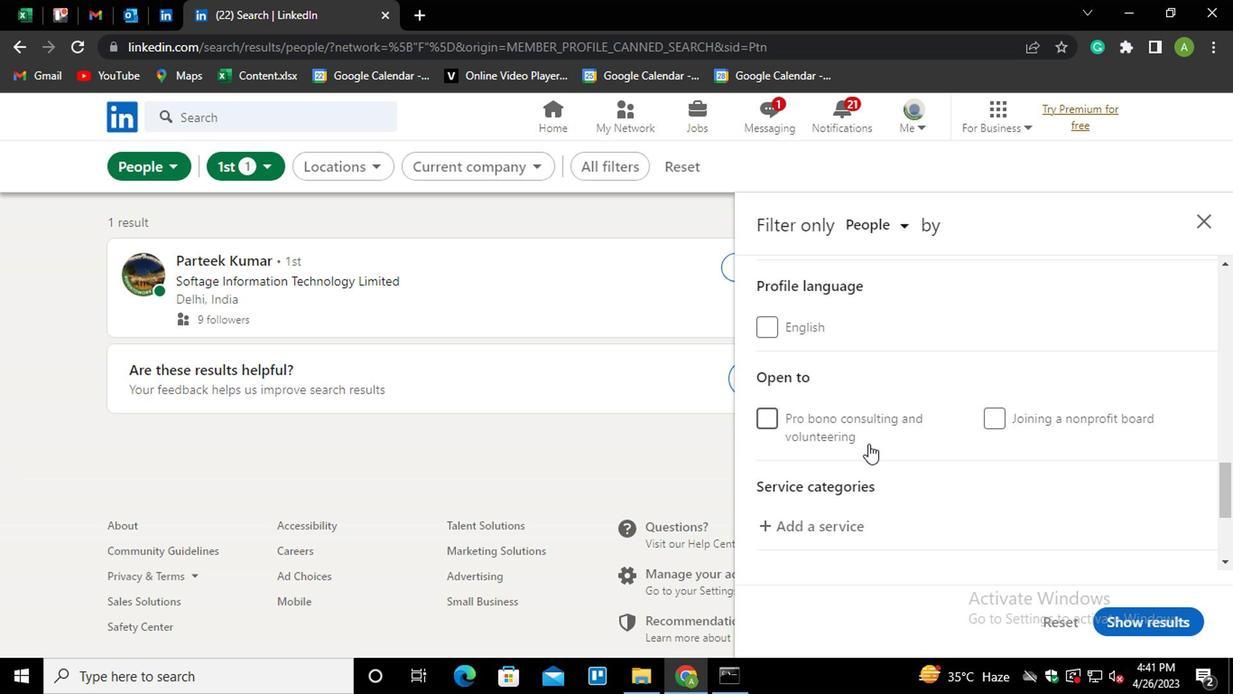 
Action: Mouse moved to (861, 446)
Screenshot: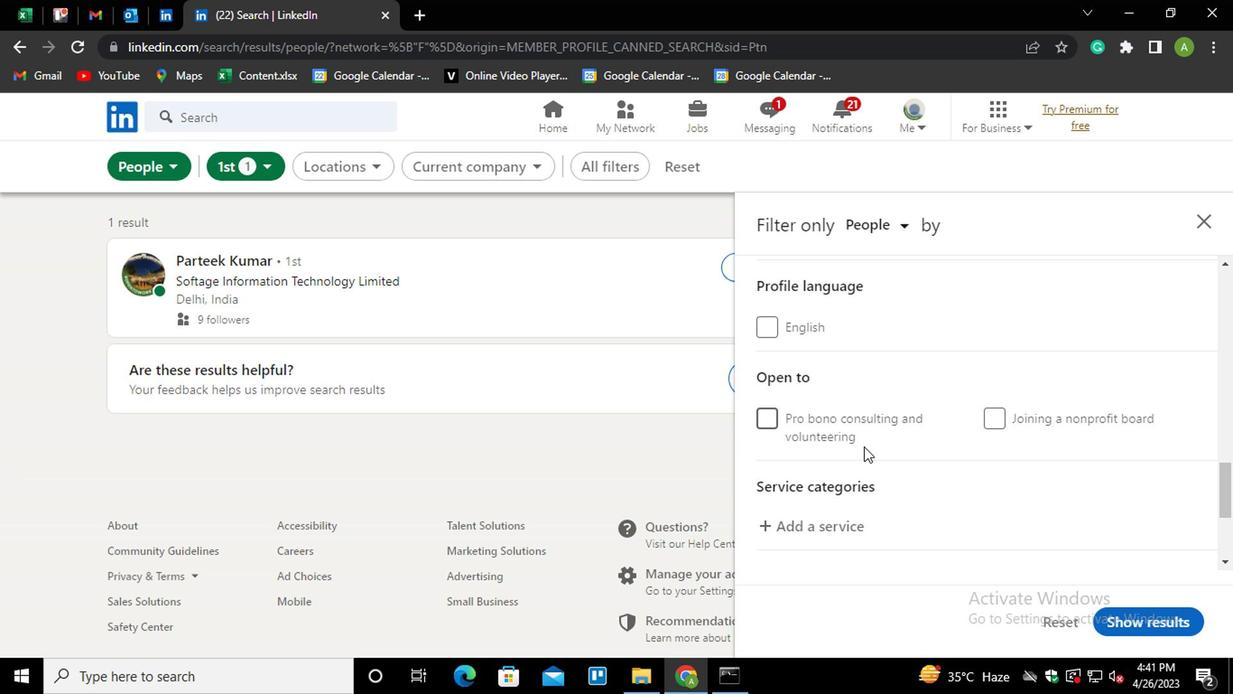 
Action: Mouse scrolled (861, 445) with delta (0, 0)
Screenshot: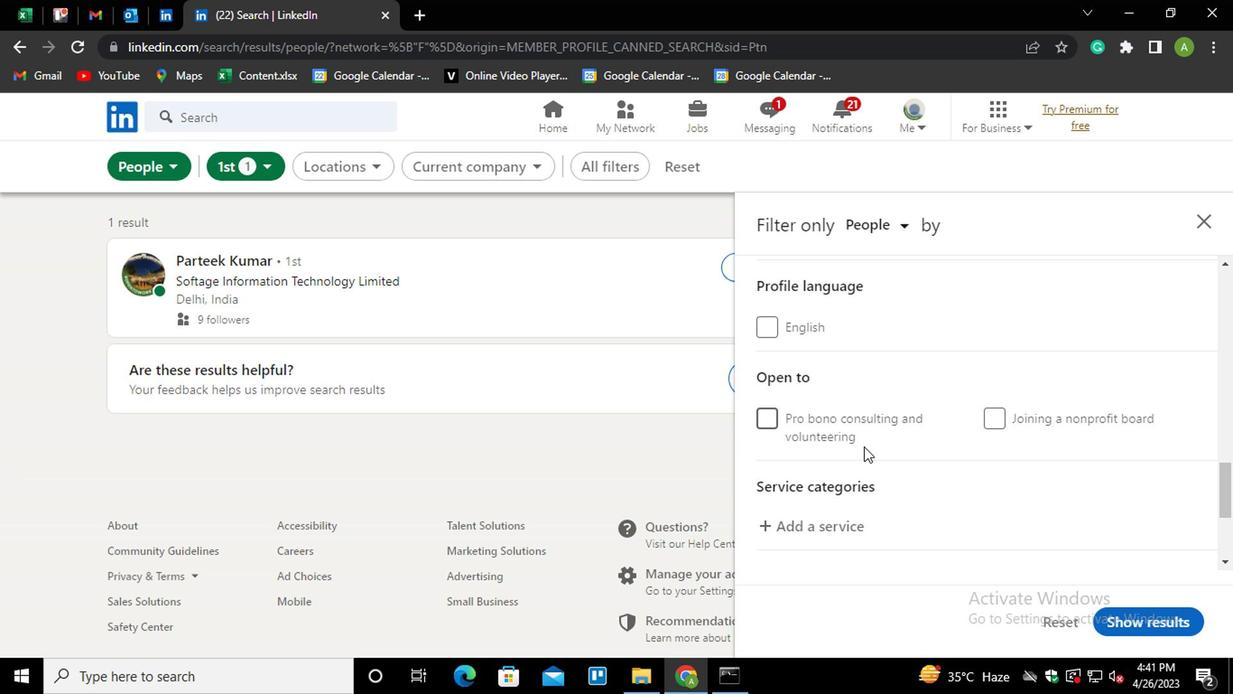 
Action: Mouse moved to (818, 509)
Screenshot: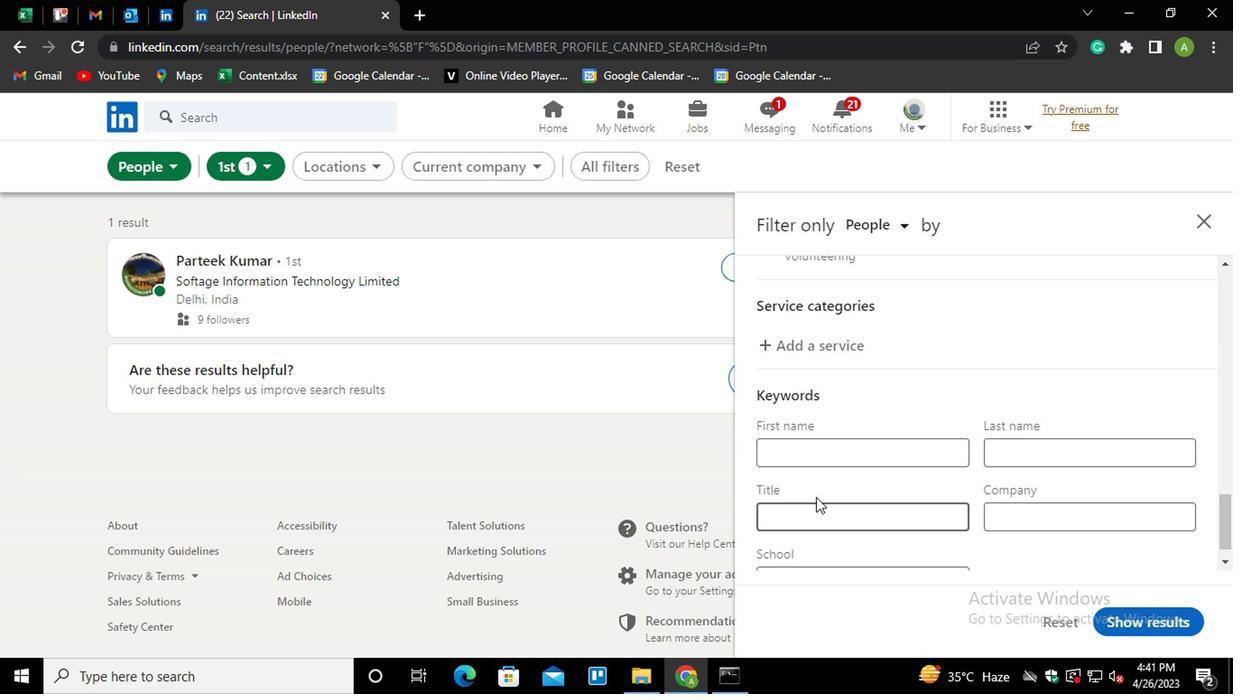 
Action: Mouse pressed left at (818, 509)
Screenshot: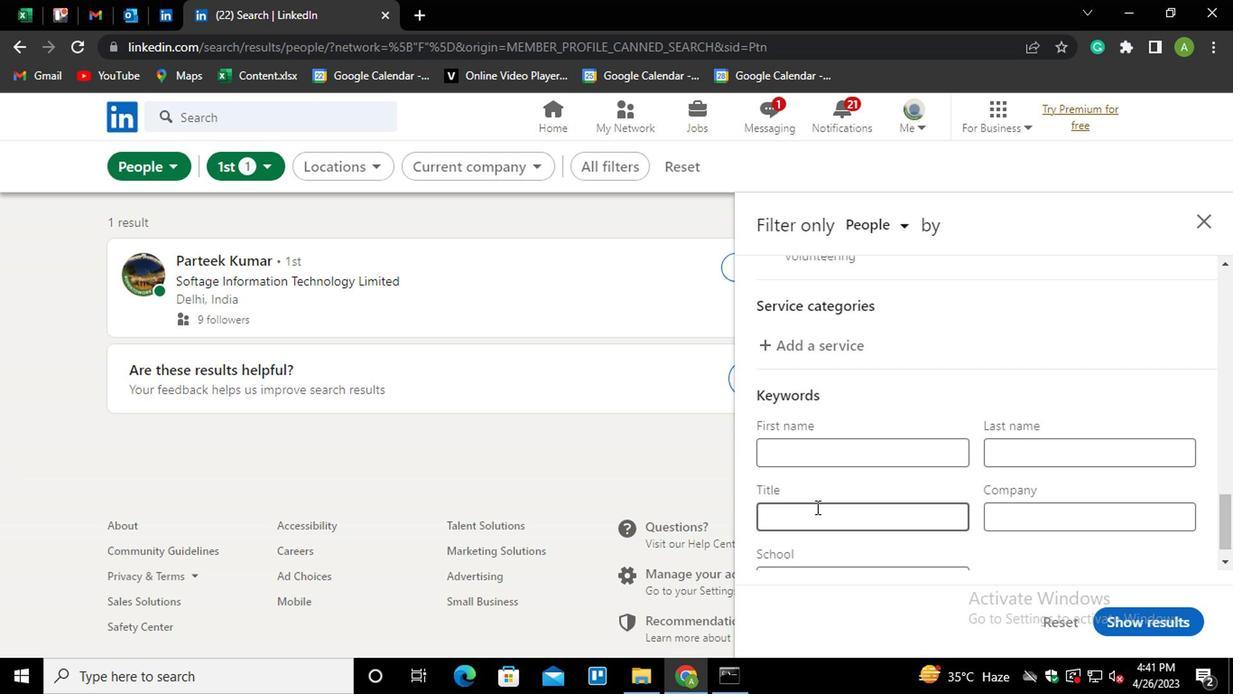 
Action: Mouse moved to (811, 357)
Screenshot: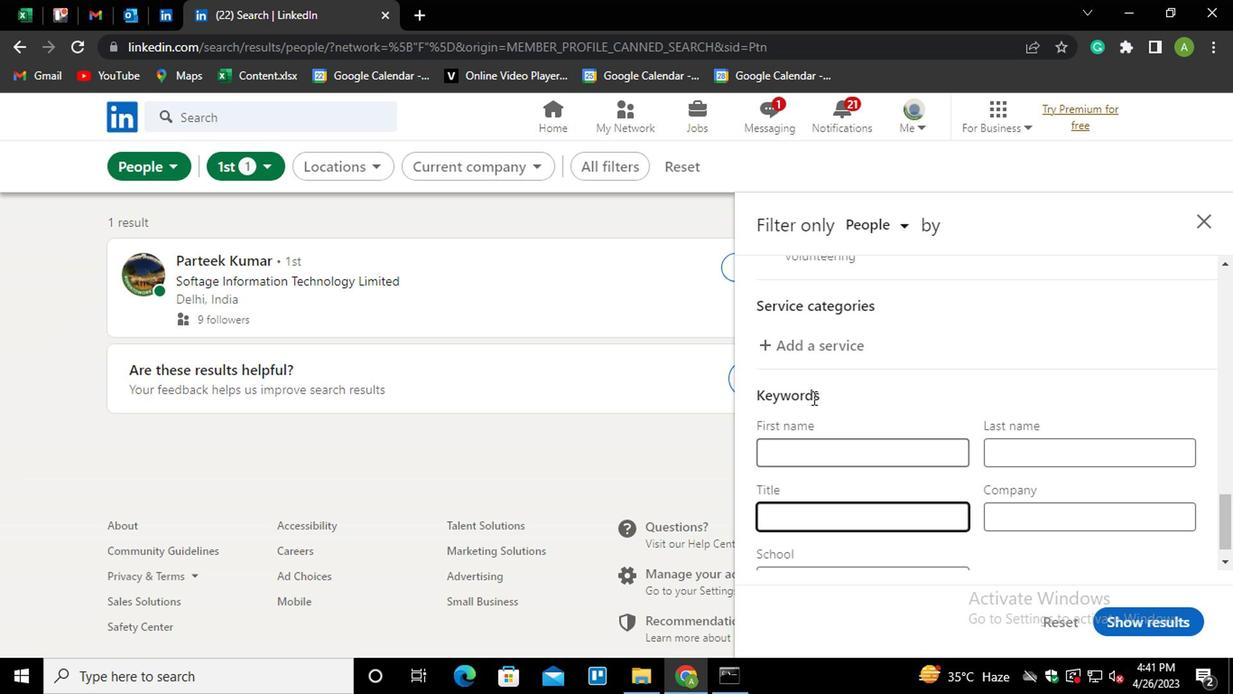 
Action: Mouse pressed left at (811, 357)
Screenshot: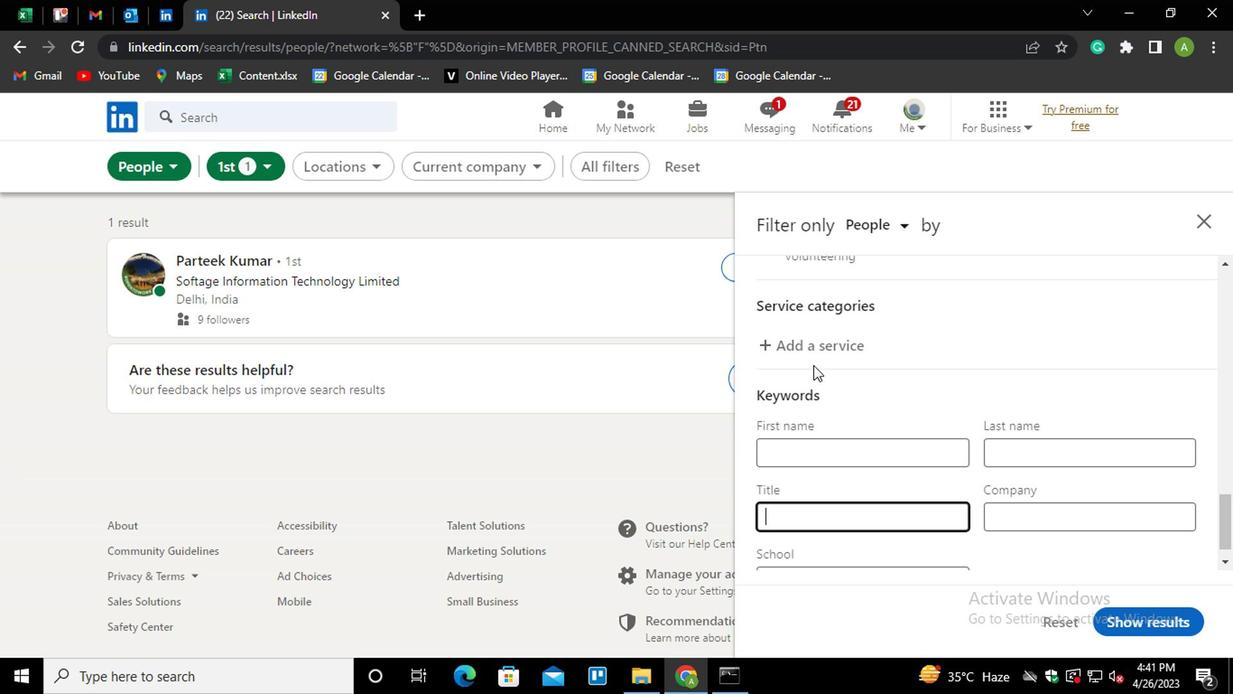 
Action: Mouse moved to (814, 350)
Screenshot: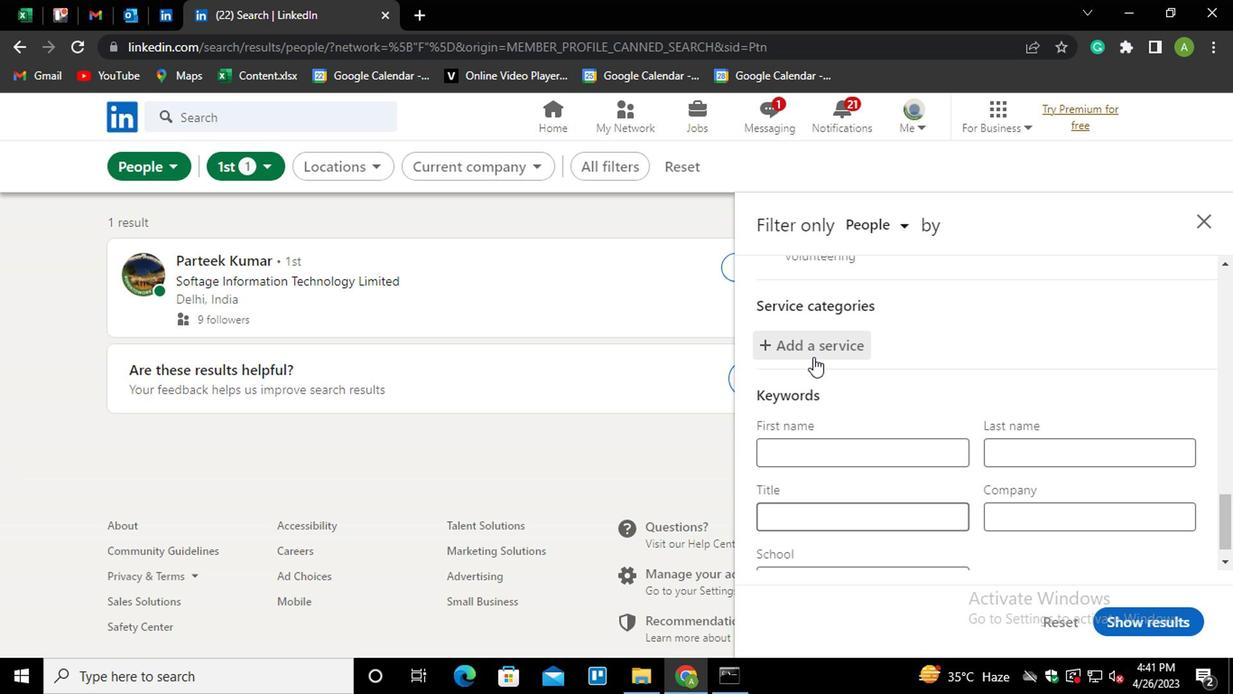 
Action: Key pressed <Key.shift>TRANS<Key.down><Key.enter>
Screenshot: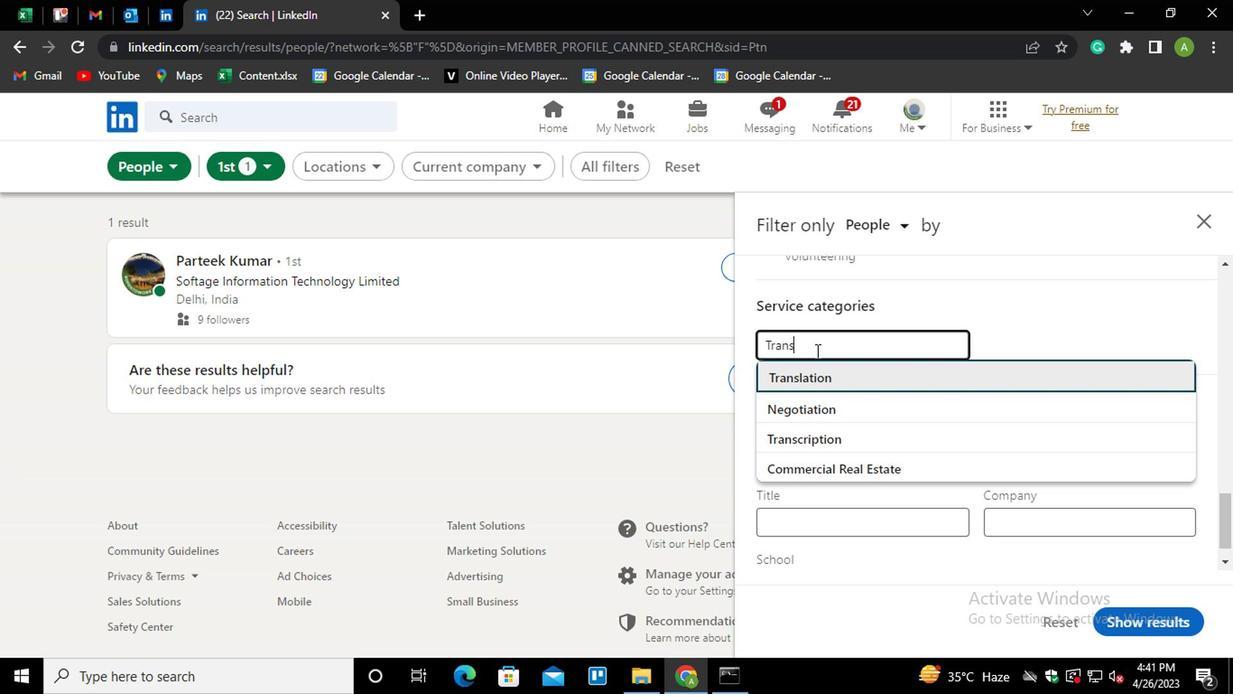 
Action: Mouse moved to (820, 343)
Screenshot: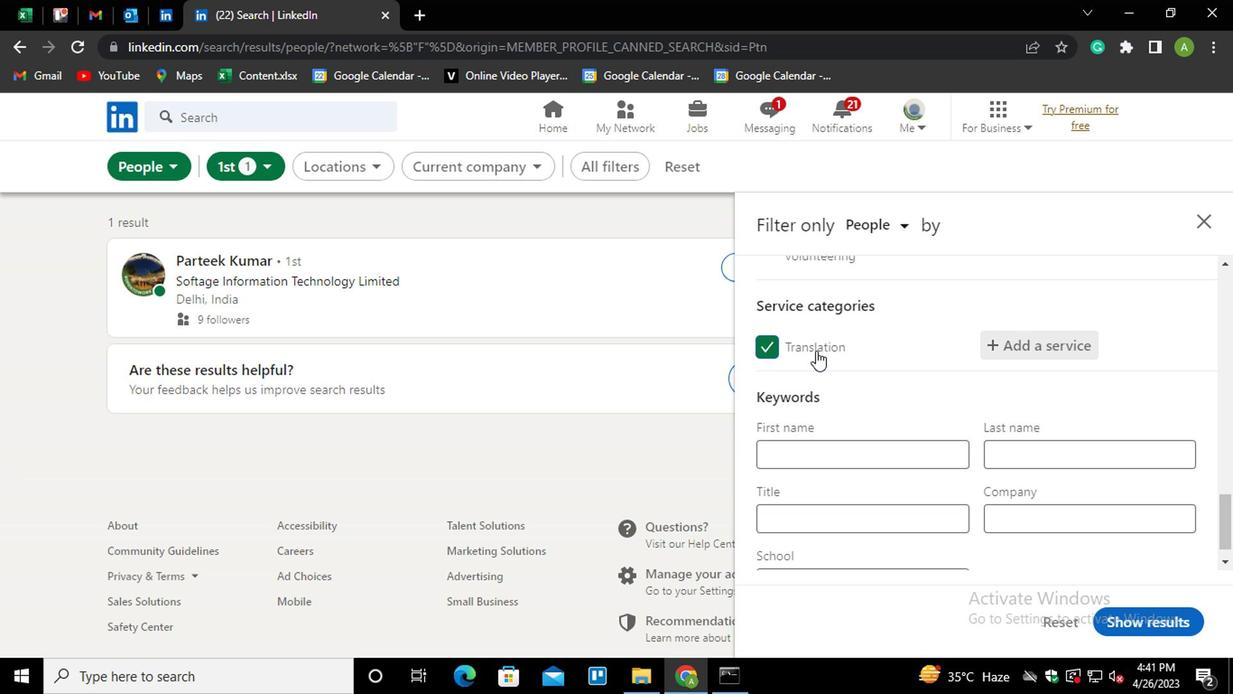 
Action: Mouse scrolled (820, 341) with delta (0, -1)
Screenshot: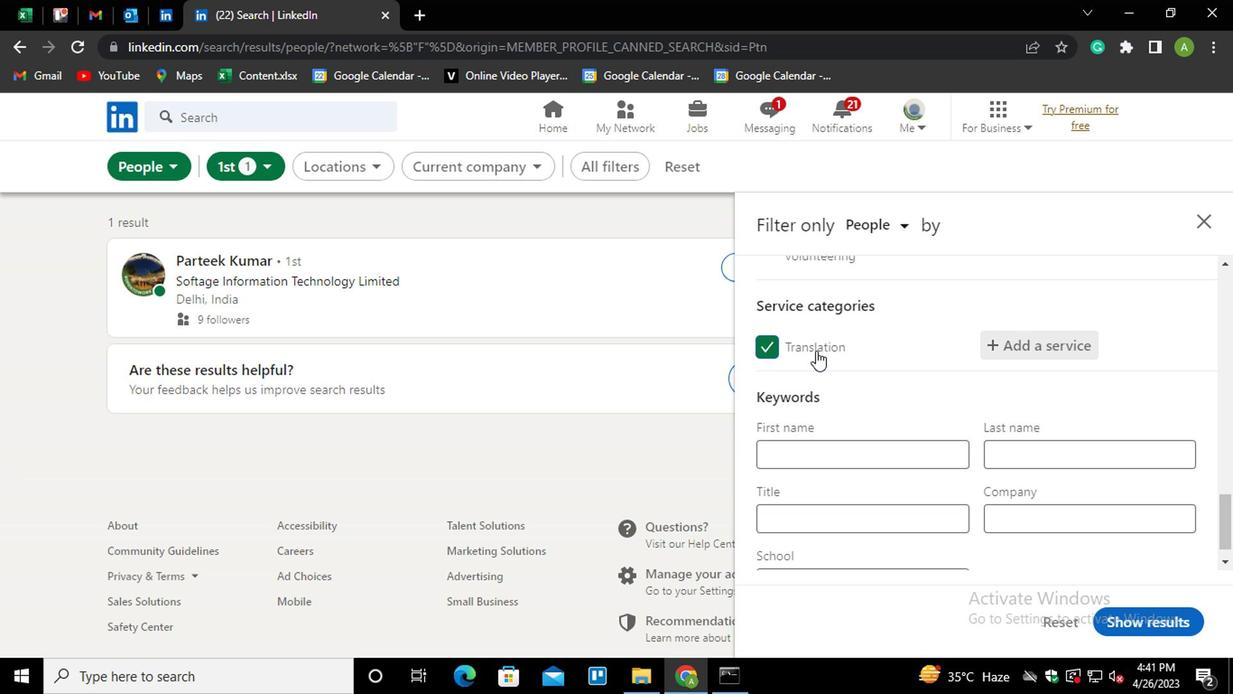 
Action: Mouse moved to (821, 341)
Screenshot: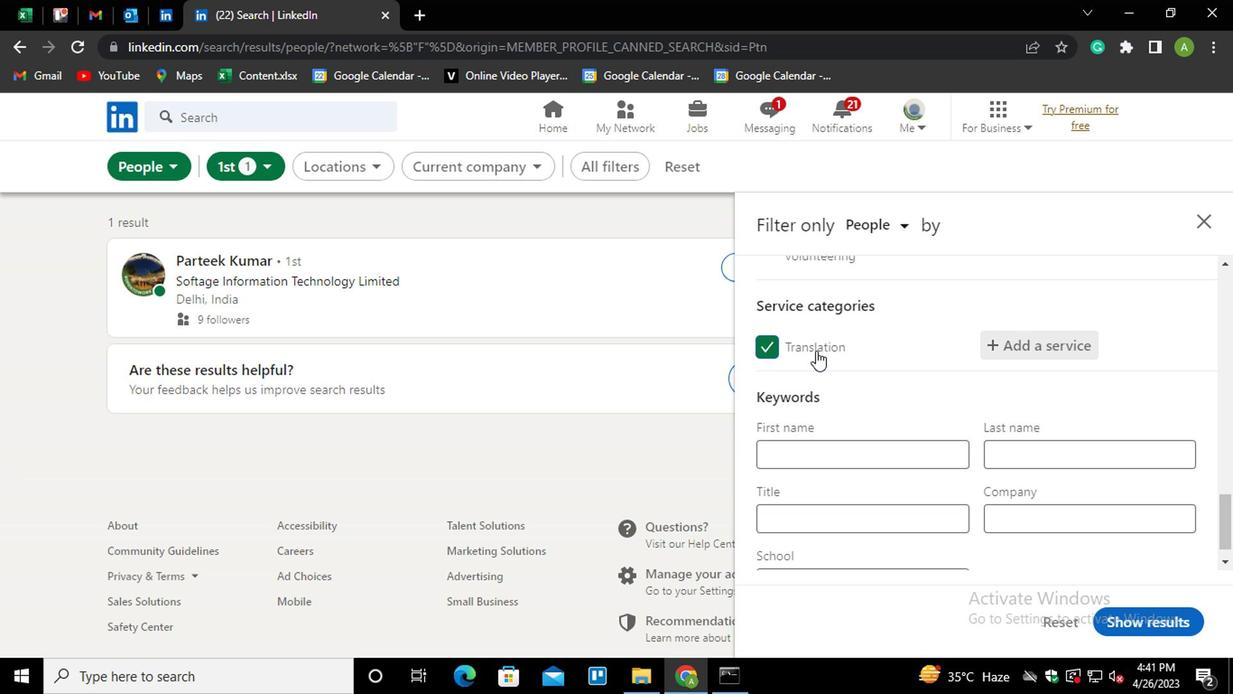 
Action: Mouse scrolled (821, 341) with delta (0, 0)
Screenshot: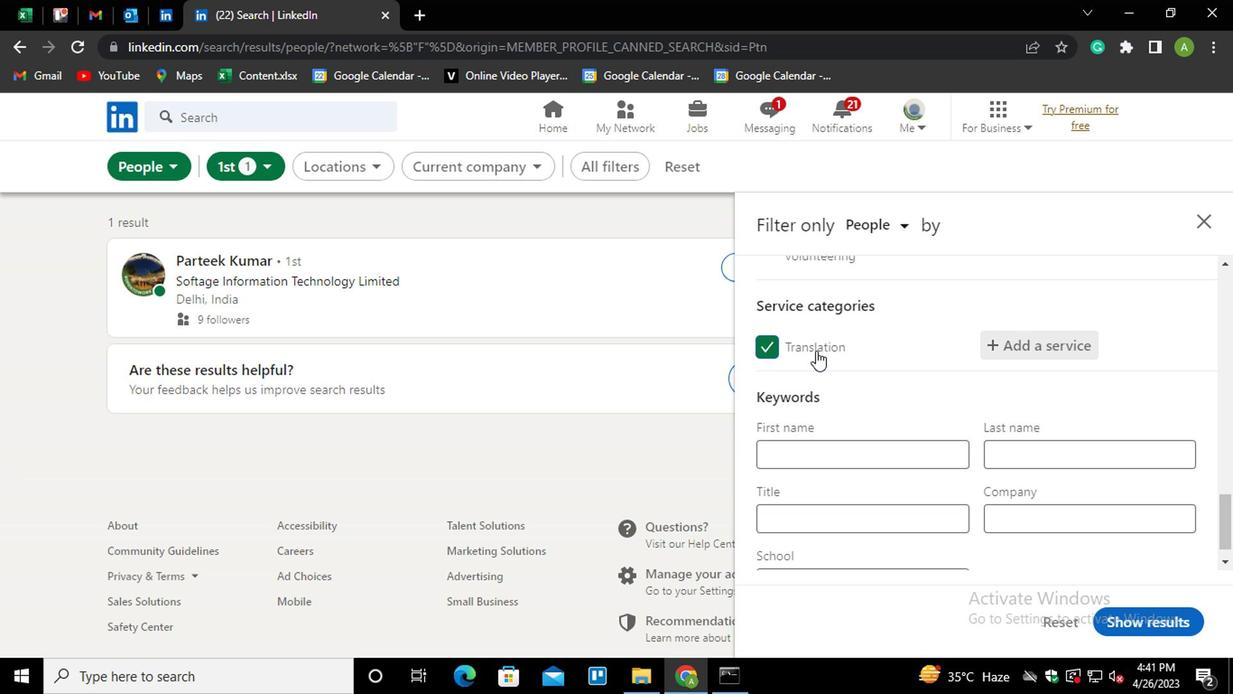 
Action: Mouse moved to (828, 492)
Screenshot: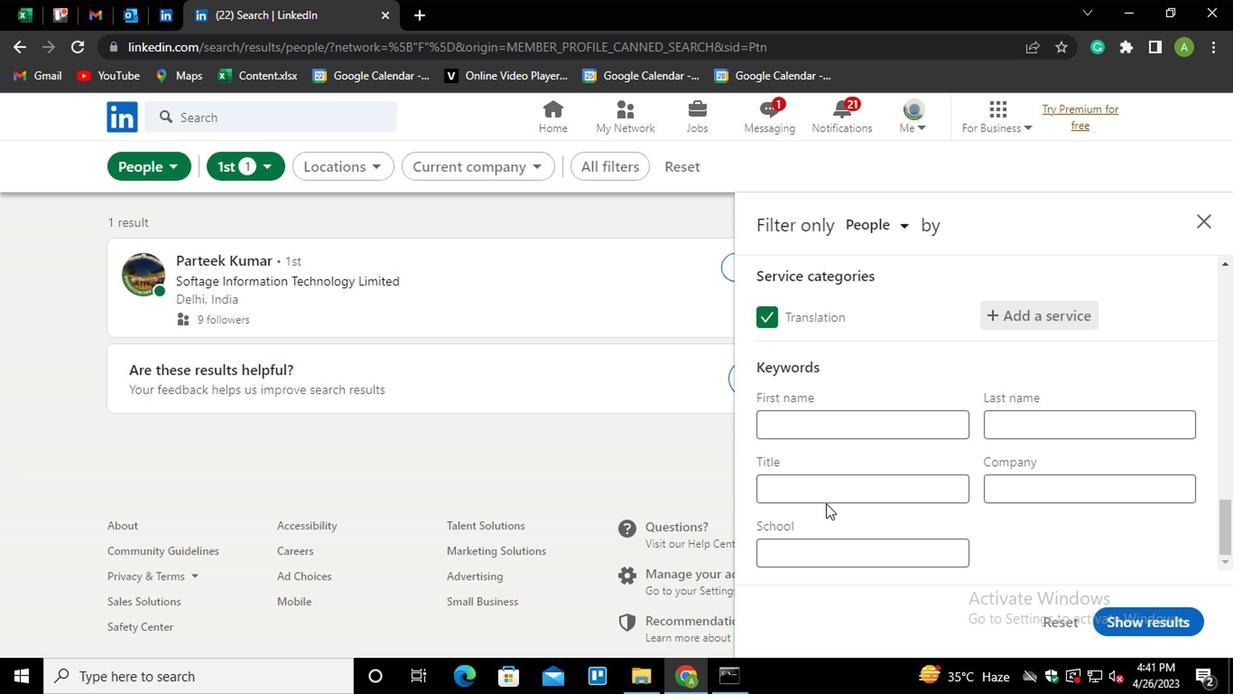 
Action: Mouse pressed left at (828, 492)
Screenshot: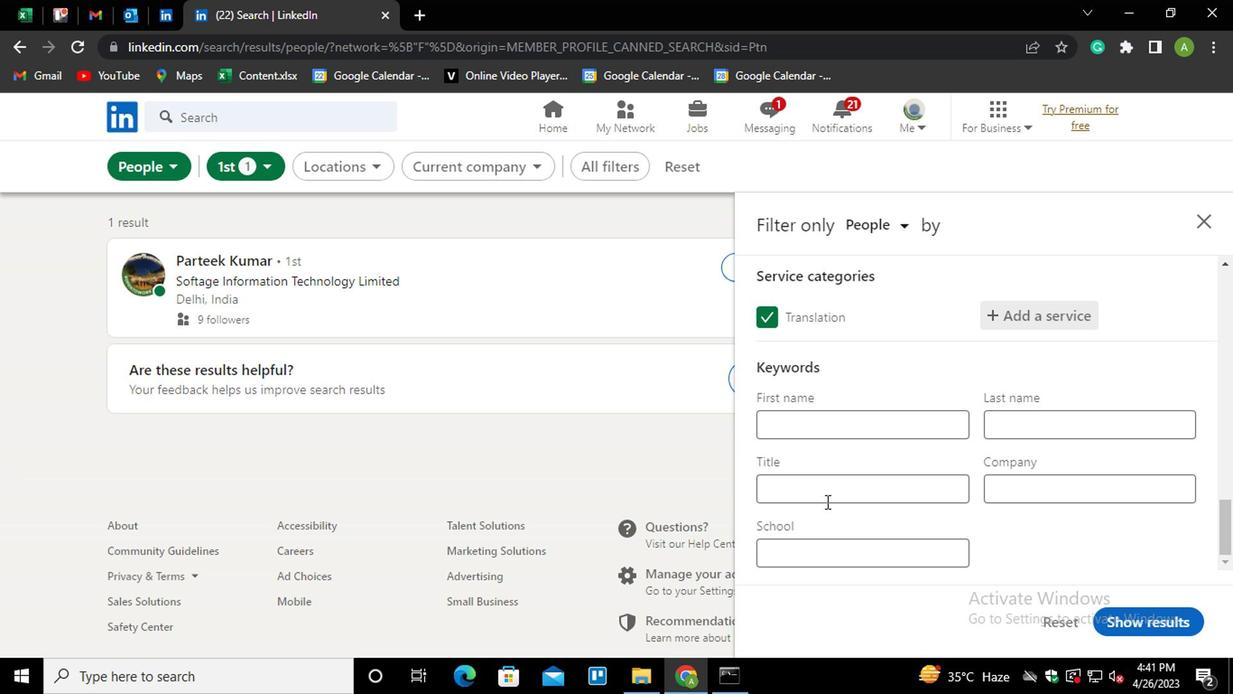
Action: Mouse moved to (823, 489)
Screenshot: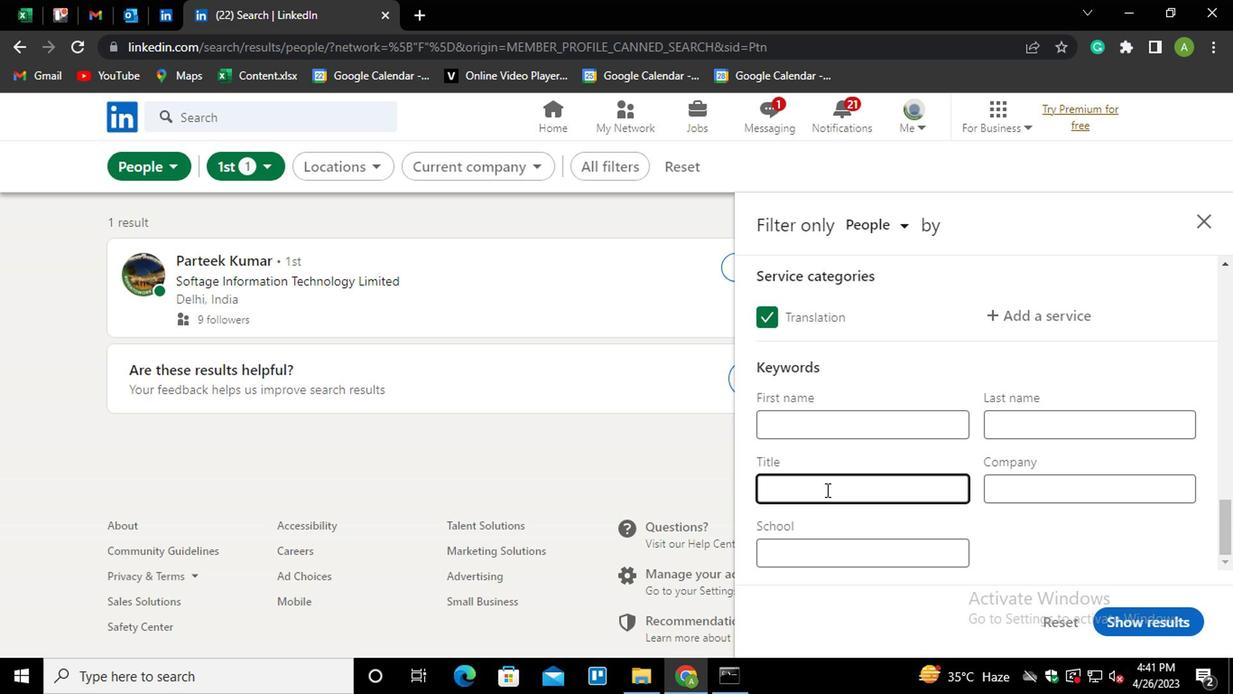 
Action: Key pressed <Key.shift>CHEMICAL<Key.space><Key.shift>EN
Screenshot: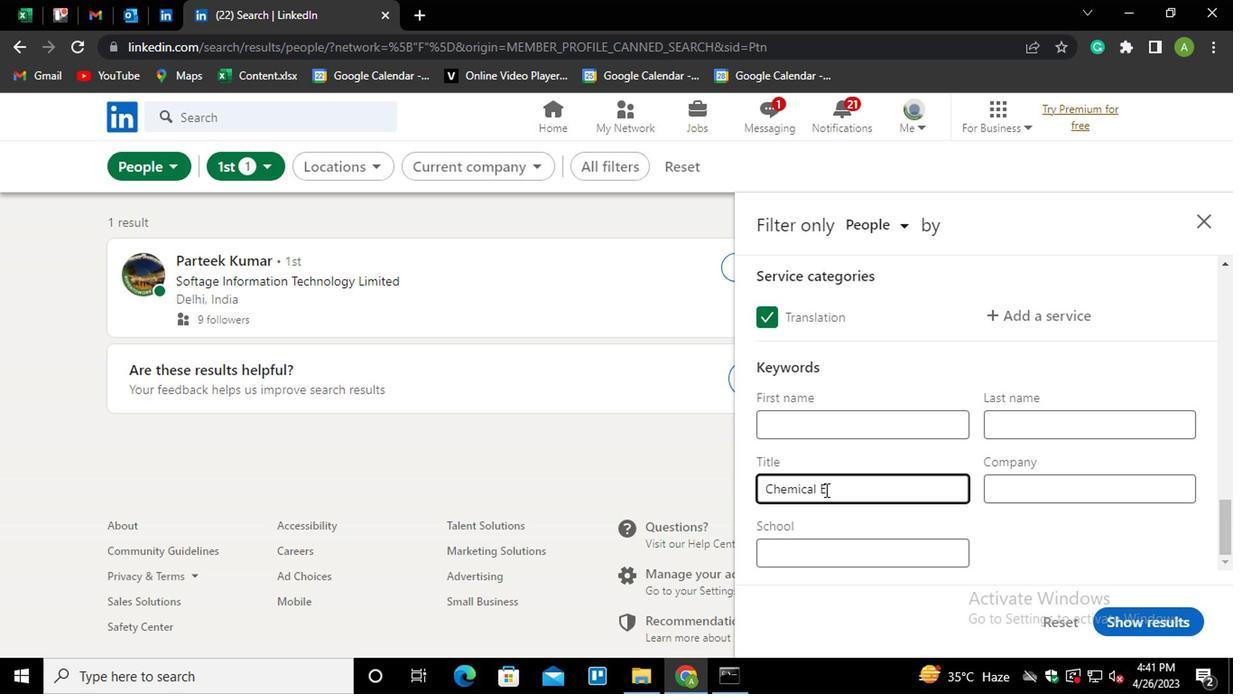 
Action: Mouse moved to (823, 488)
Screenshot: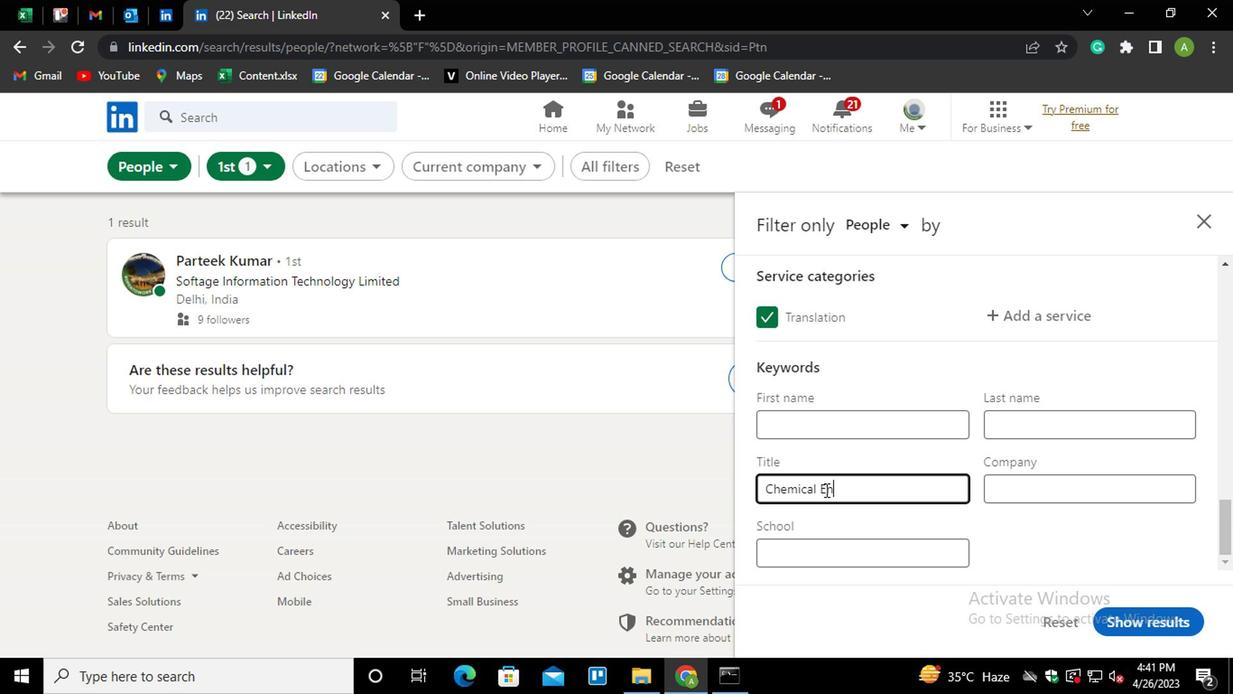 
Action: Key pressed G
Screenshot: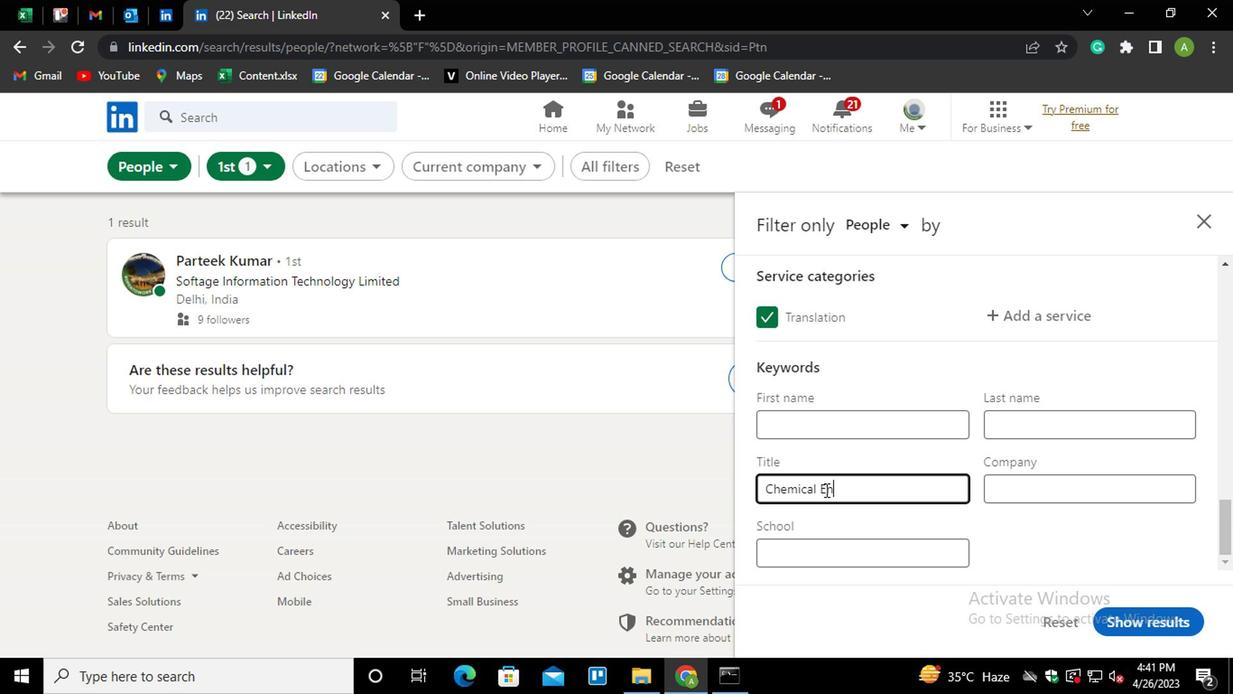 
Action: Mouse moved to (823, 485)
Screenshot: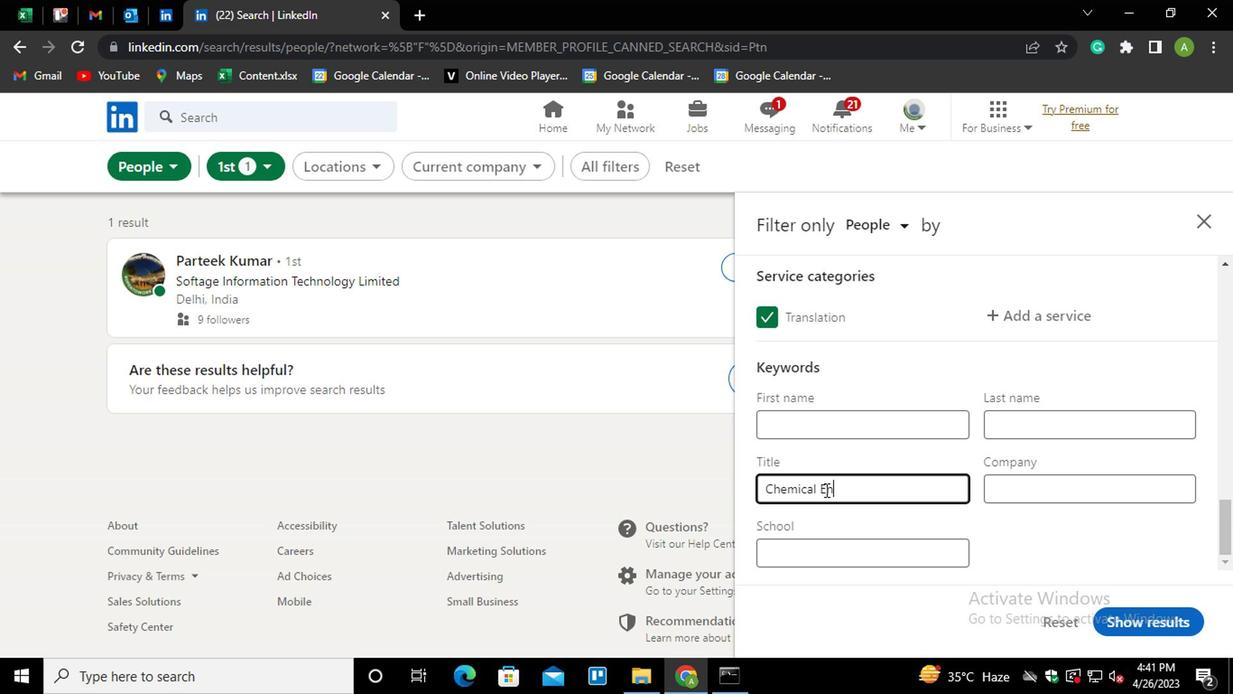 
Action: Key pressed INEER
Screenshot: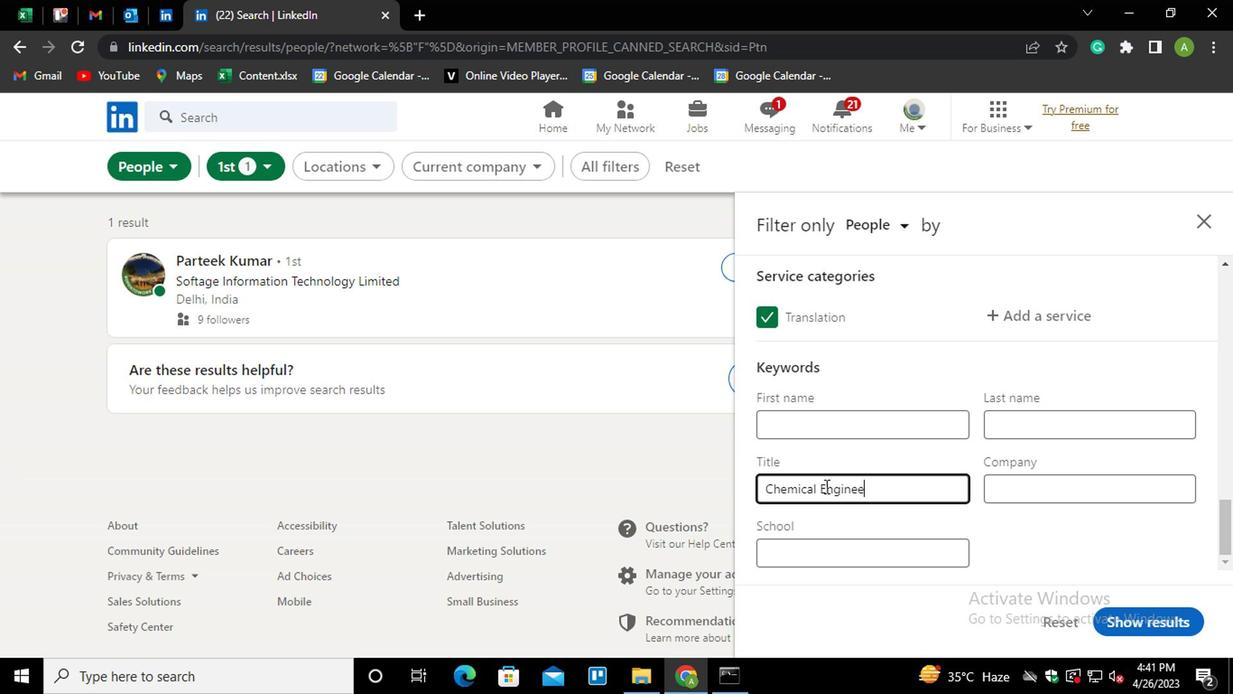 
Action: Mouse moved to (1080, 537)
Screenshot: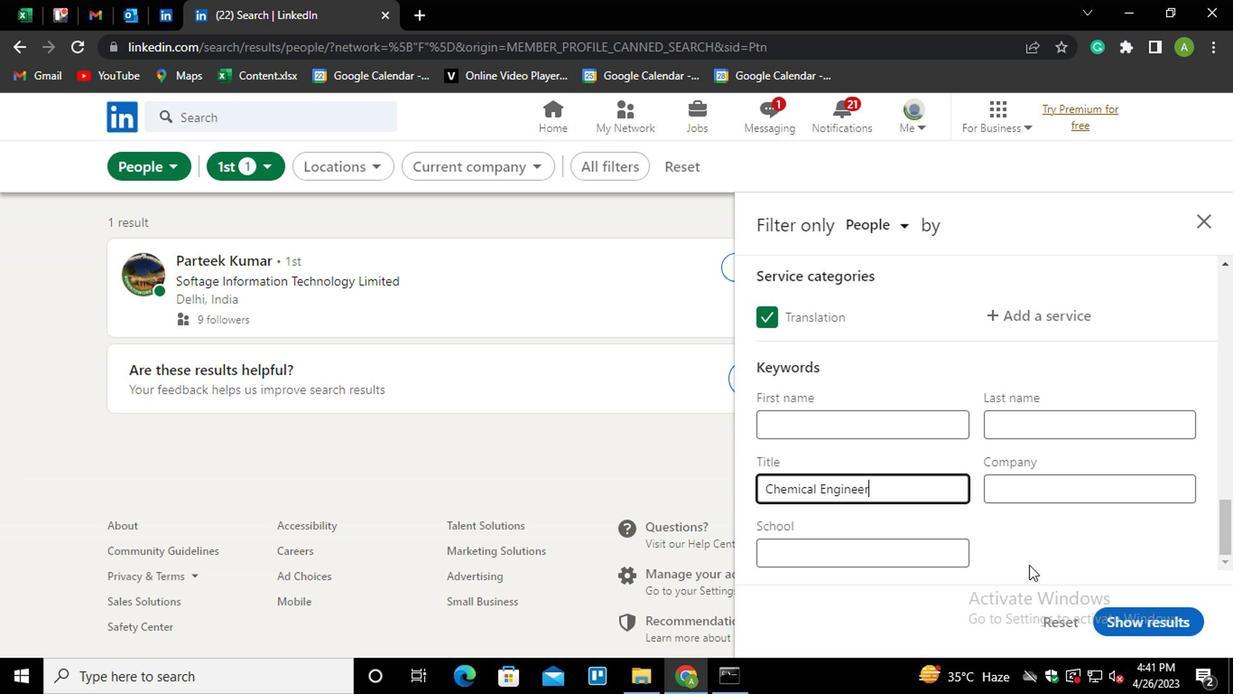 
Action: Mouse pressed left at (1080, 537)
Screenshot: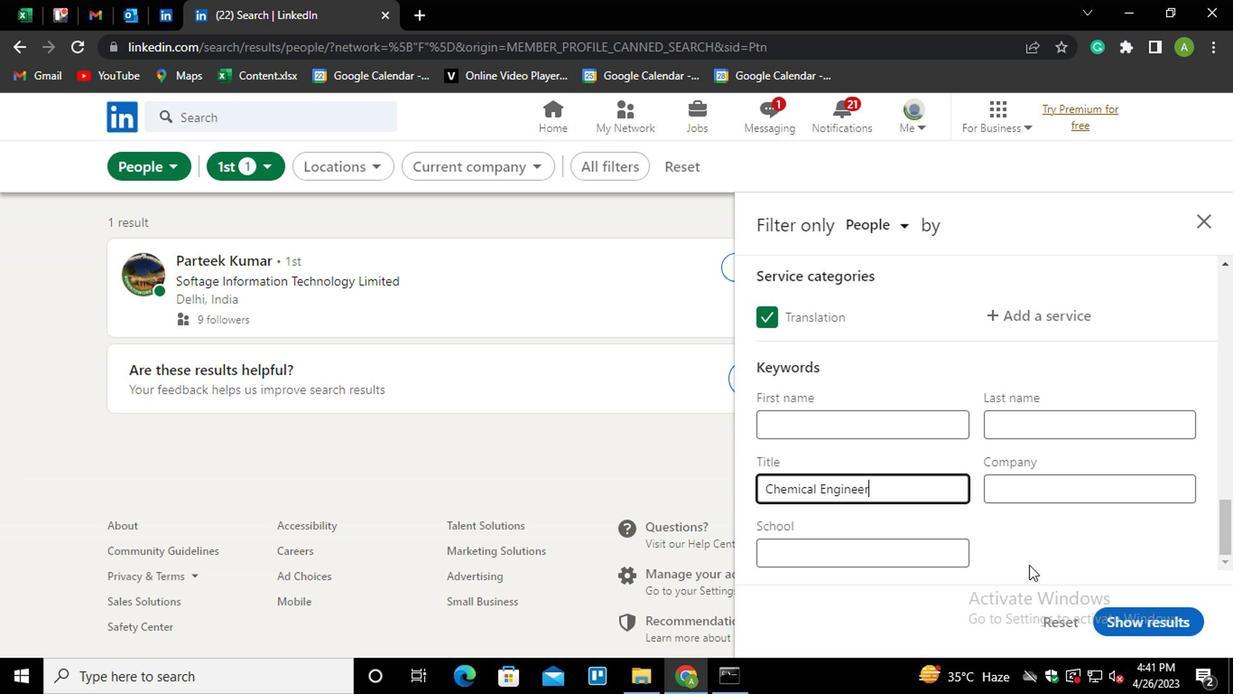 
Action: Mouse moved to (1153, 624)
Screenshot: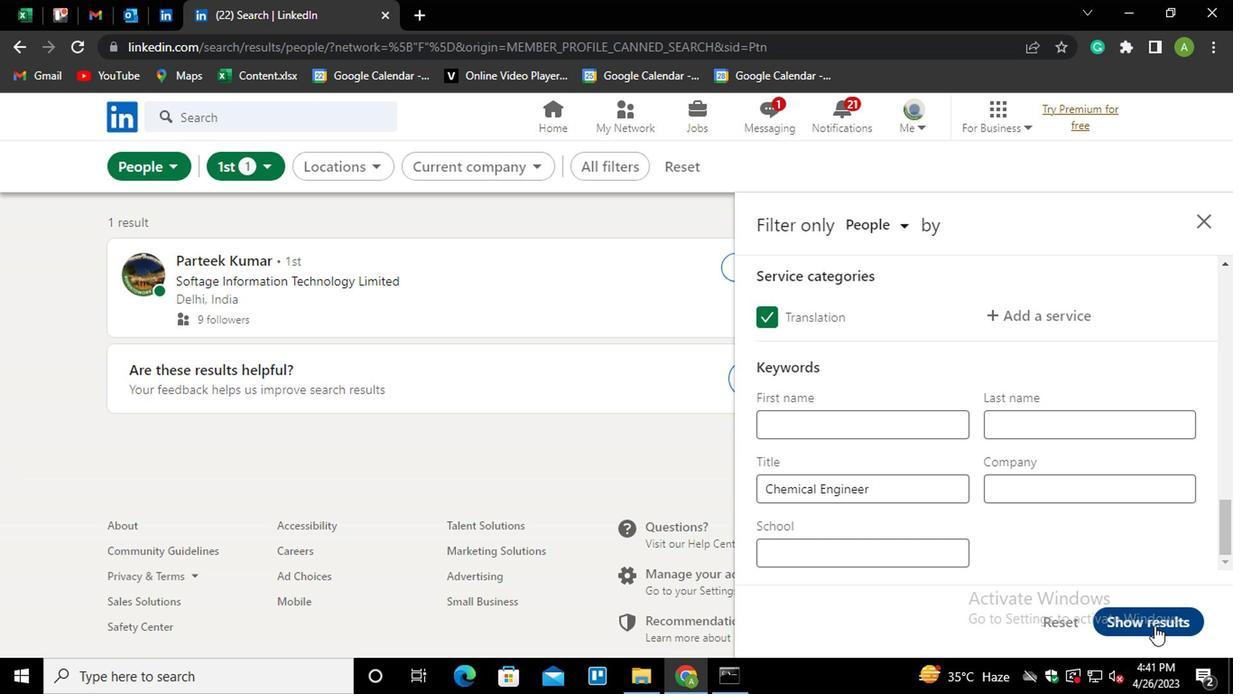 
Action: Mouse pressed left at (1153, 624)
Screenshot: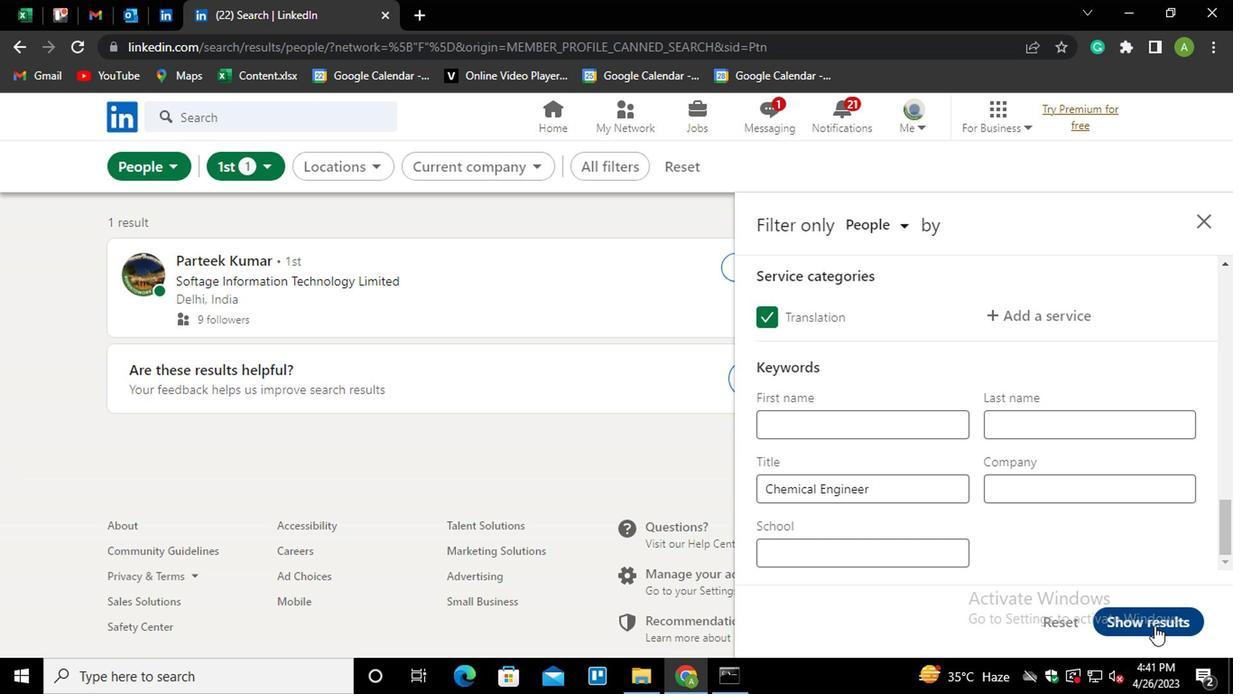 
Action: Mouse moved to (1106, 526)
Screenshot: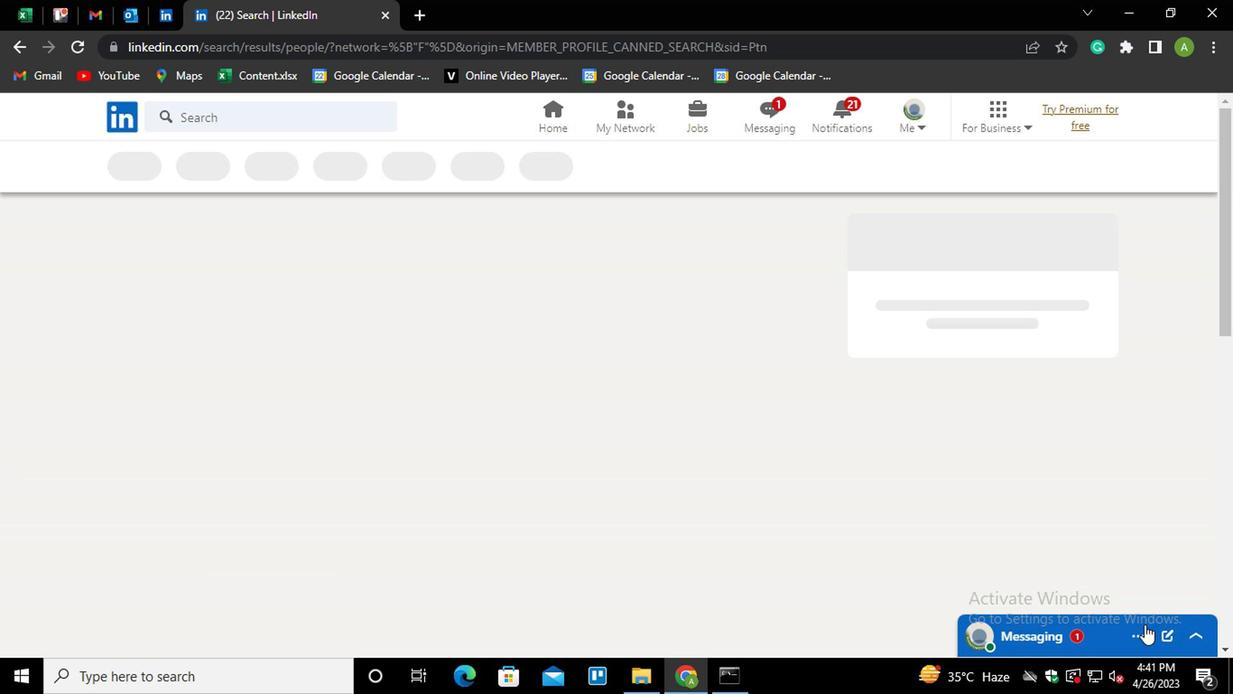 
